 Task: Look for space in Alcúdia, Spain from 10th July, 2023 to 15th July, 2023 for 7 adults in price range Rs.10000 to Rs.15000. Place can be entire place or shared room with 4 bedrooms having 7 beds and 4 bathrooms. Property type can be house, flat, guest house. Amenities needed are: wifi, TV, free parkinig on premises, gym, breakfast. Booking option can be shelf check-in. Required host language is English.
Action: Mouse moved to (506, 100)
Screenshot: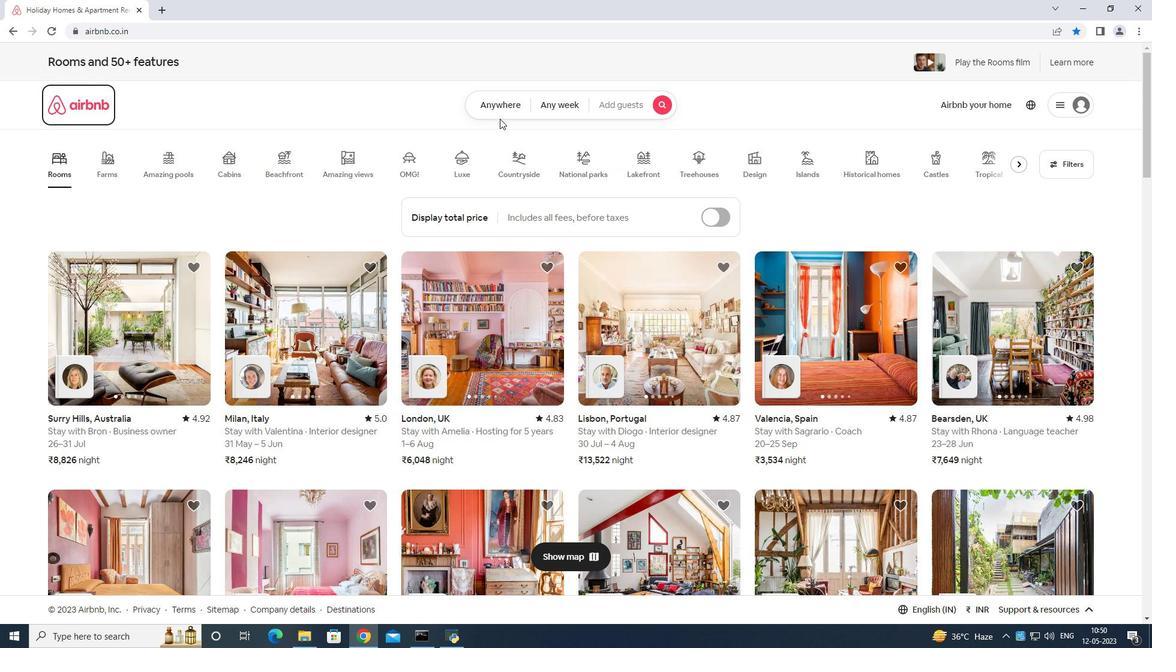 
Action: Mouse pressed left at (506, 100)
Screenshot: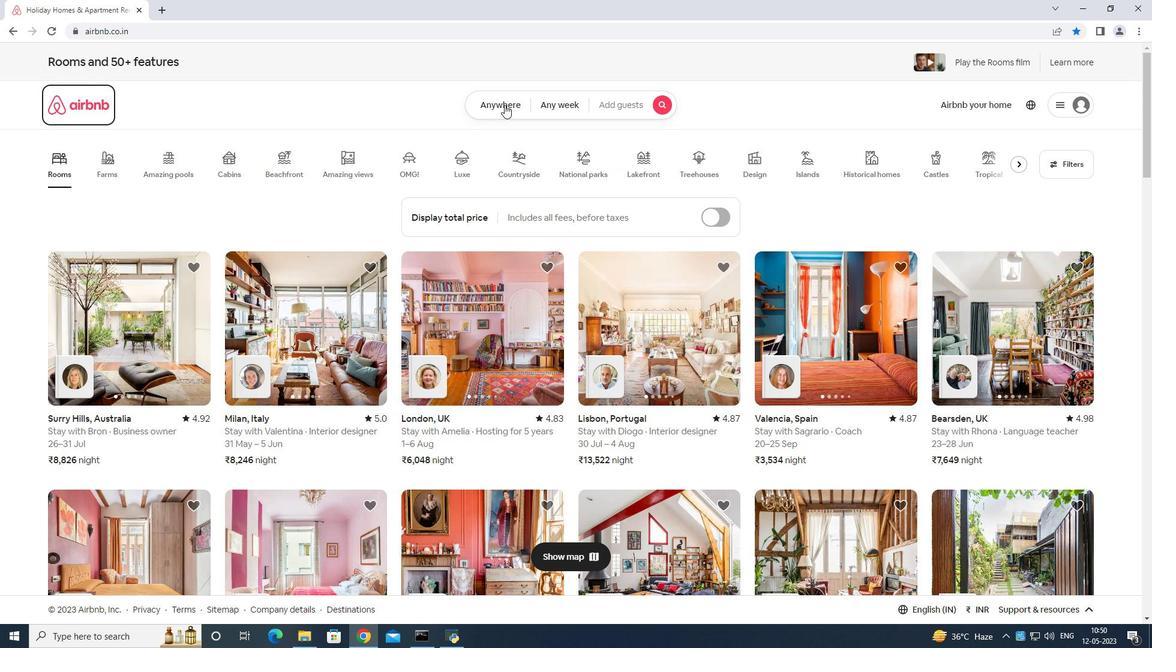 
Action: Mouse moved to (483, 151)
Screenshot: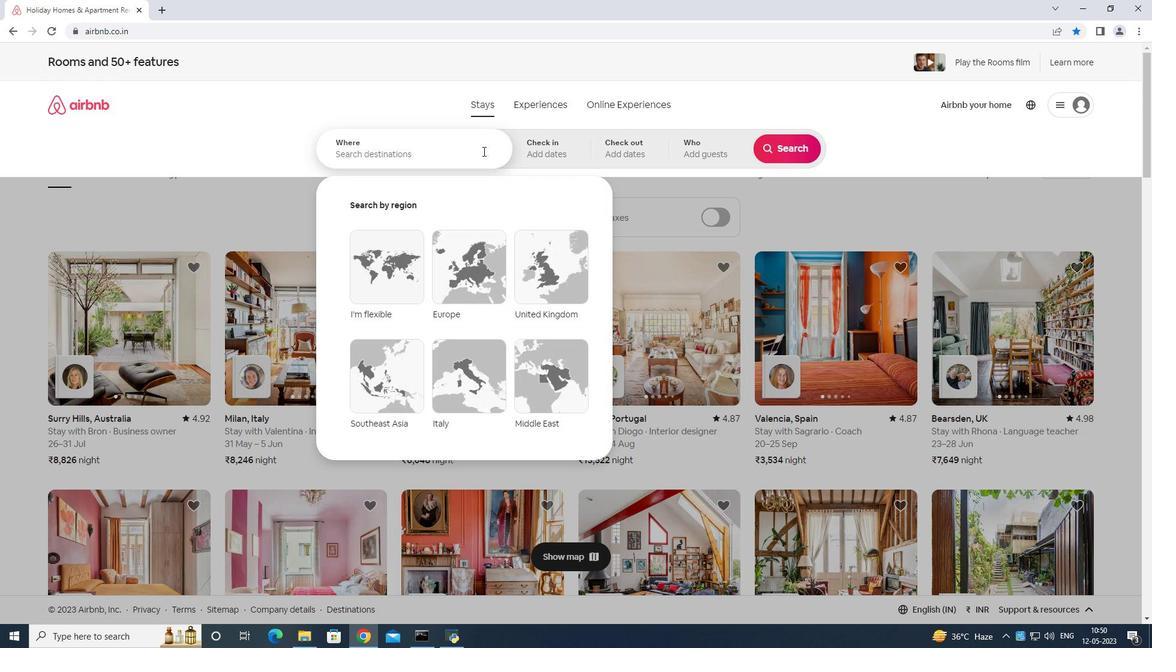 
Action: Mouse pressed left at (483, 151)
Screenshot: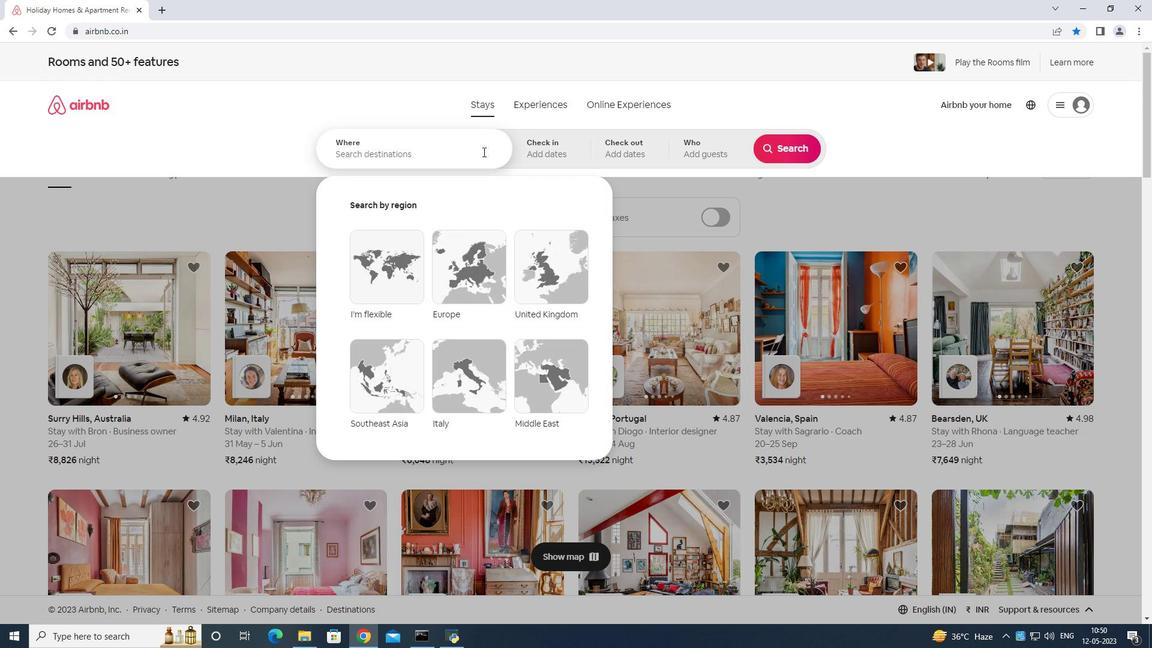 
Action: Mouse moved to (442, 166)
Screenshot: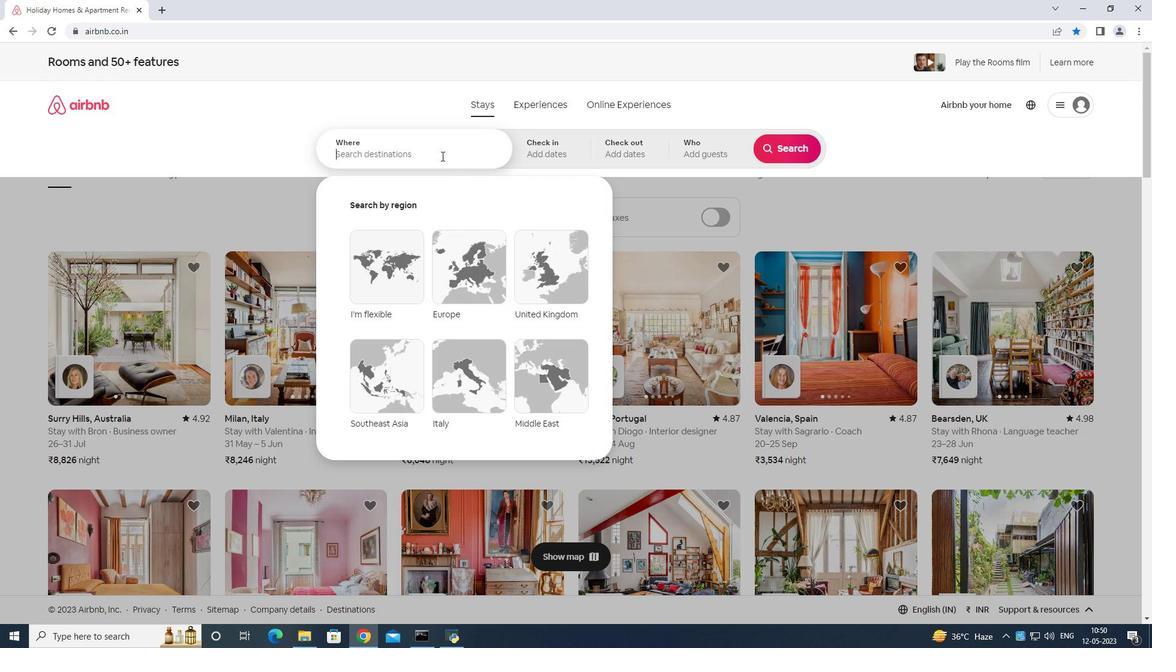 
Action: Key pressed <Key.shift>Alcudia<Key.space>spain<Key.enter>
Screenshot: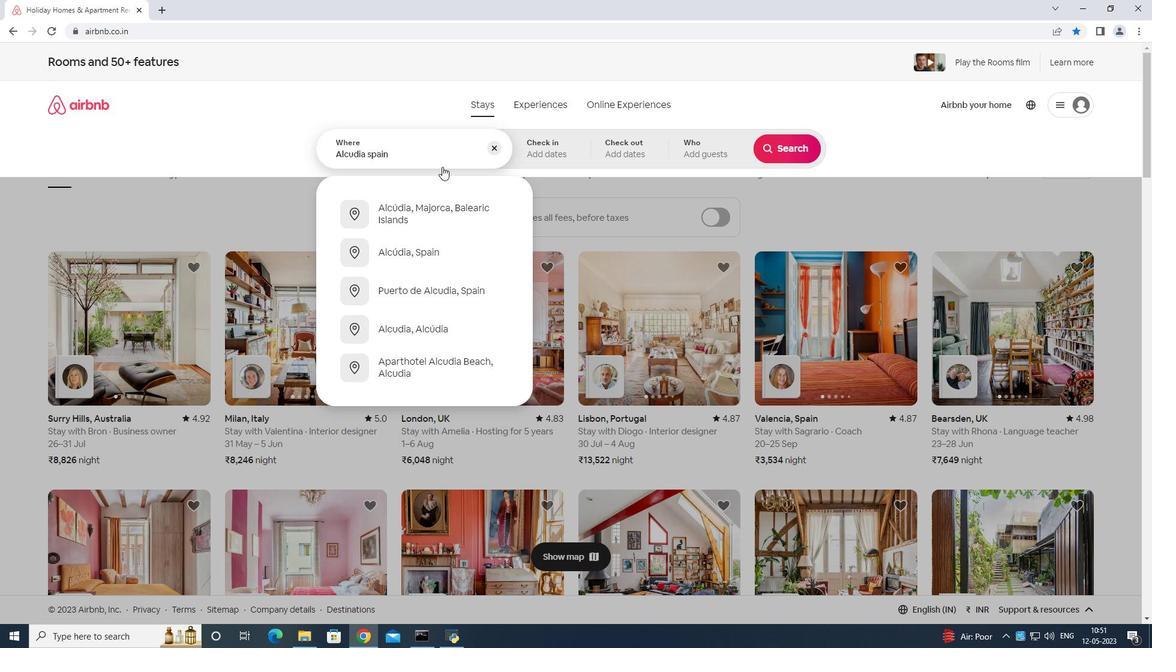 
Action: Mouse moved to (788, 234)
Screenshot: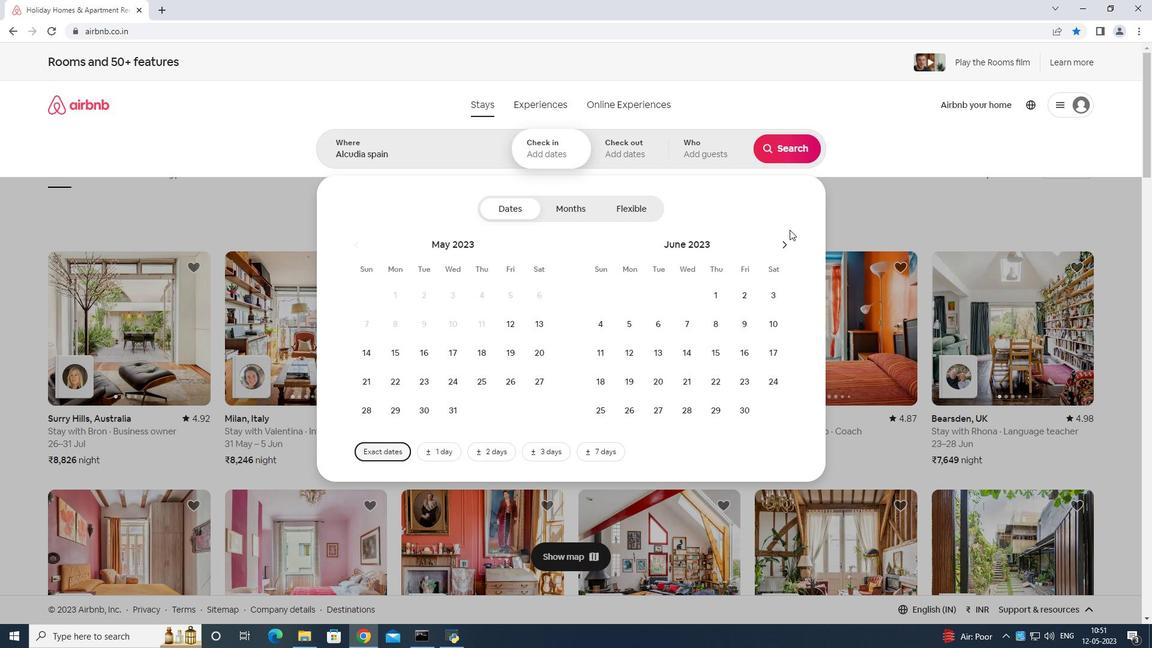 
Action: Mouse pressed left at (788, 234)
Screenshot: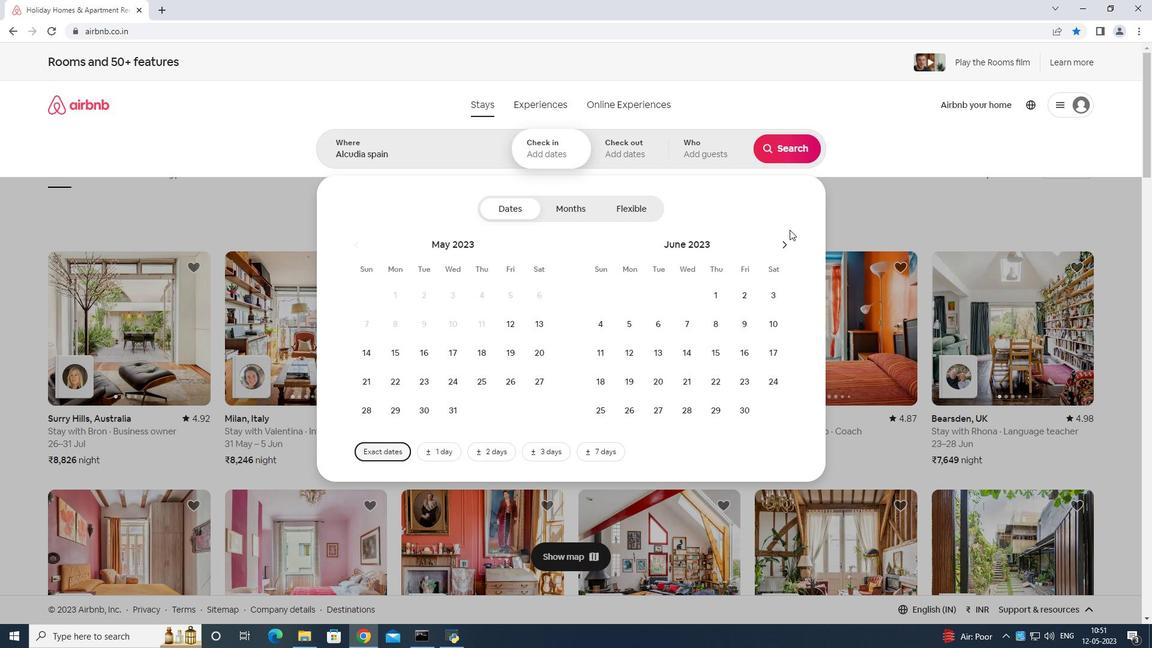 
Action: Mouse moved to (769, 244)
Screenshot: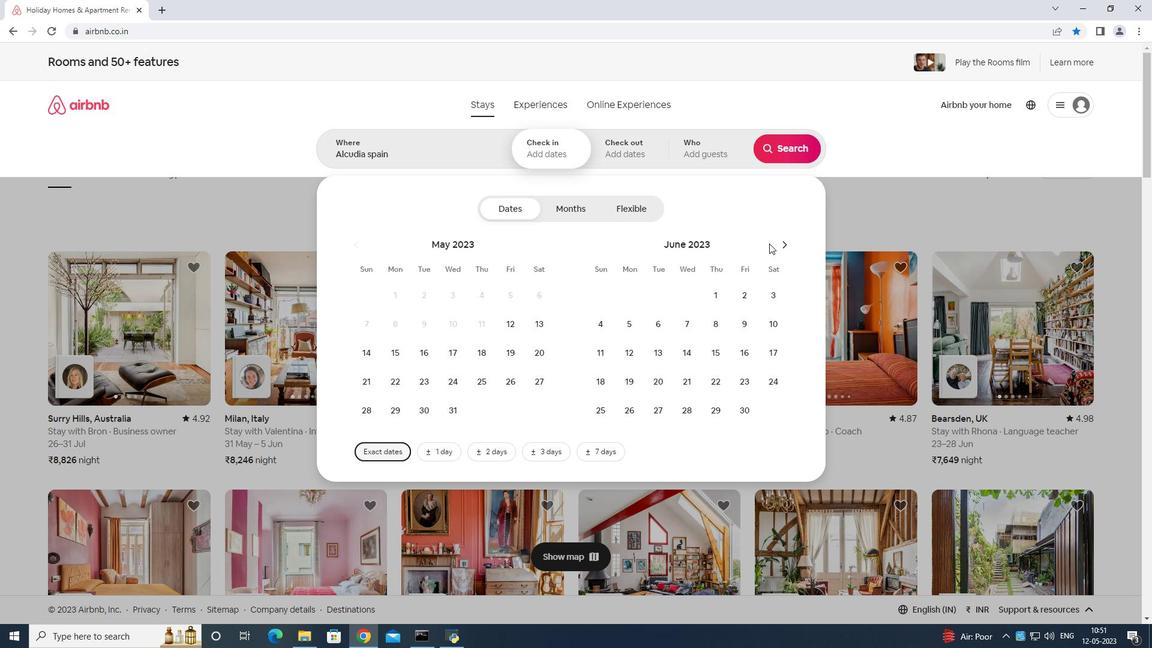 
Action: Mouse pressed left at (769, 244)
Screenshot: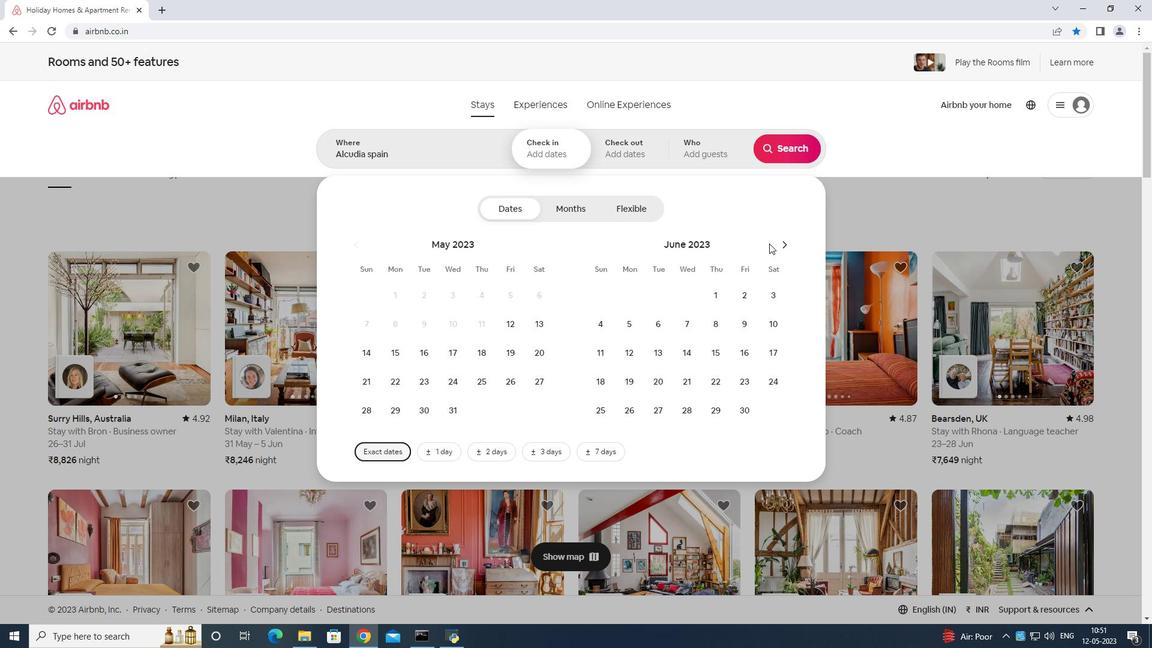 
Action: Mouse moved to (778, 246)
Screenshot: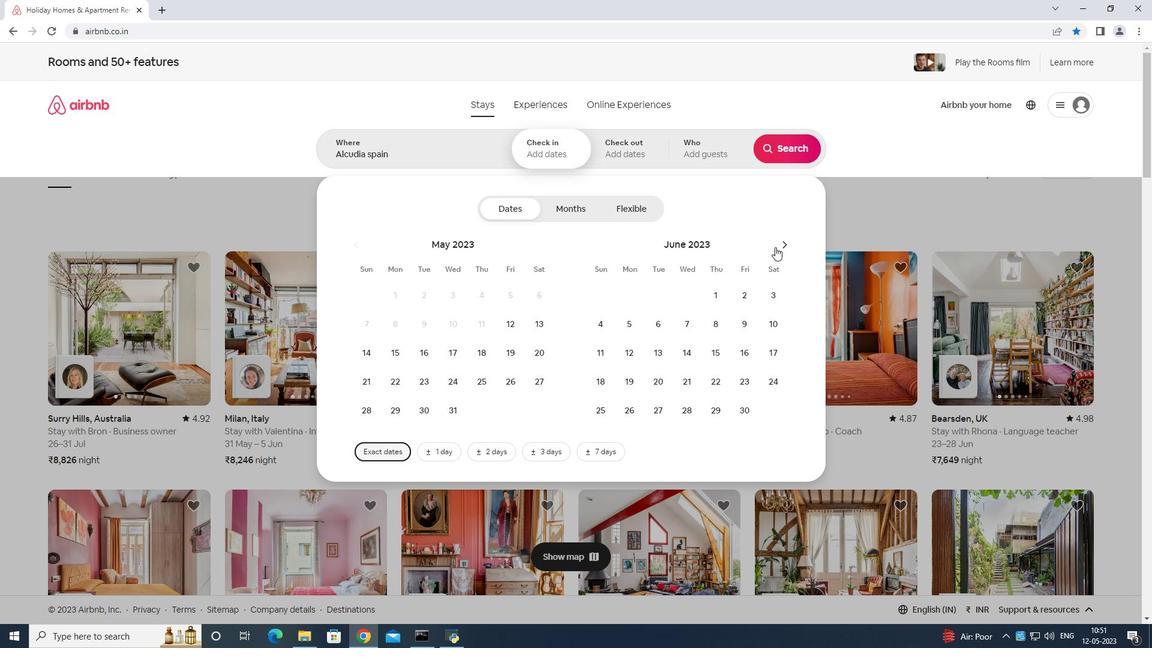 
Action: Mouse pressed left at (778, 246)
Screenshot: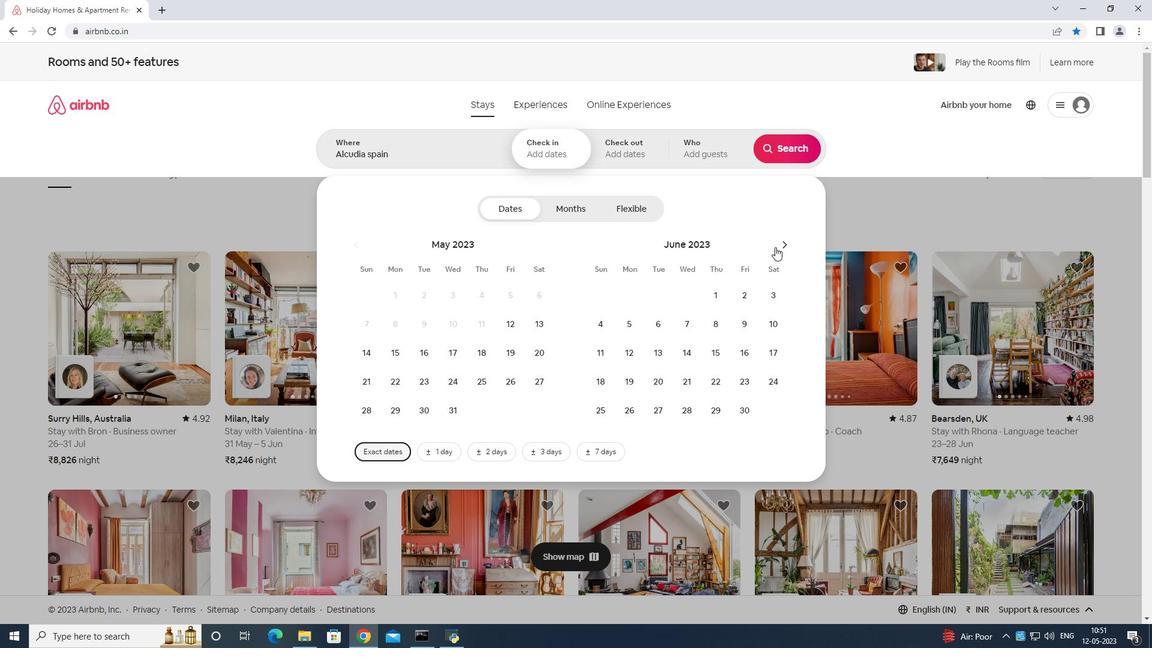 
Action: Mouse moved to (637, 352)
Screenshot: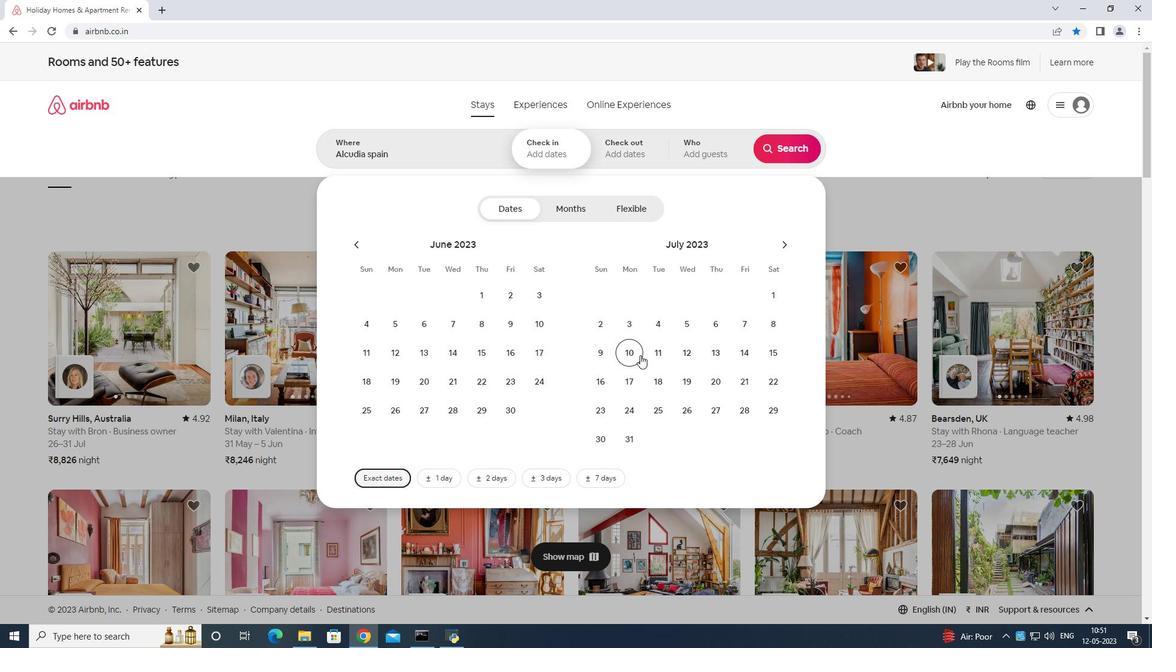 
Action: Mouse pressed left at (637, 352)
Screenshot: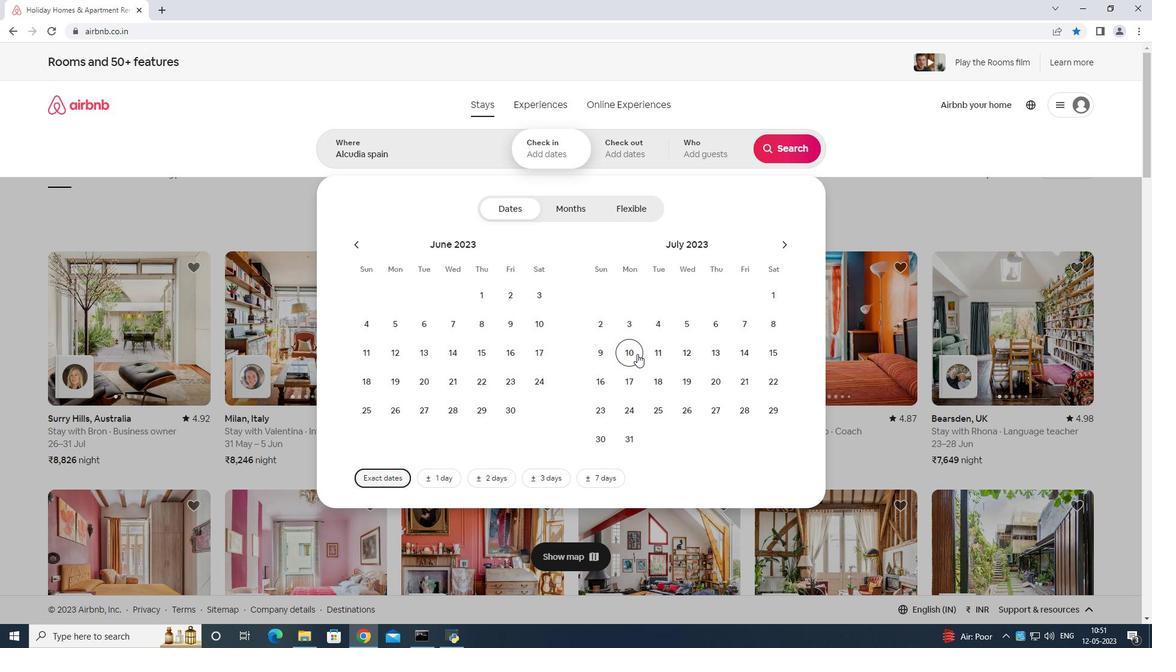 
Action: Mouse moved to (766, 358)
Screenshot: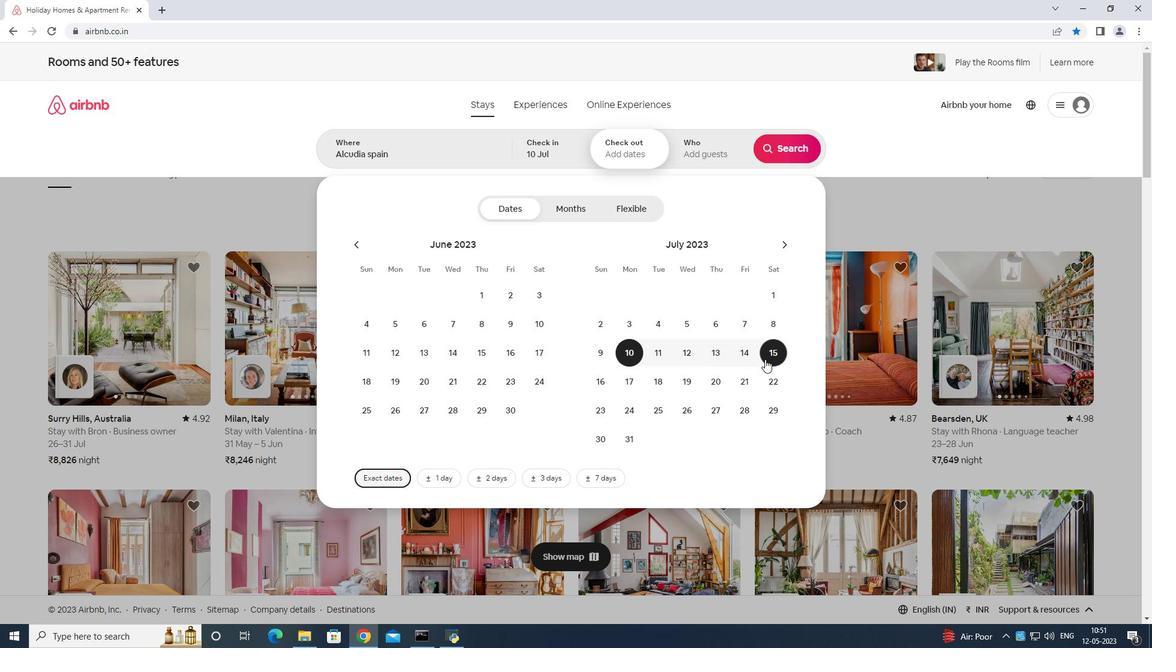 
Action: Mouse pressed left at (766, 358)
Screenshot: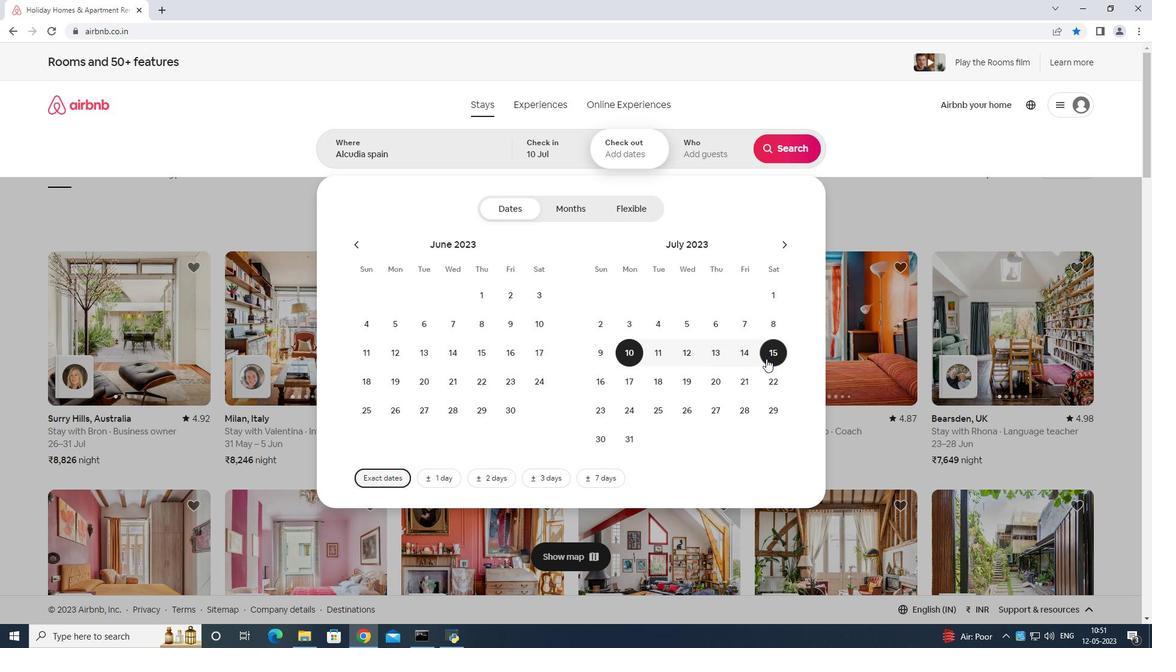 
Action: Mouse moved to (719, 153)
Screenshot: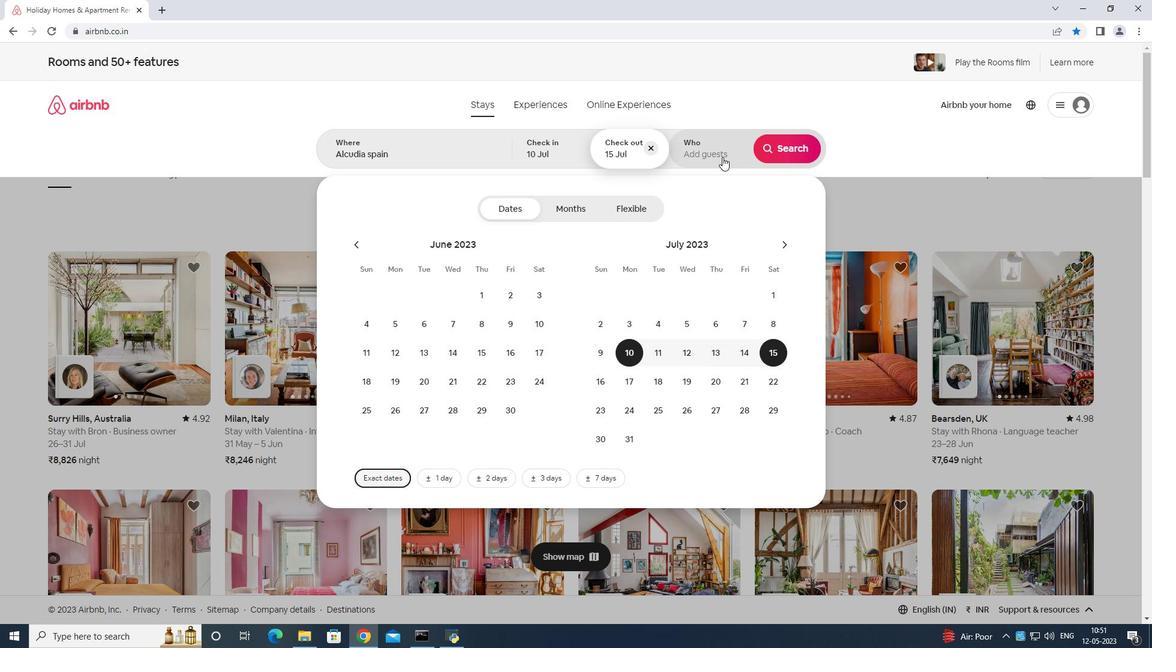 
Action: Mouse pressed left at (719, 153)
Screenshot: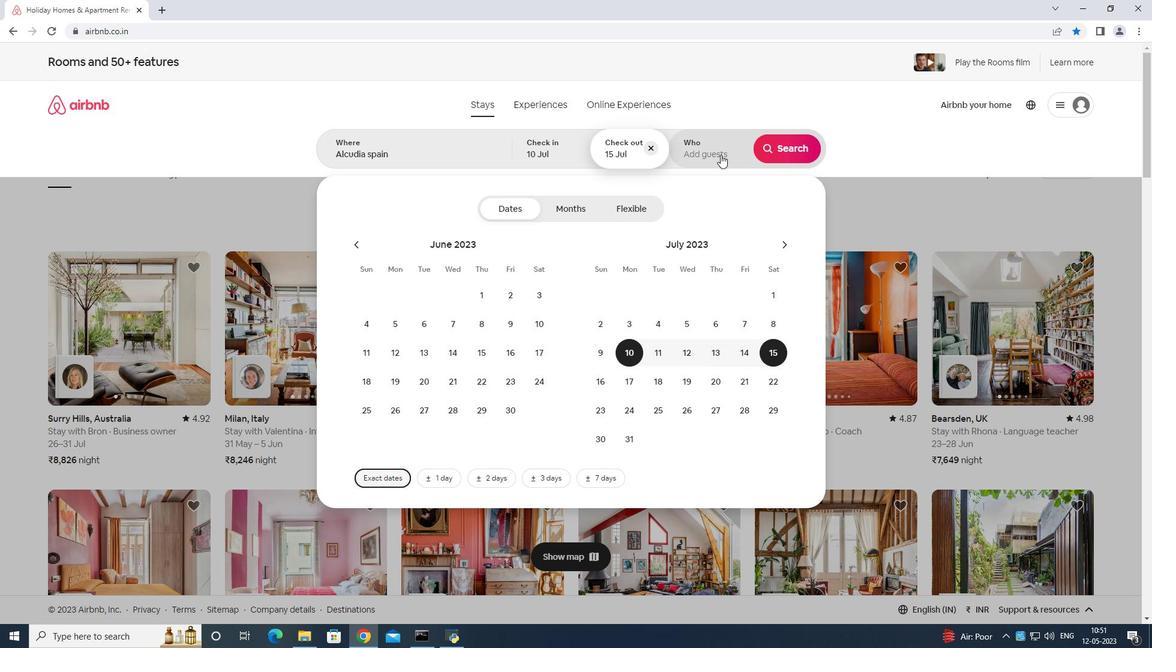 
Action: Mouse moved to (791, 205)
Screenshot: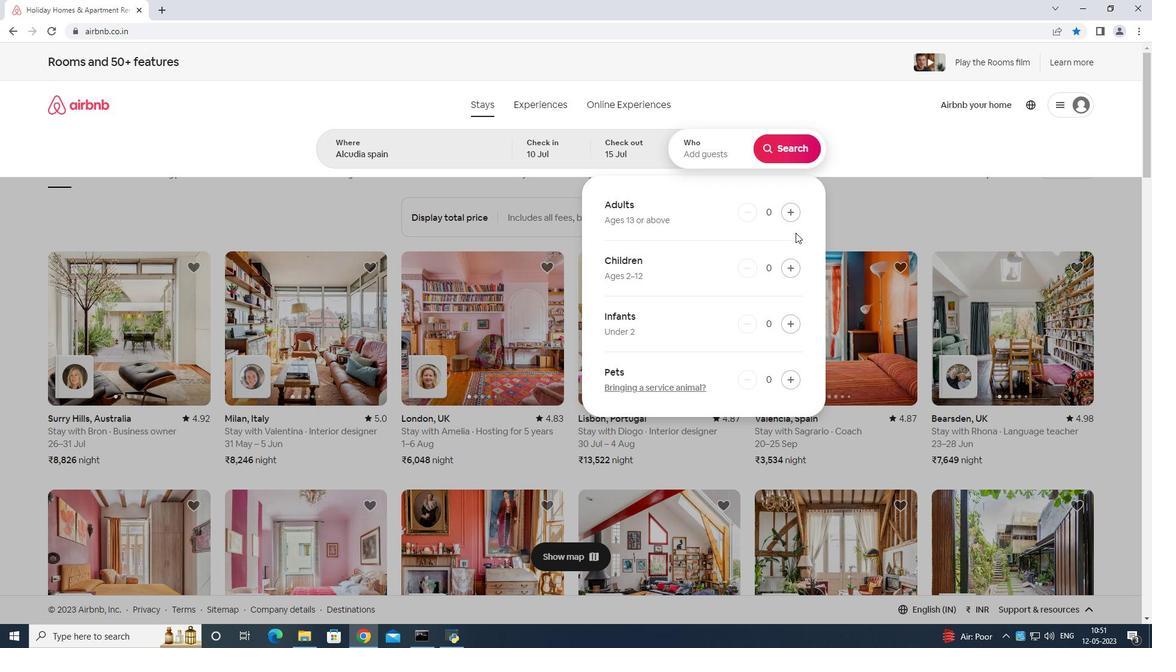 
Action: Mouse pressed left at (791, 205)
Screenshot: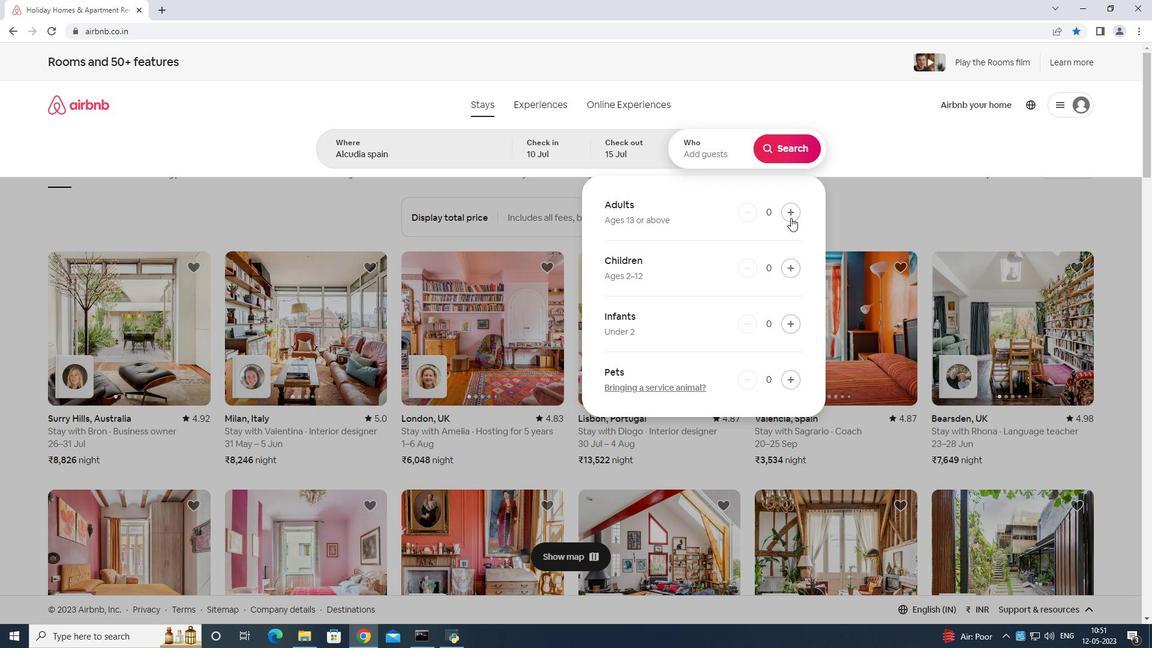 
Action: Mouse moved to (791, 205)
Screenshot: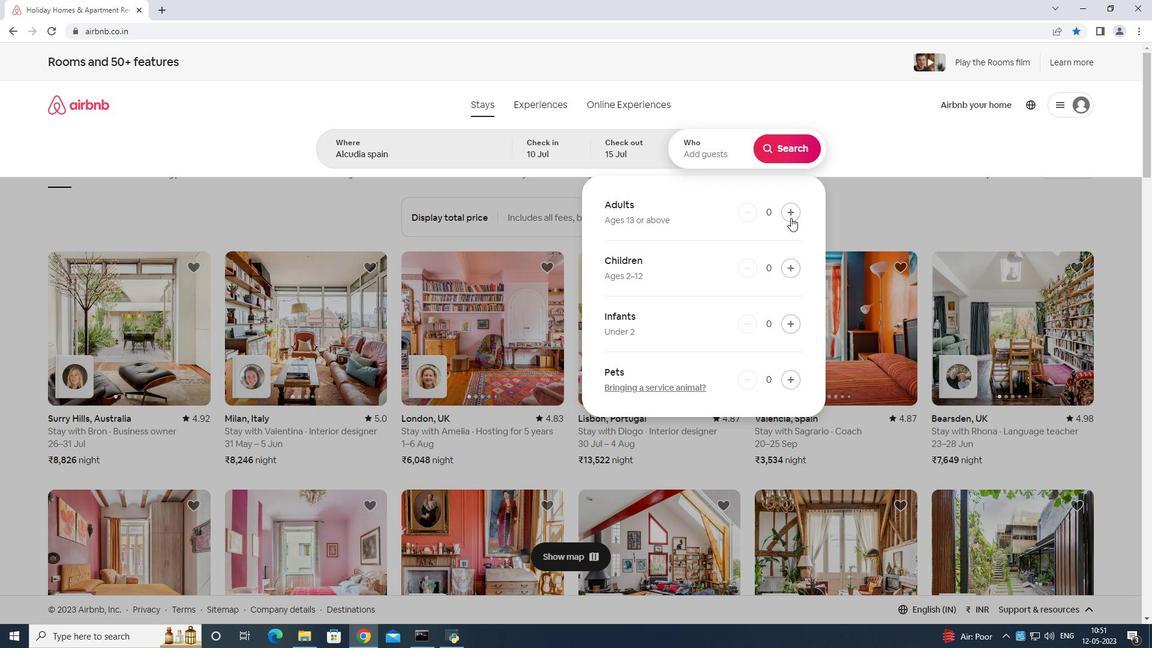 
Action: Mouse pressed left at (791, 205)
Screenshot: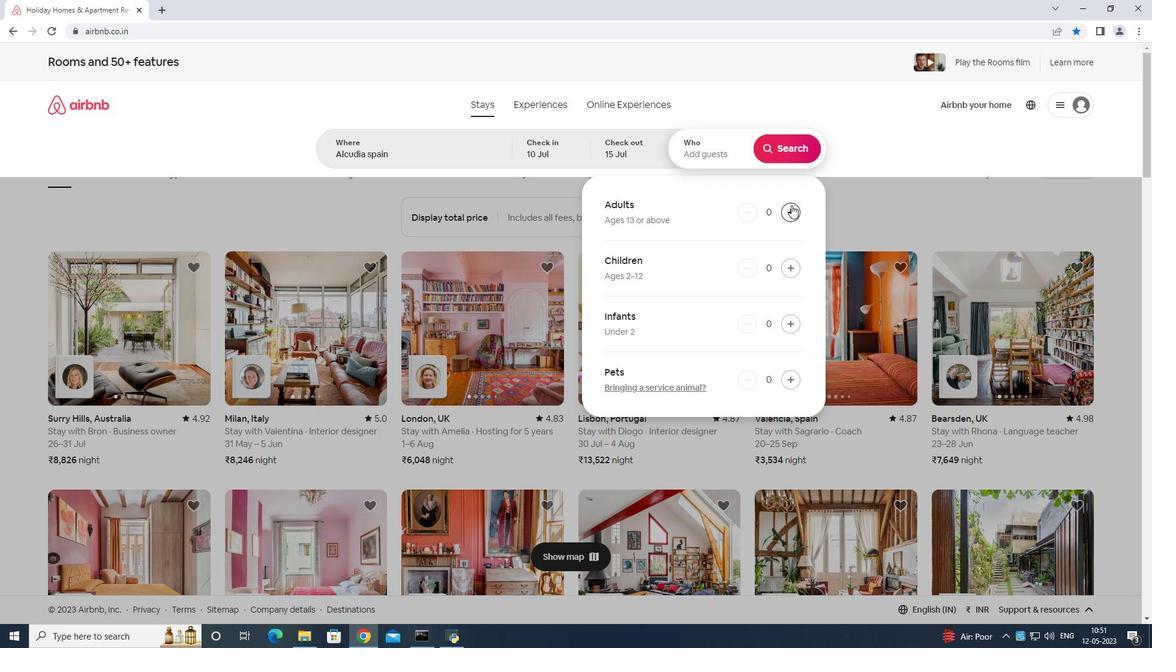 
Action: Mouse pressed left at (791, 205)
Screenshot: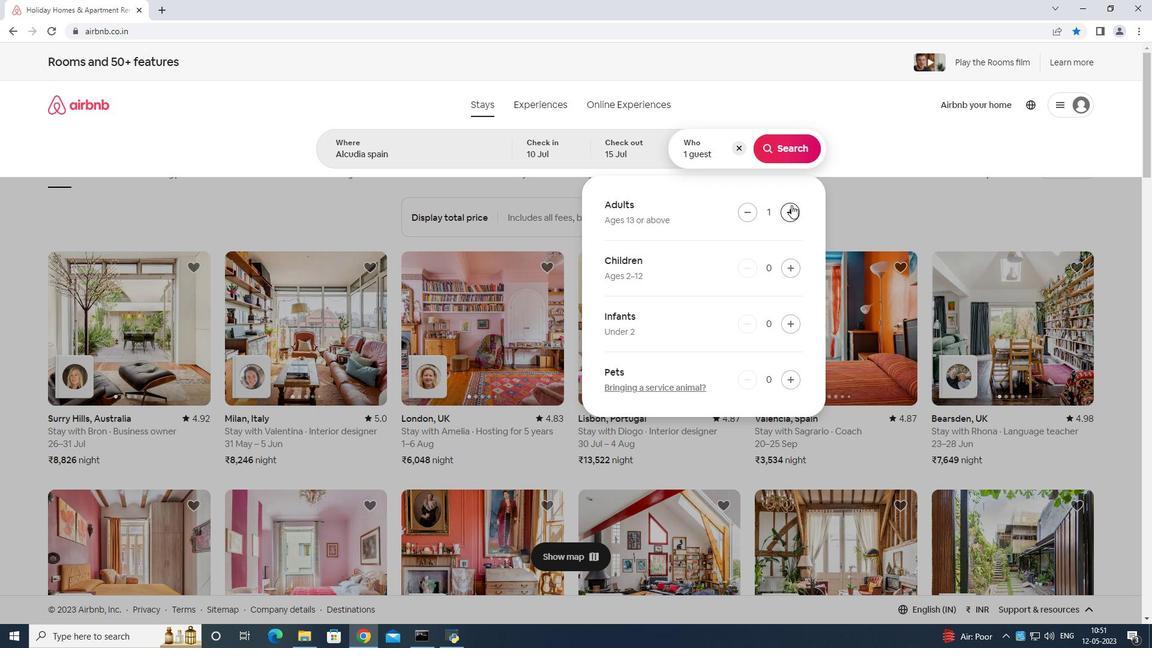 
Action: Mouse pressed left at (791, 205)
Screenshot: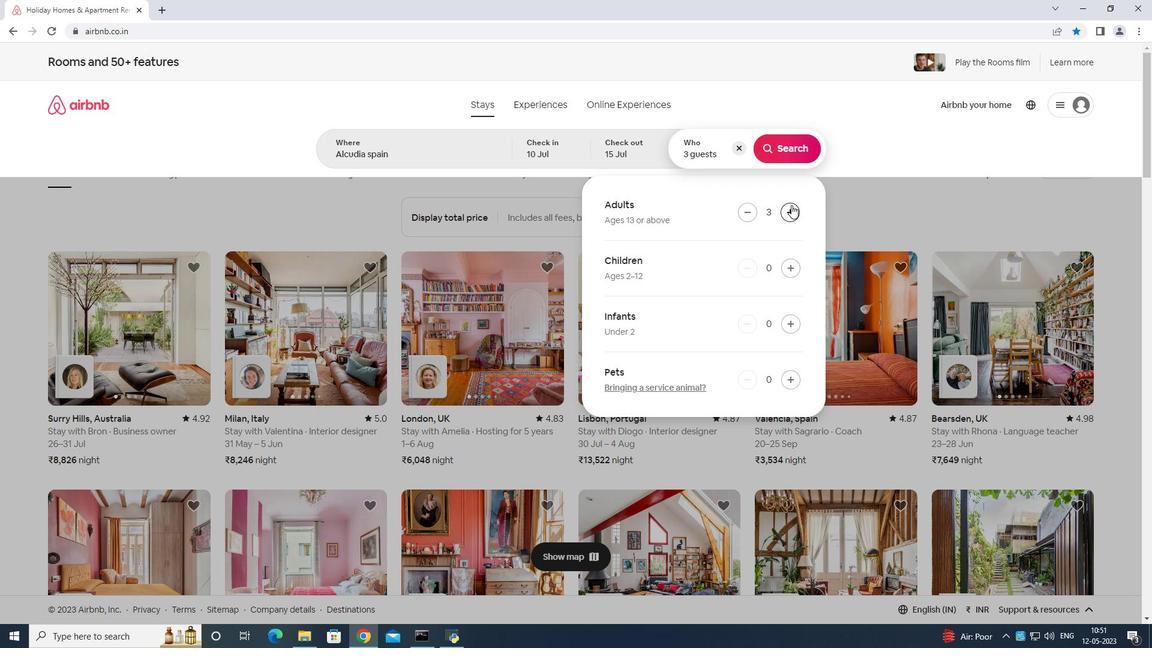 
Action: Mouse pressed left at (791, 205)
Screenshot: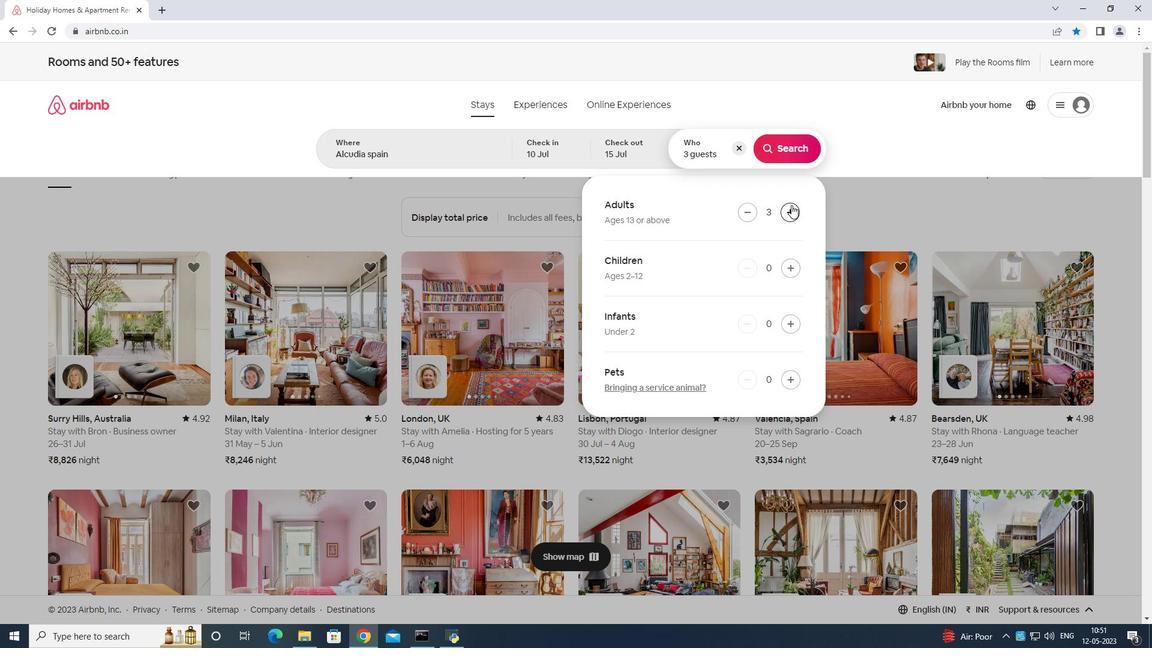 
Action: Mouse moved to (792, 205)
Screenshot: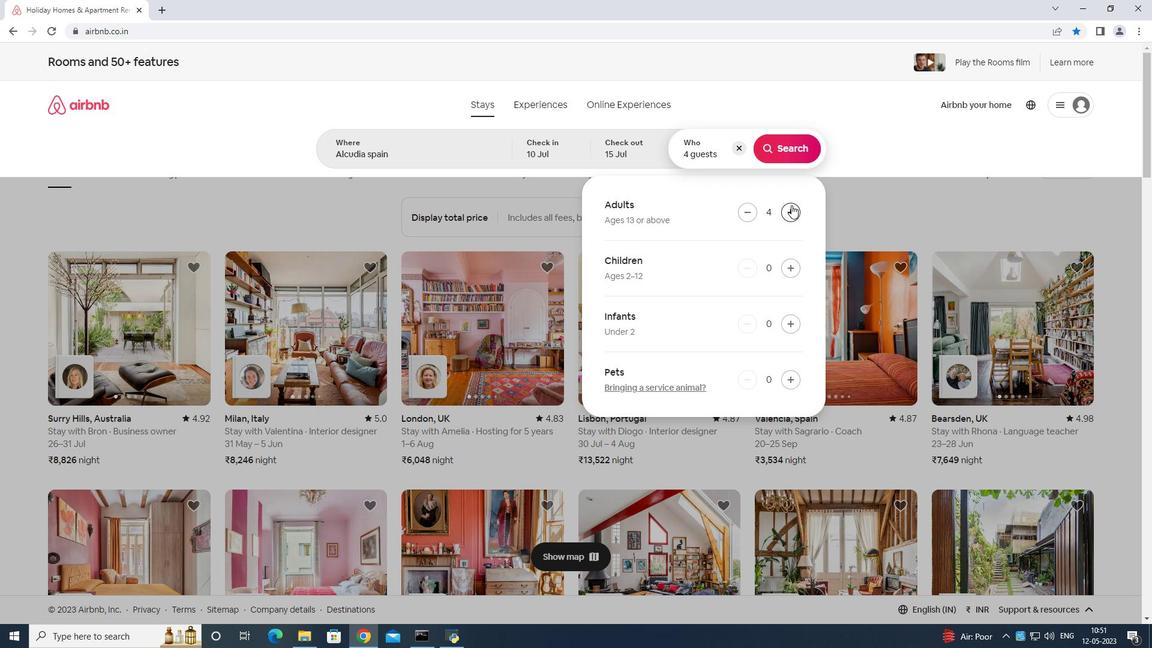 
Action: Mouse pressed left at (792, 205)
Screenshot: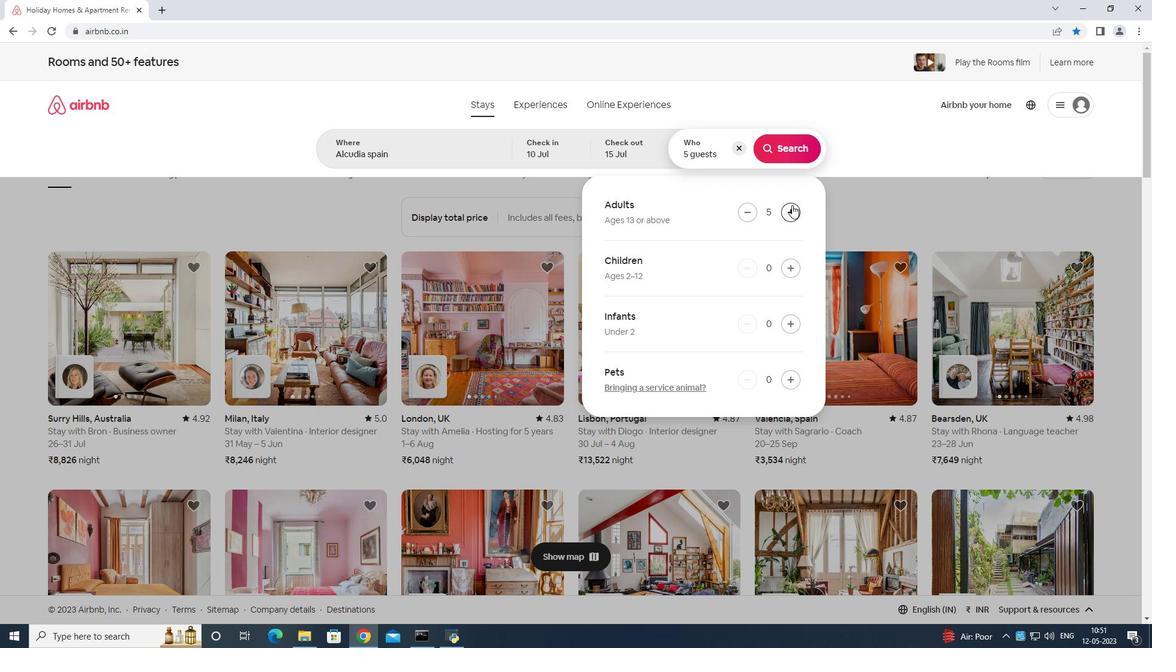 
Action: Mouse pressed left at (792, 205)
Screenshot: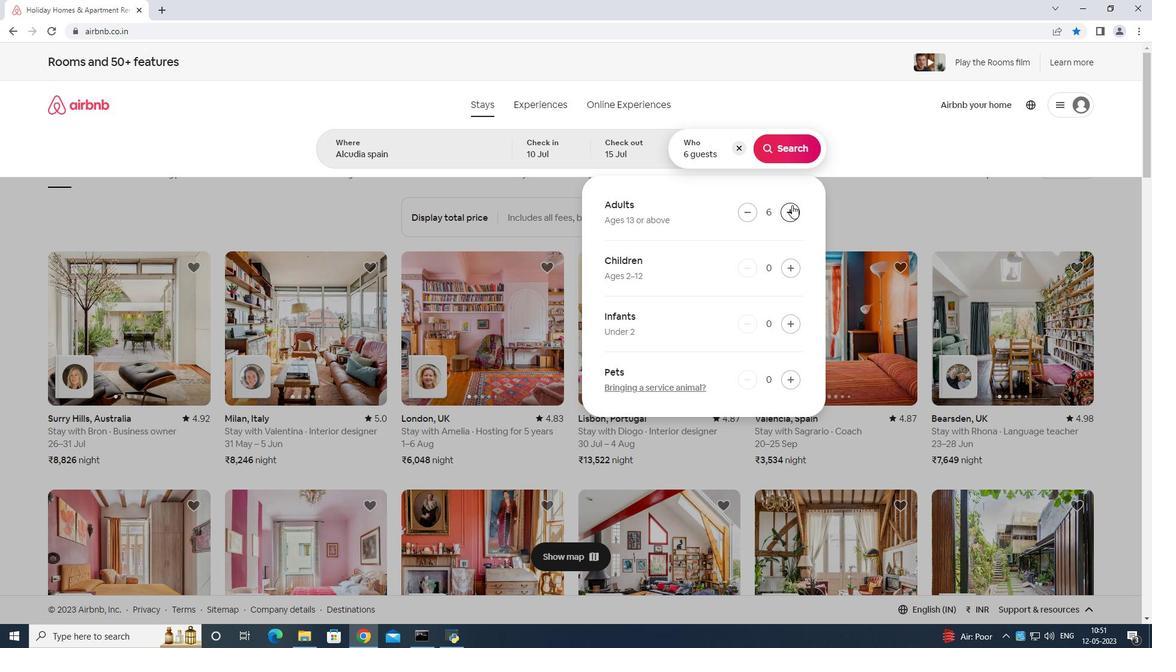 
Action: Mouse moved to (793, 148)
Screenshot: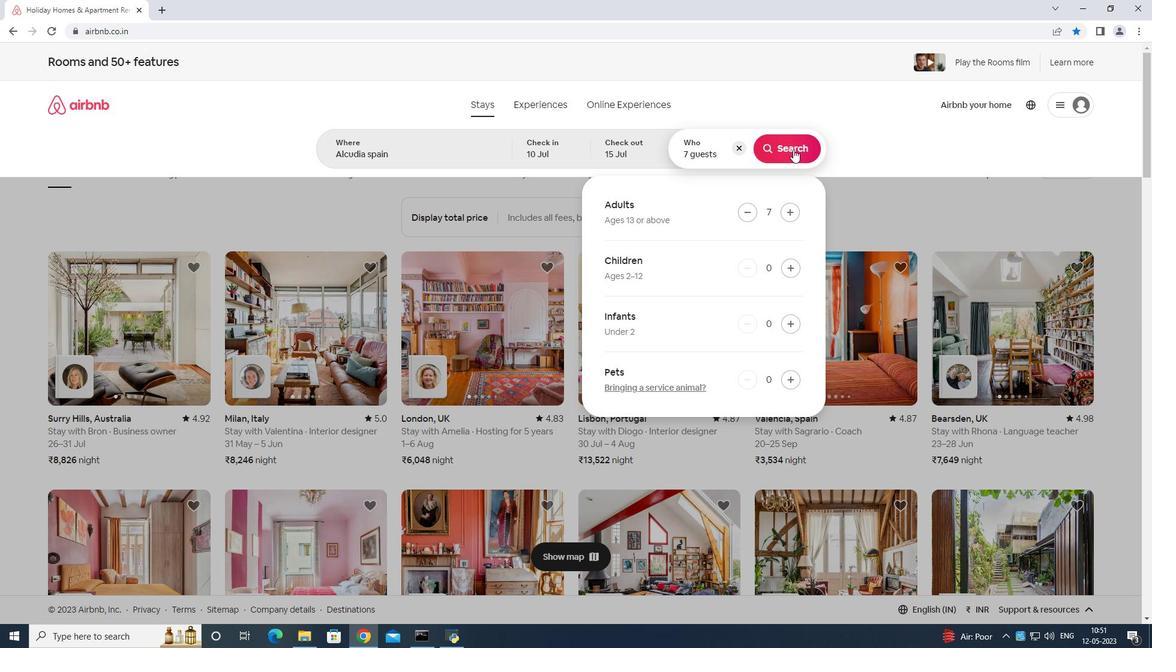 
Action: Mouse pressed left at (793, 148)
Screenshot: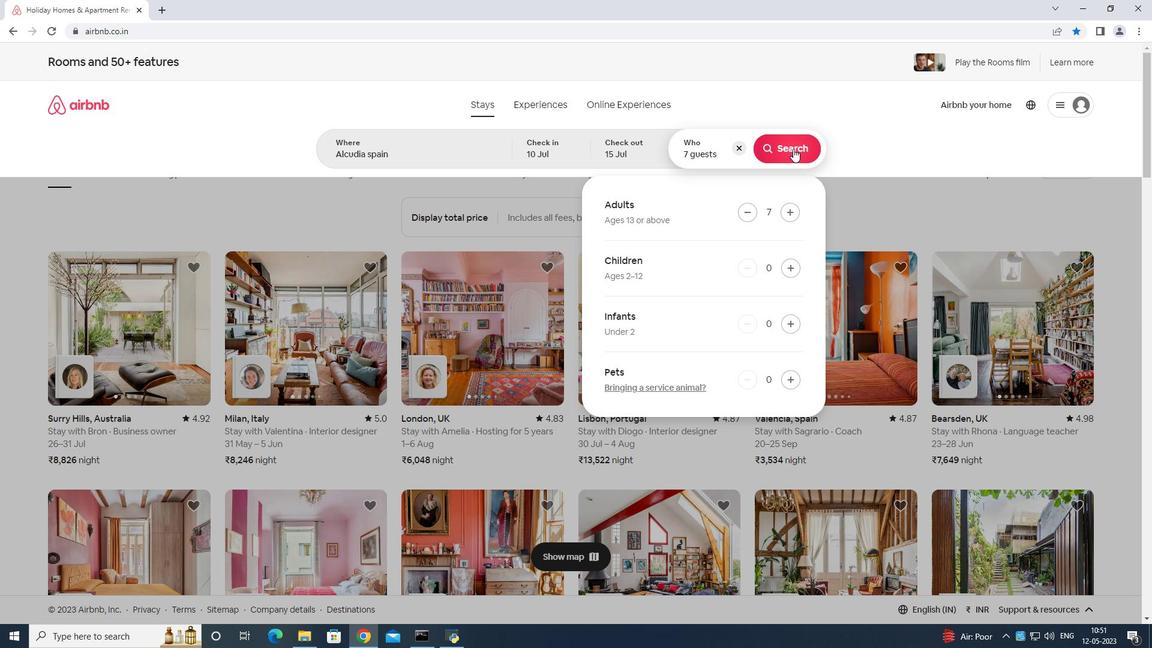 
Action: Mouse moved to (1104, 110)
Screenshot: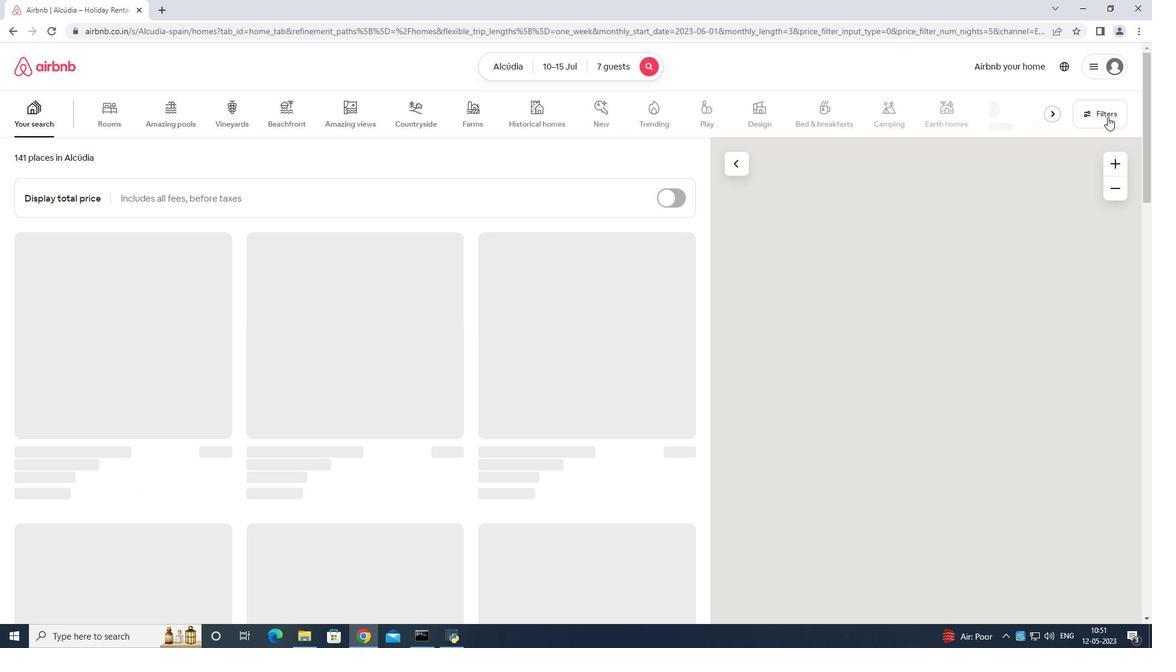 
Action: Mouse pressed left at (1104, 110)
Screenshot: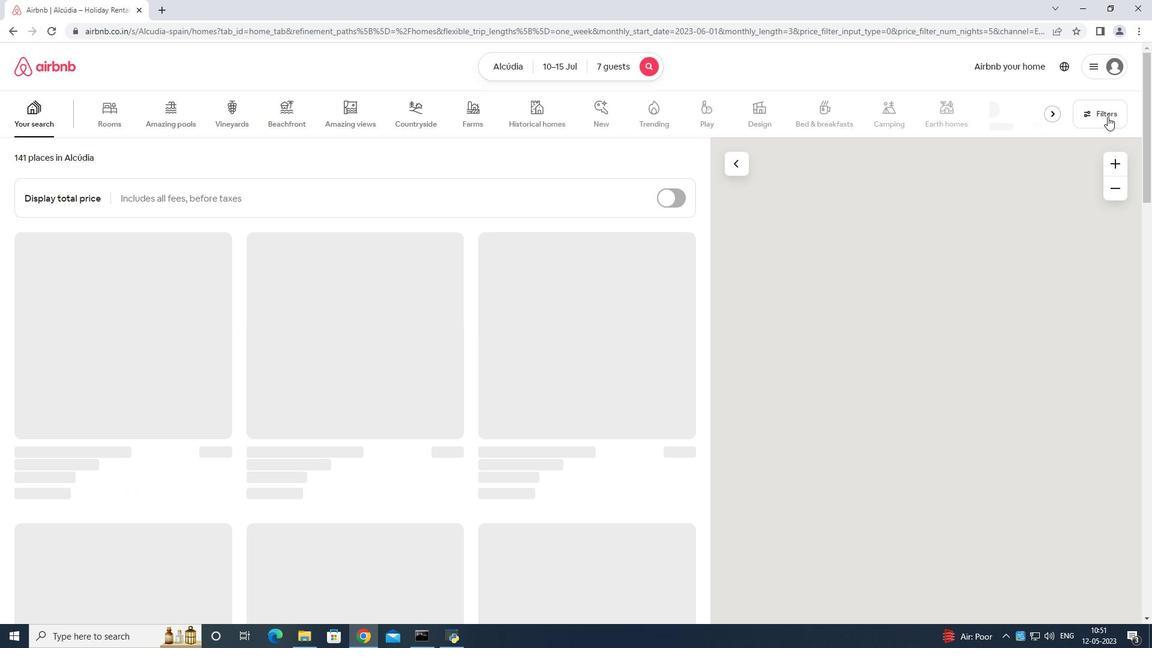 
Action: Mouse moved to (530, 398)
Screenshot: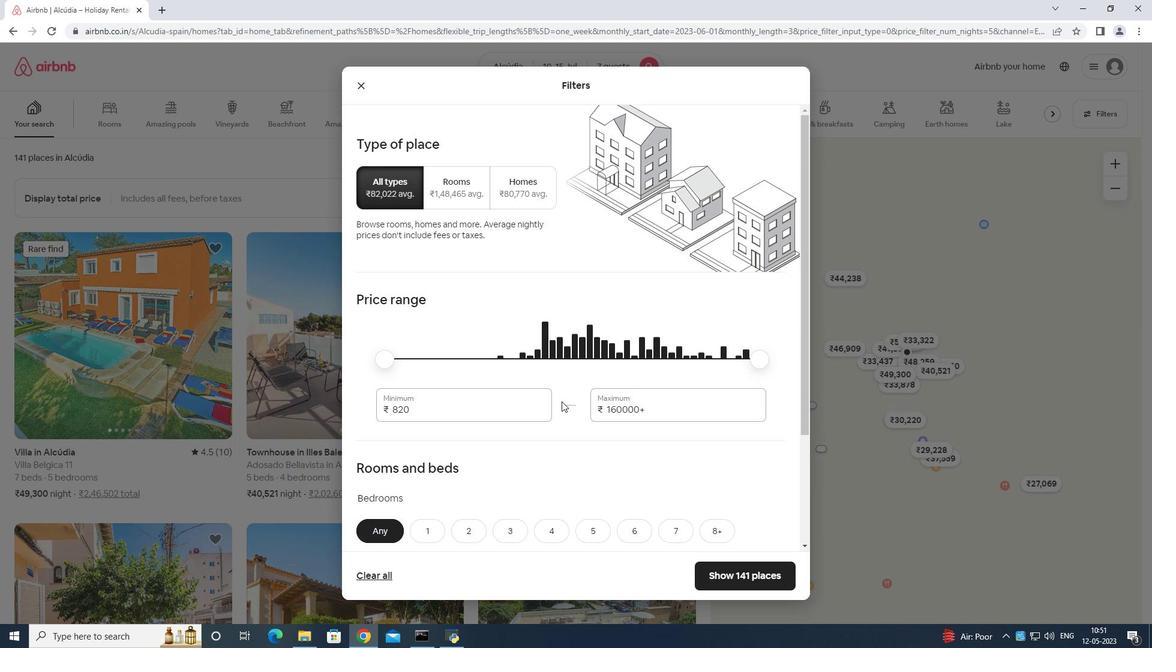 
Action: Mouse pressed left at (530, 398)
Screenshot: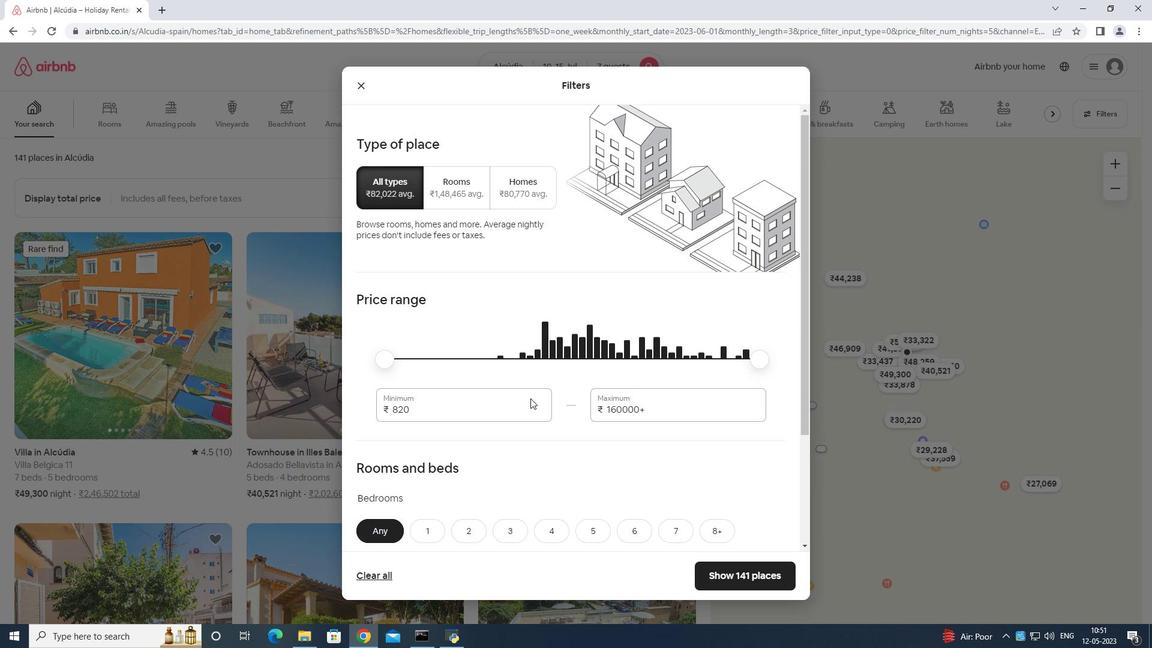 
Action: Mouse moved to (530, 397)
Screenshot: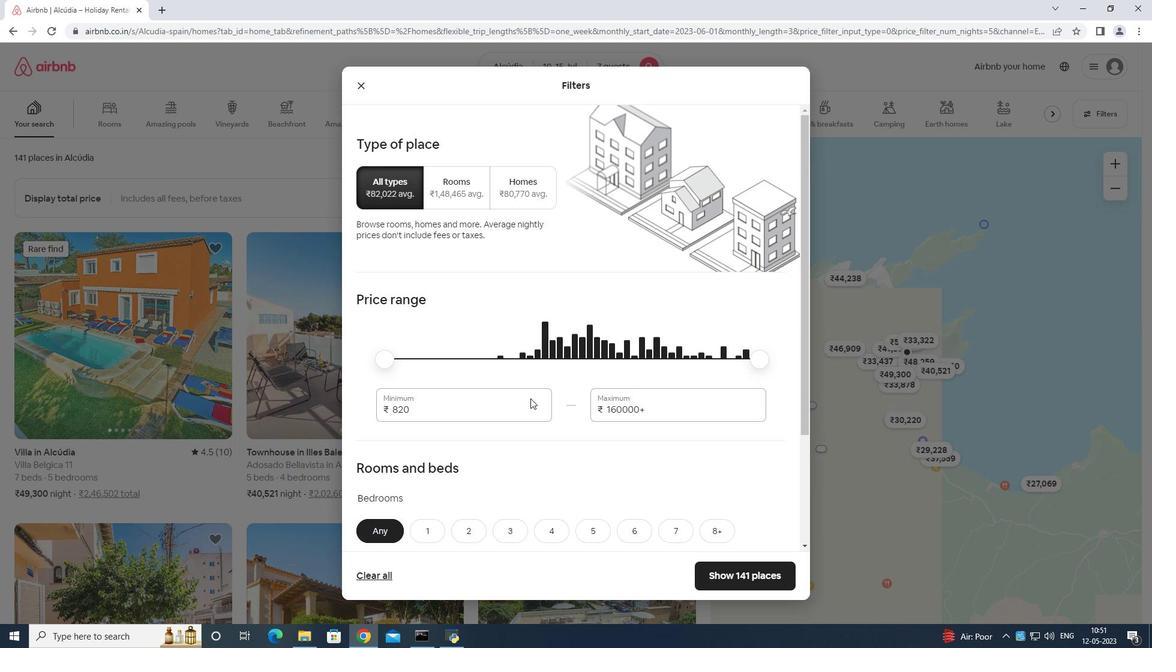 
Action: Key pressed <Key.backspace>
Screenshot: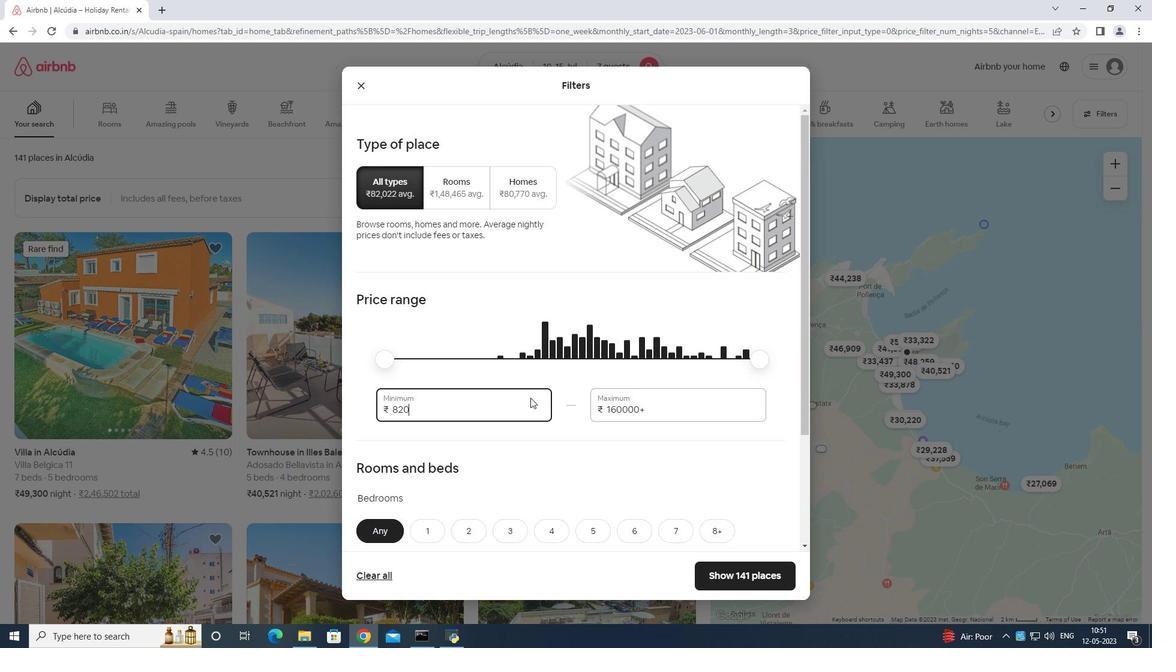 
Action: Mouse moved to (530, 397)
Screenshot: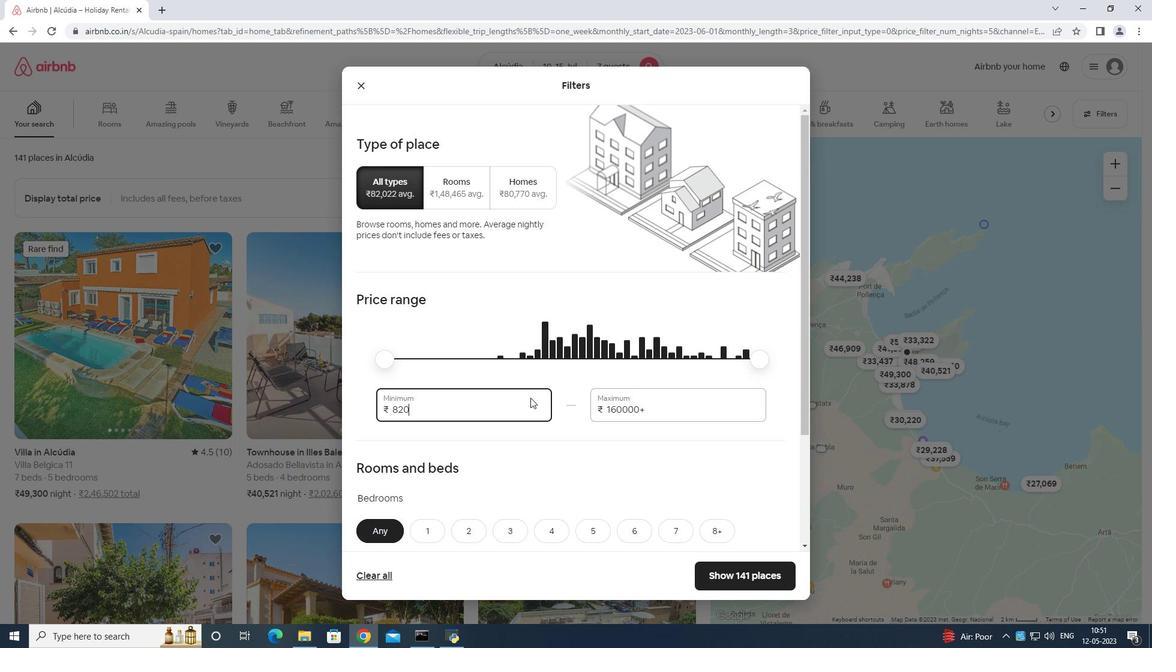 
Action: Key pressed <Key.backspace><Key.backspace><Key.backspace><Key.backspace><Key.backspace><Key.backspace><Key.backspace>10000
Screenshot: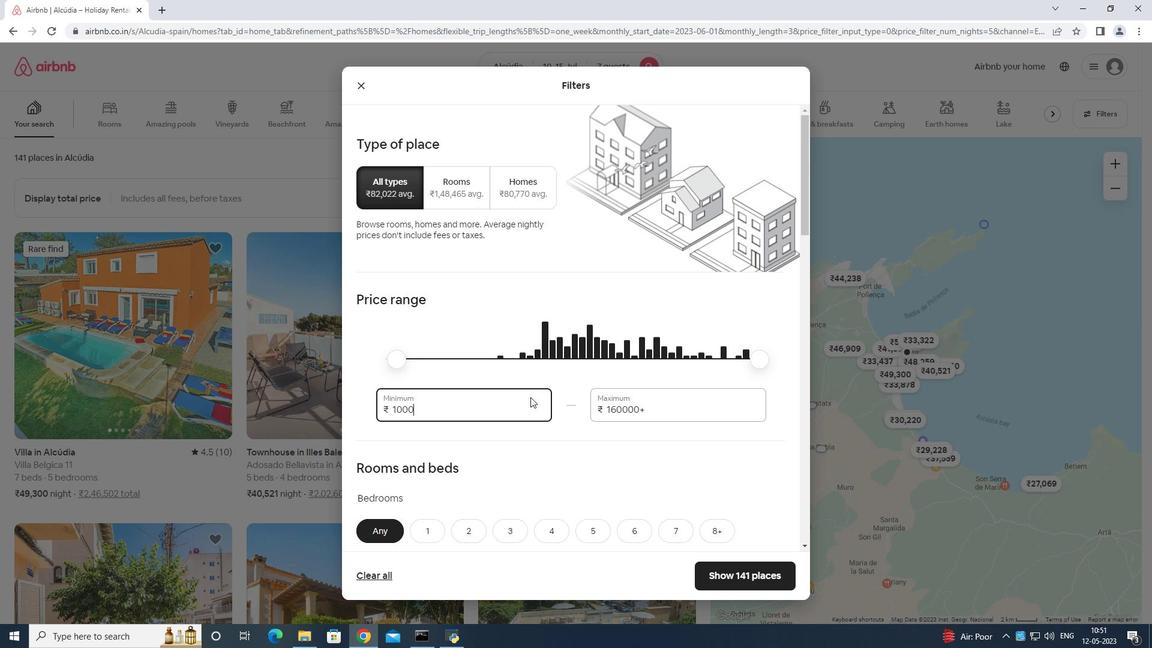 
Action: Mouse moved to (667, 394)
Screenshot: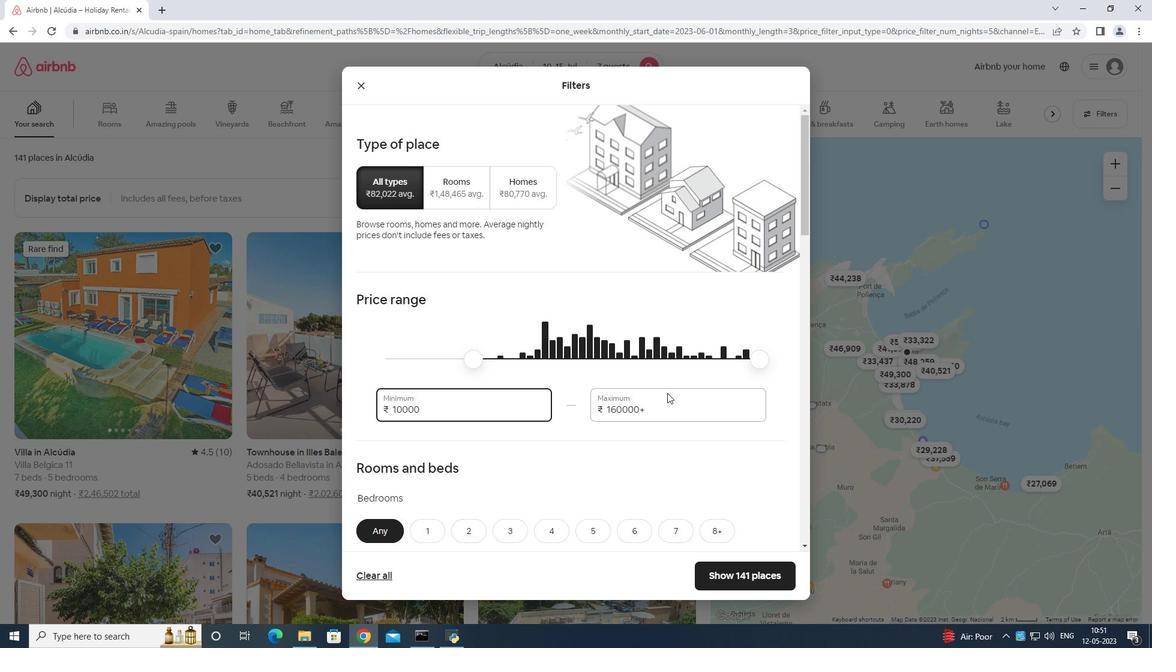 
Action: Mouse pressed left at (667, 394)
Screenshot: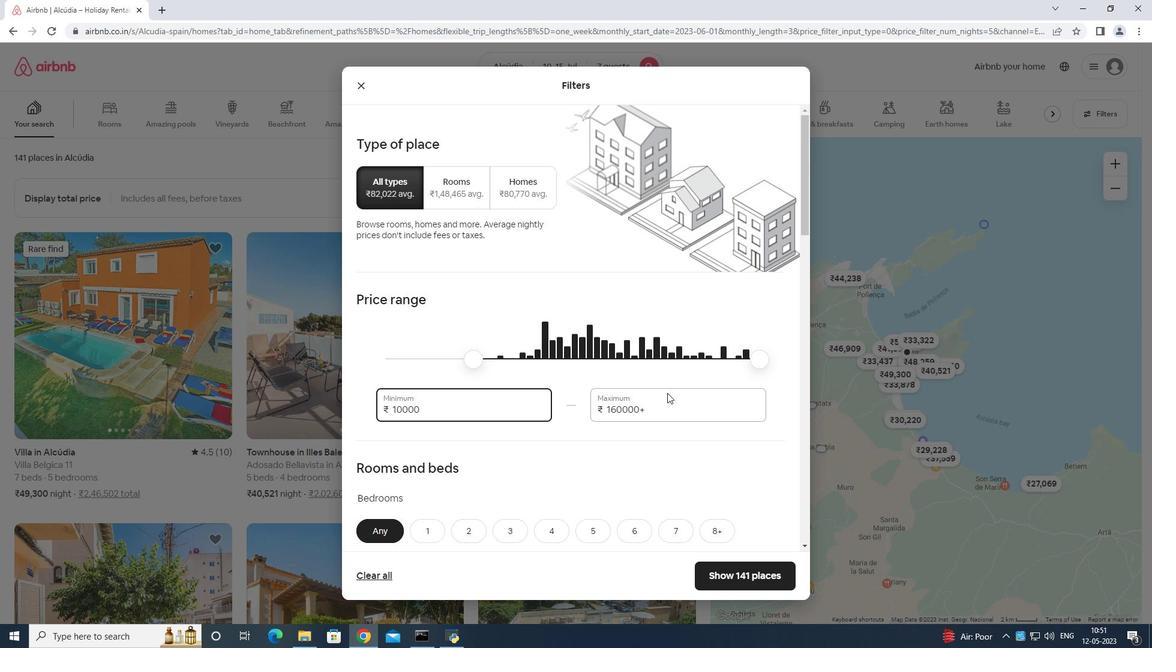 
Action: Mouse moved to (664, 402)
Screenshot: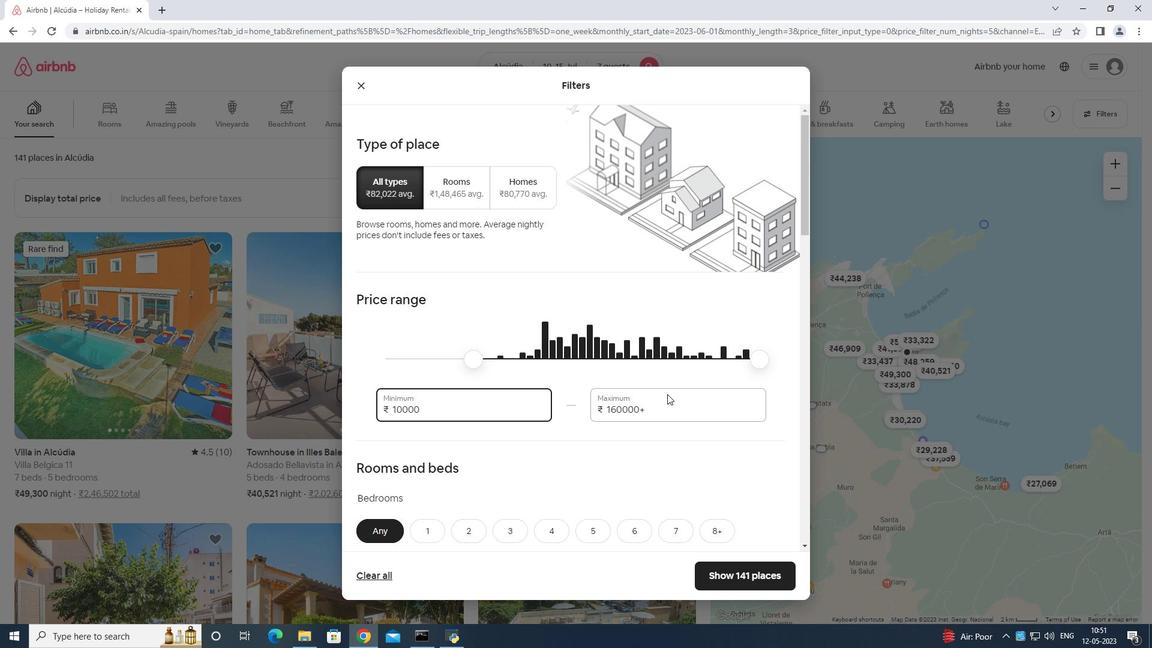 
Action: Key pressed <Key.backspace><Key.backspace><Key.backspace><Key.backspace><Key.backspace><Key.backspace><Key.backspace><Key.backspace><Key.backspace><Key.backspace><Key.backspace><Key.backspace><Key.backspace><Key.backspace><Key.backspace><Key.backspace><Key.backspace>15000
Screenshot: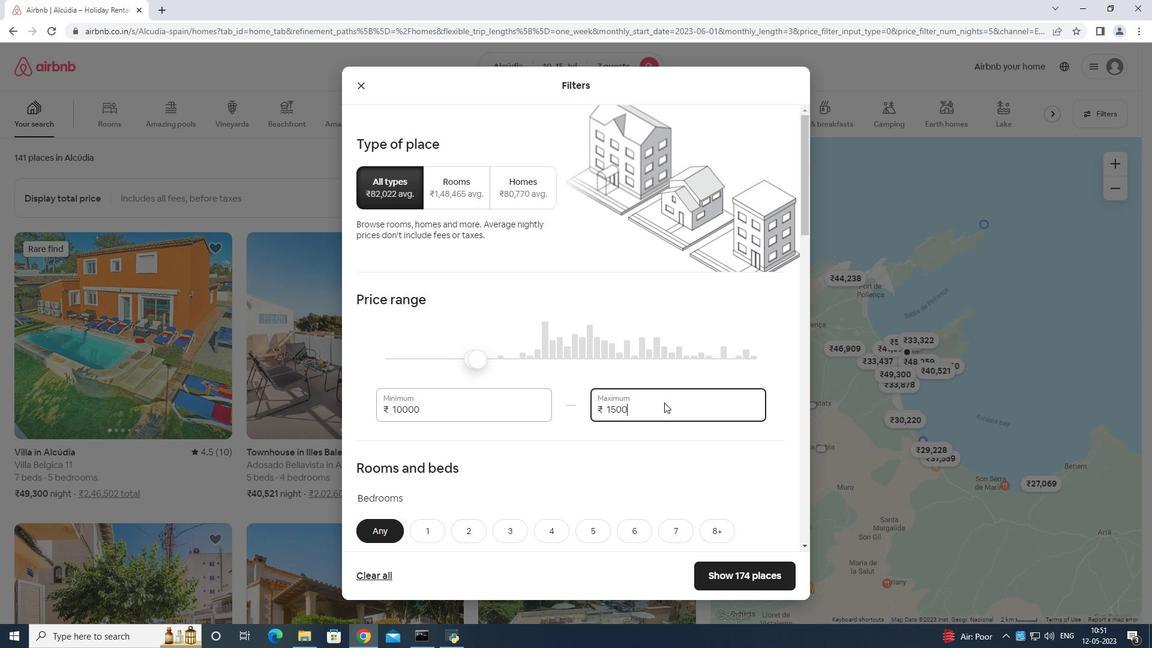 
Action: Mouse moved to (660, 404)
Screenshot: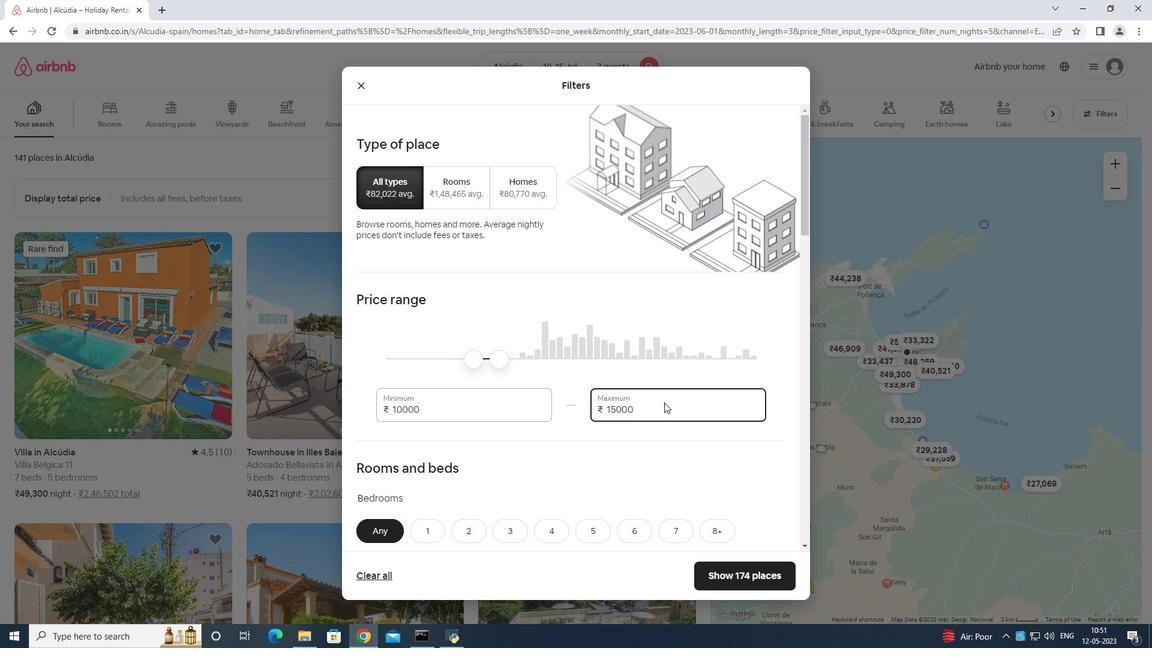 
Action: Mouse scrolled (660, 403) with delta (0, 0)
Screenshot: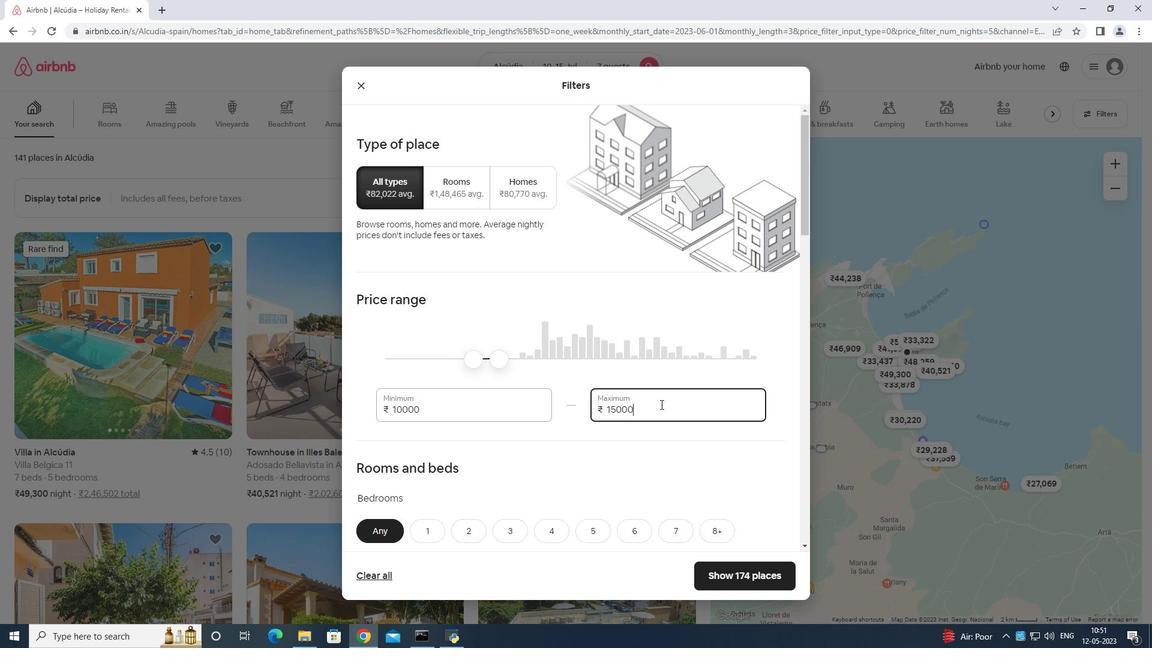 
Action: Mouse scrolled (660, 403) with delta (0, 0)
Screenshot: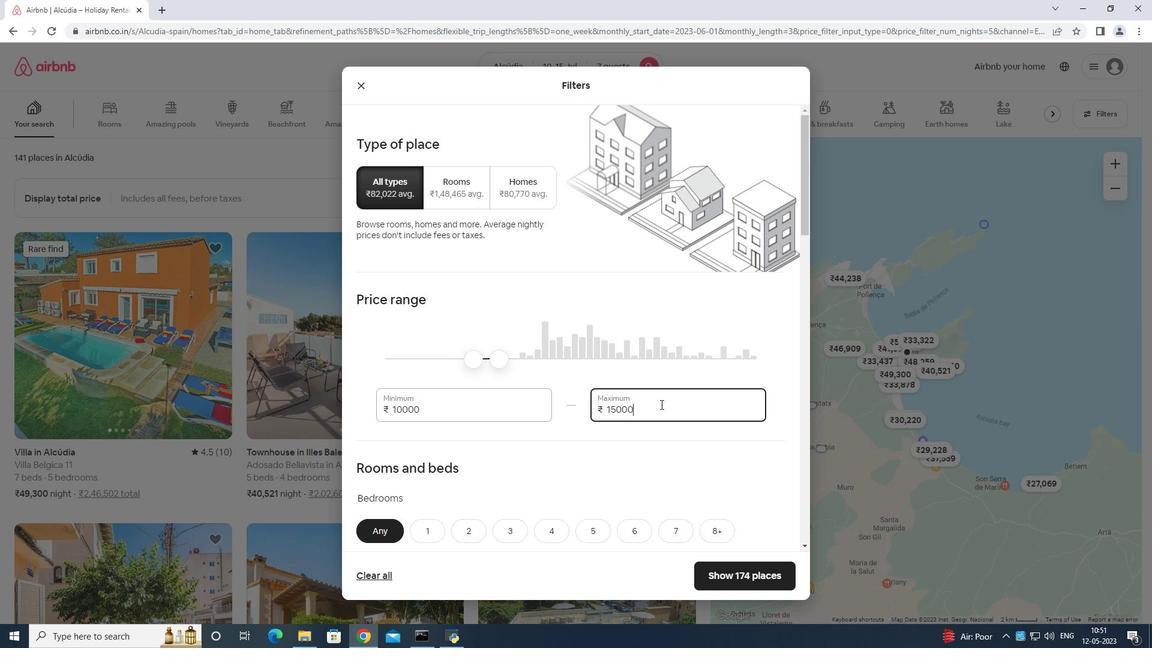 
Action: Mouse moved to (549, 411)
Screenshot: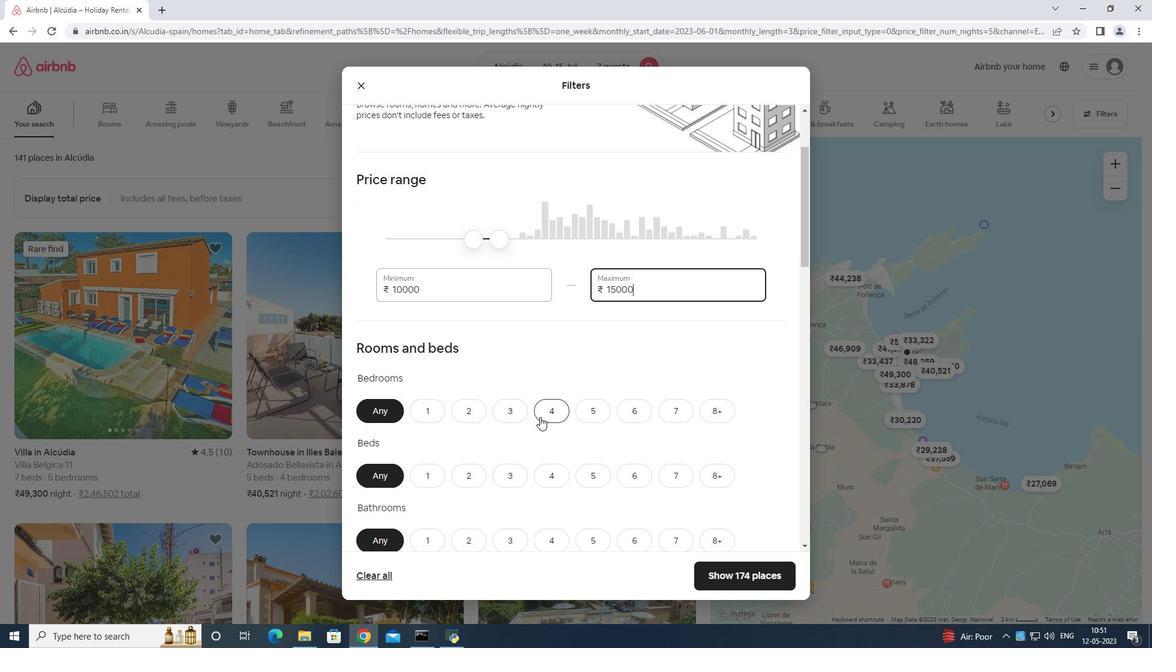 
Action: Mouse pressed left at (549, 411)
Screenshot: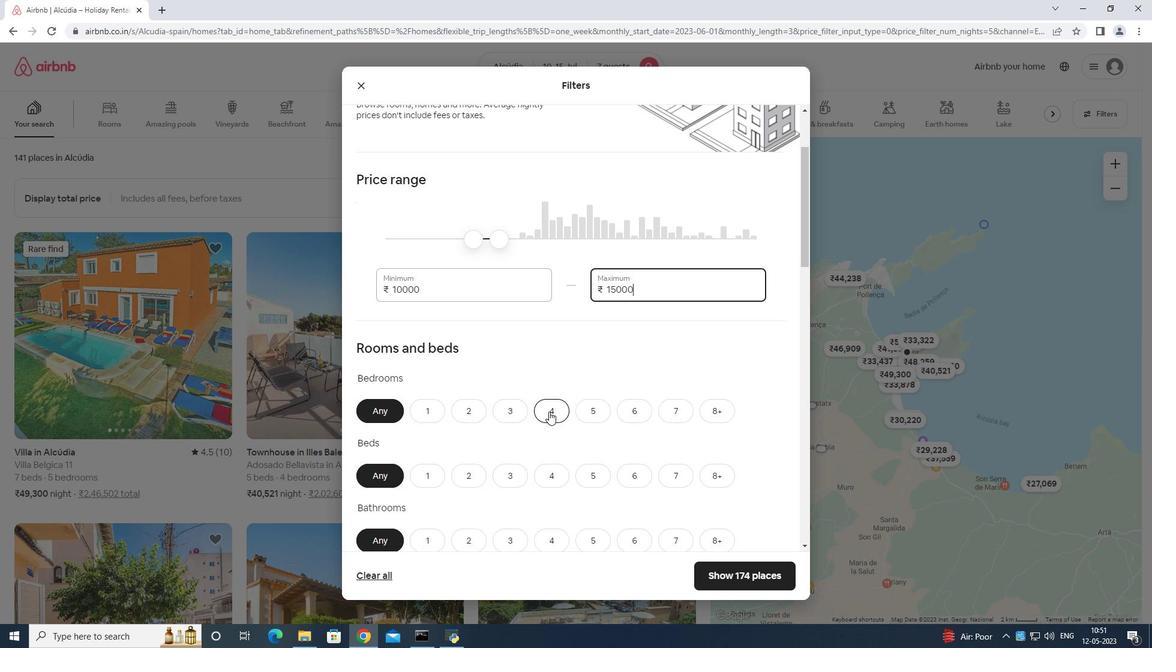 
Action: Mouse moved to (675, 477)
Screenshot: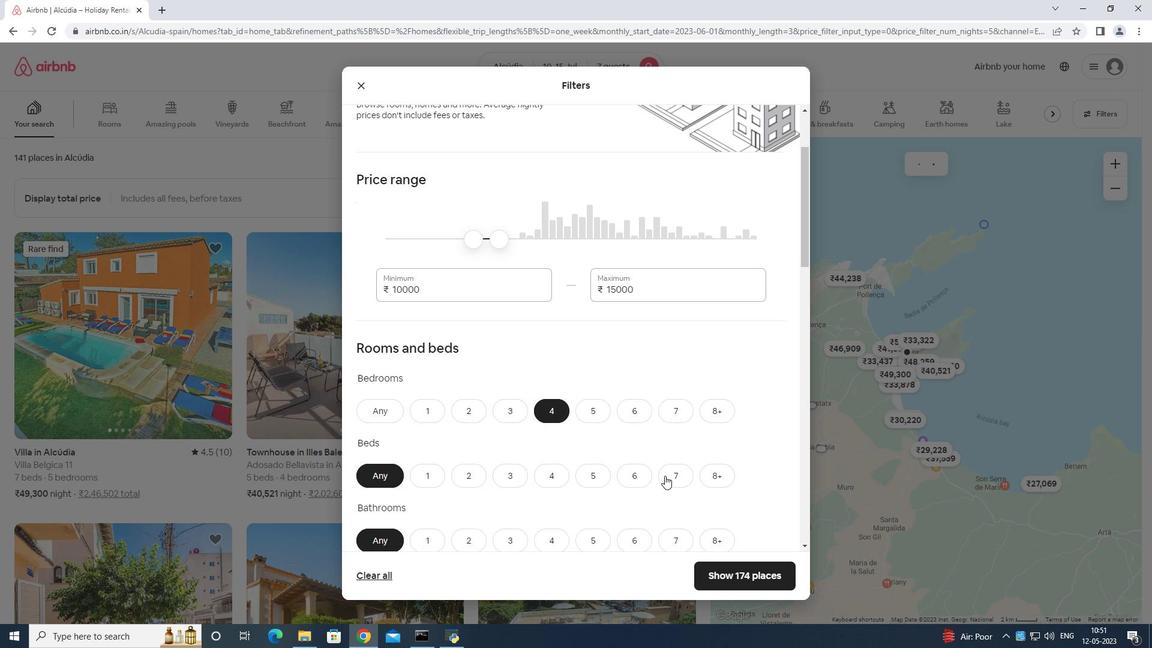 
Action: Mouse pressed left at (675, 477)
Screenshot: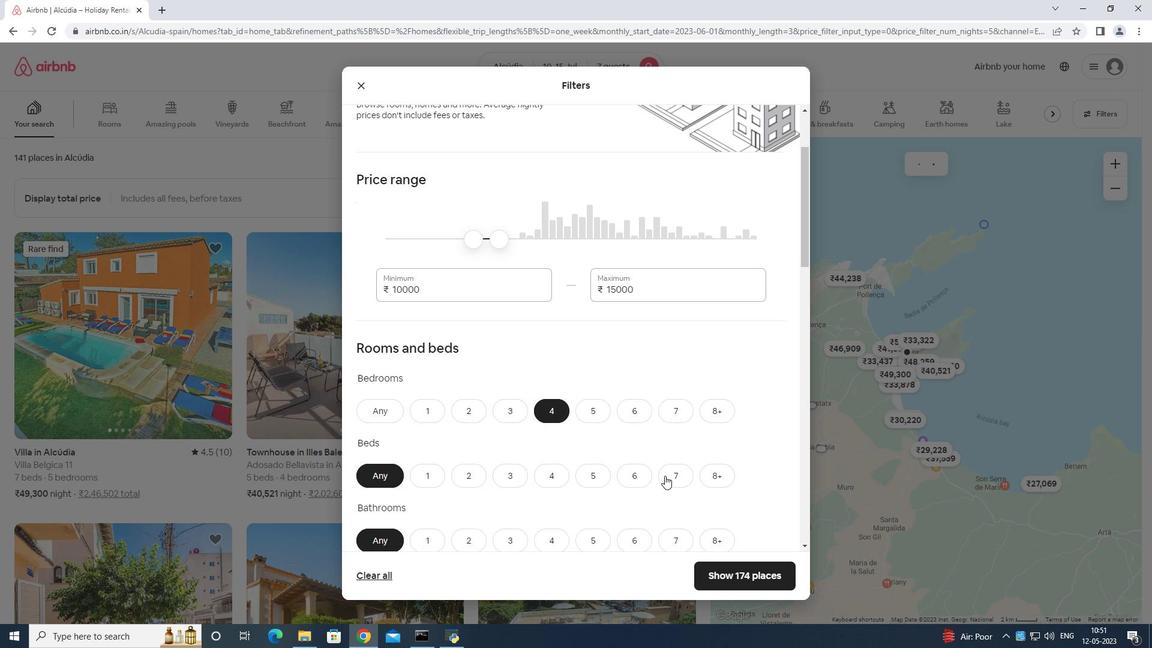 
Action: Mouse moved to (547, 544)
Screenshot: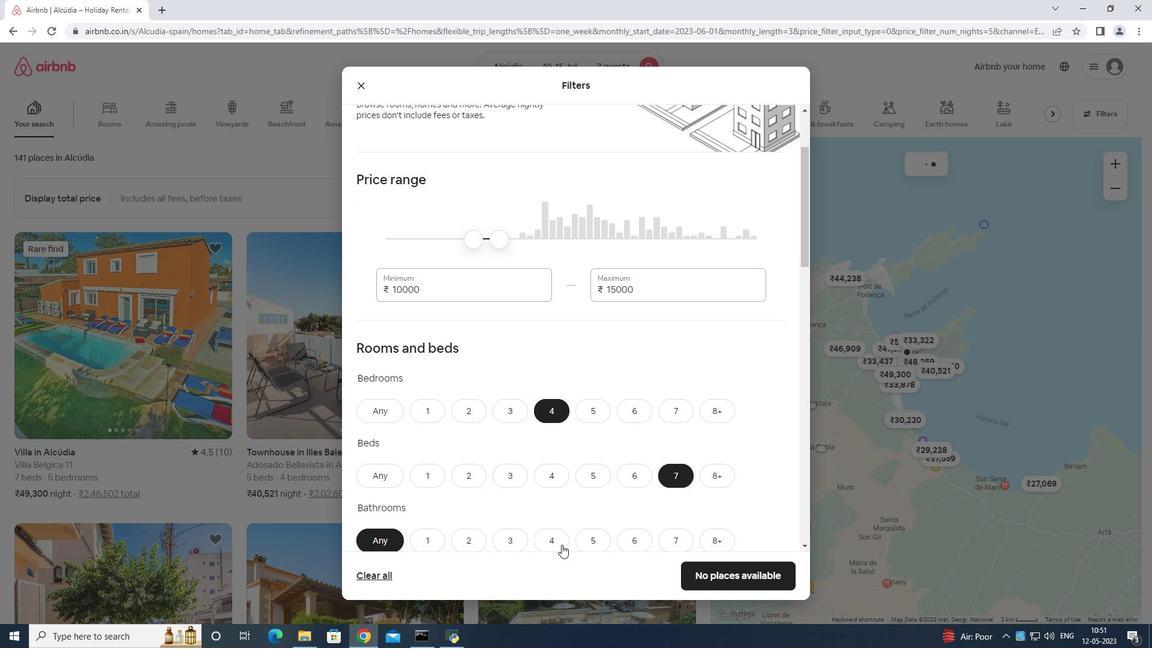 
Action: Mouse pressed left at (547, 544)
Screenshot: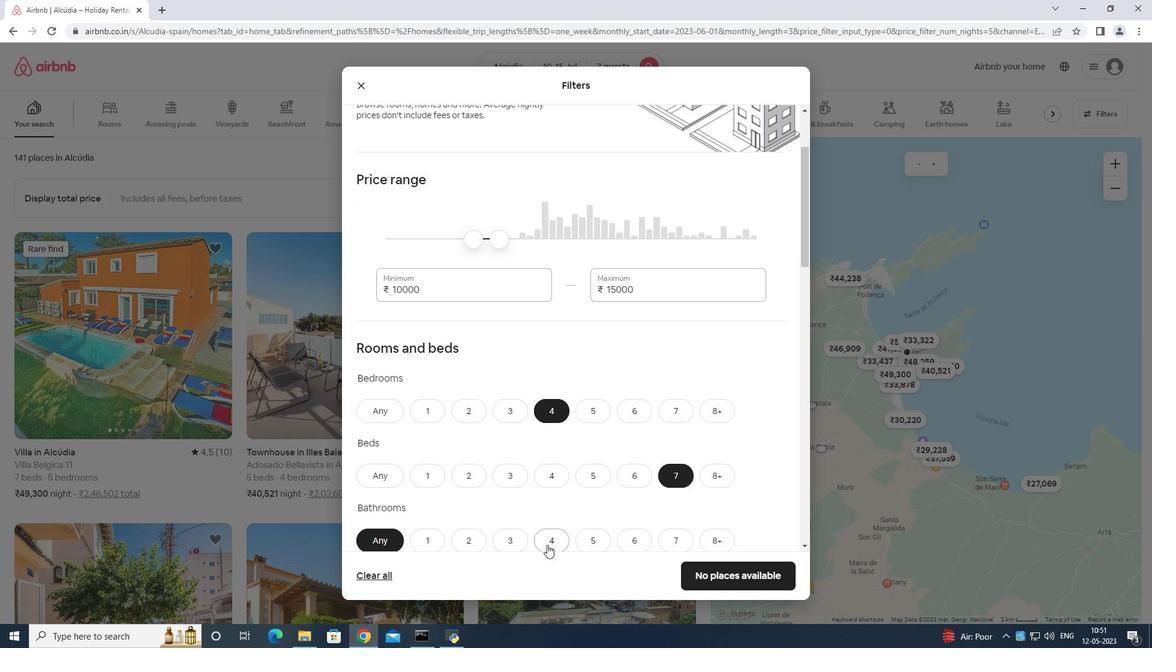 
Action: Mouse moved to (582, 522)
Screenshot: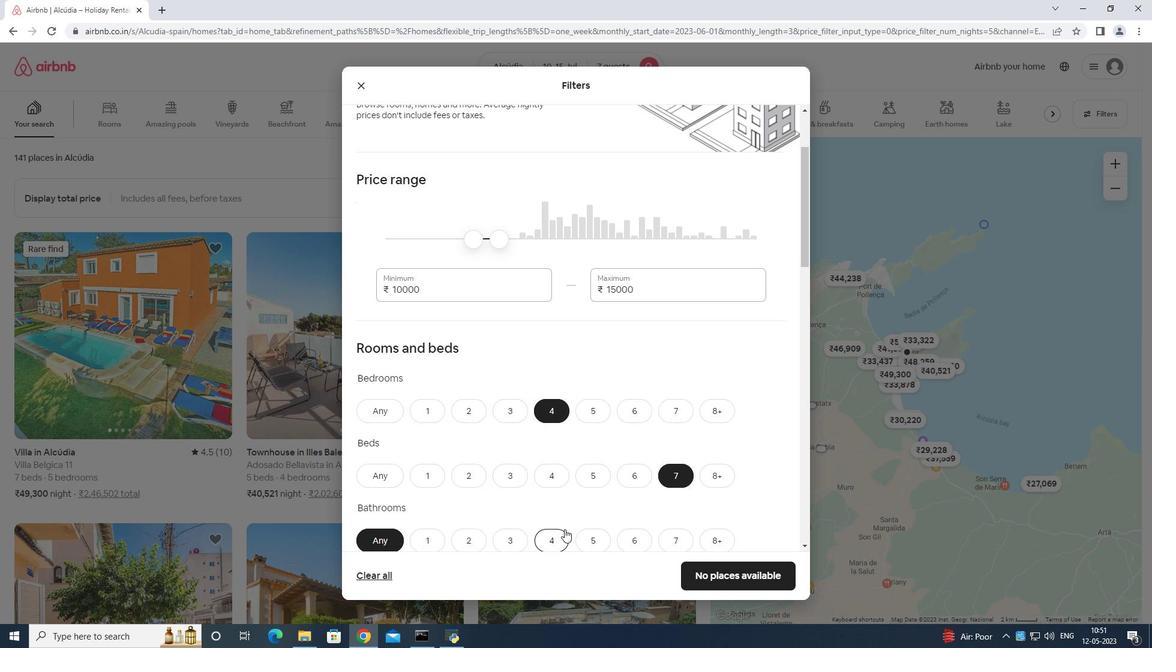 
Action: Mouse scrolled (582, 522) with delta (0, 0)
Screenshot: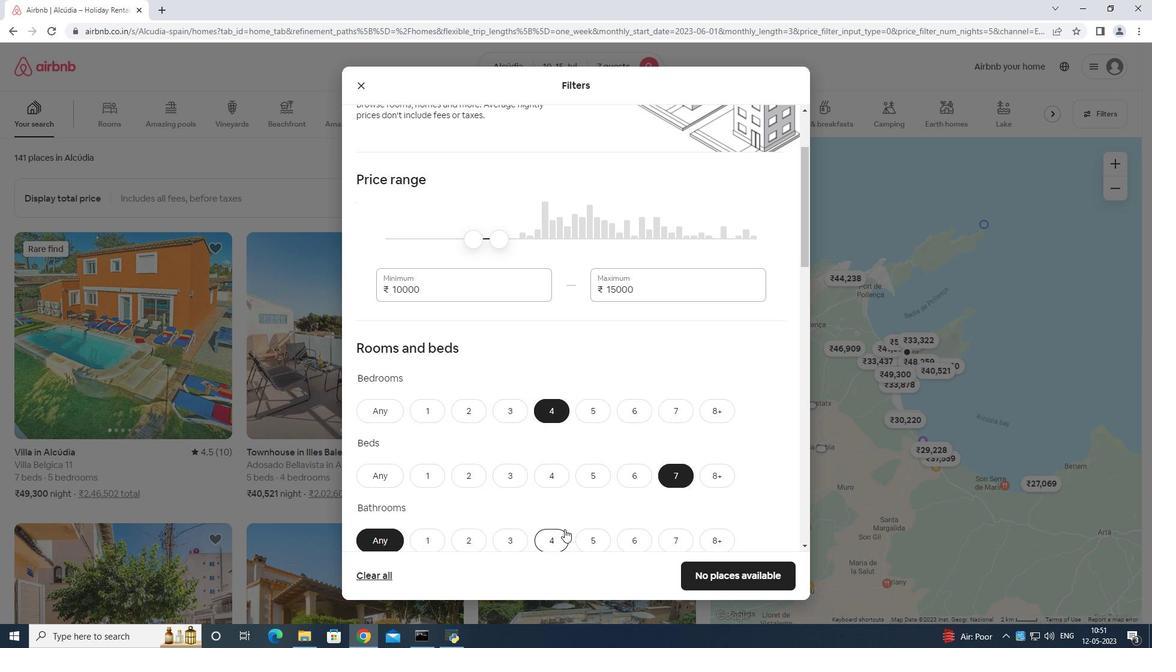 
Action: Mouse moved to (582, 522)
Screenshot: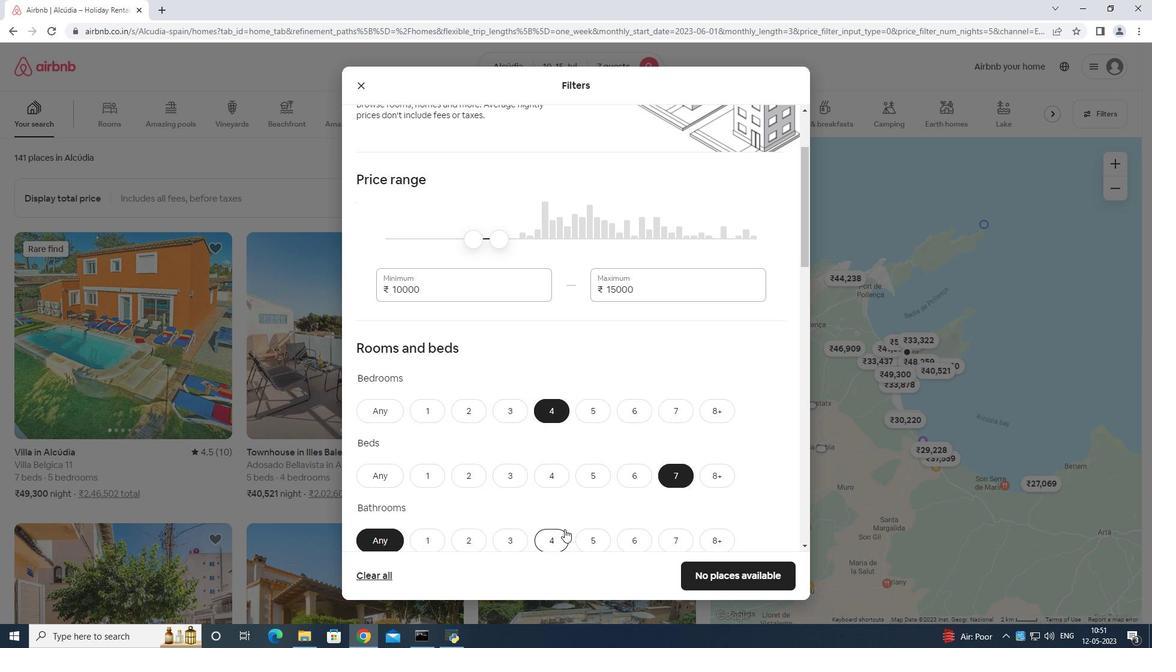 
Action: Mouse scrolled (582, 522) with delta (0, 0)
Screenshot: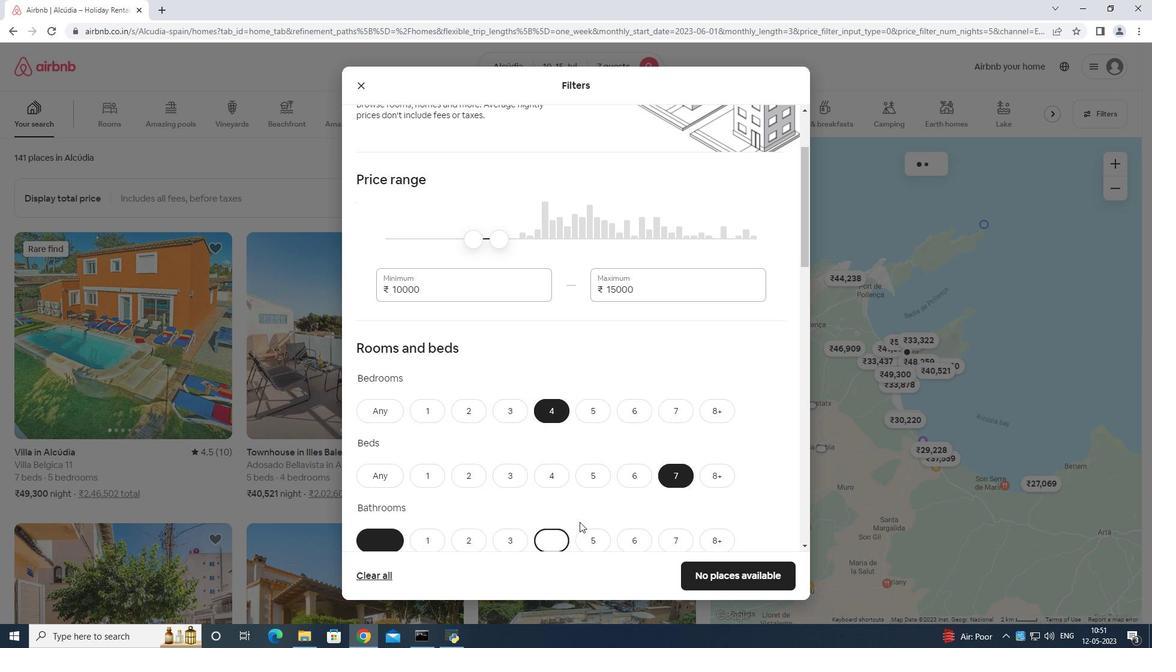 
Action: Mouse moved to (583, 522)
Screenshot: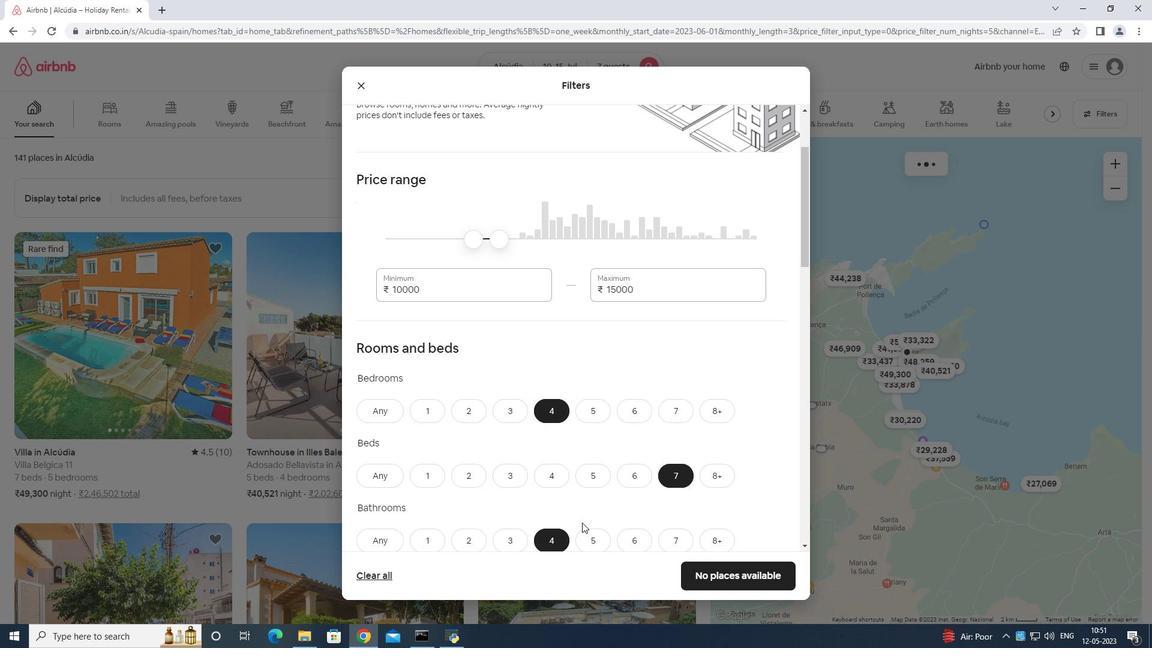 
Action: Mouse scrolled (583, 522) with delta (0, 0)
Screenshot: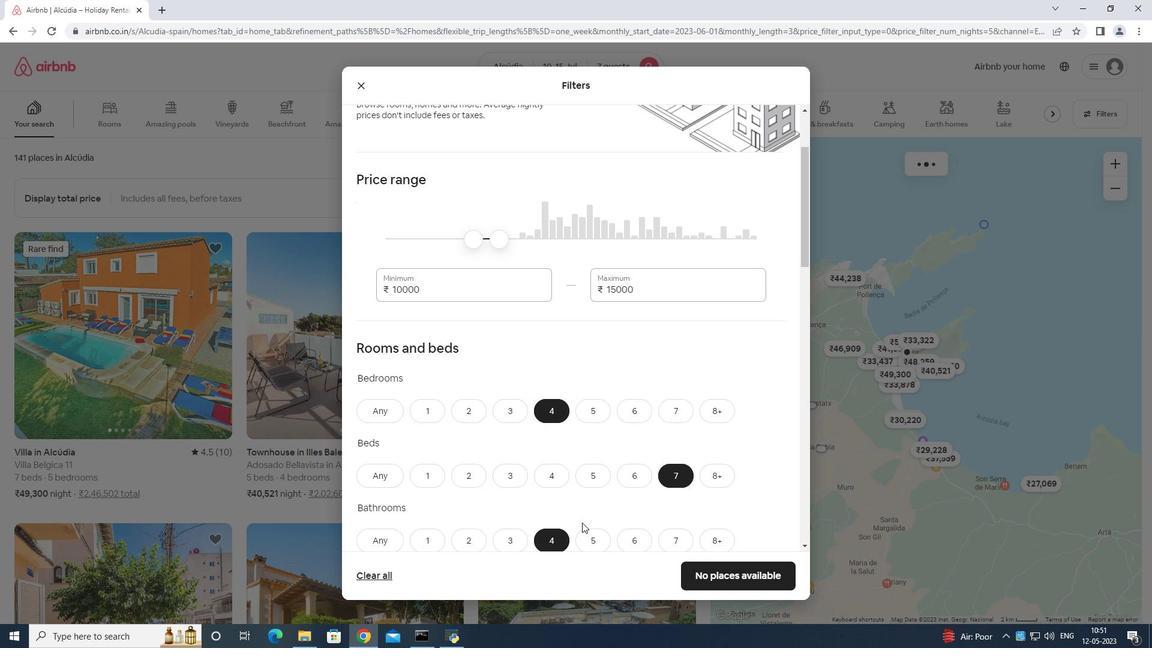 
Action: Mouse moved to (586, 518)
Screenshot: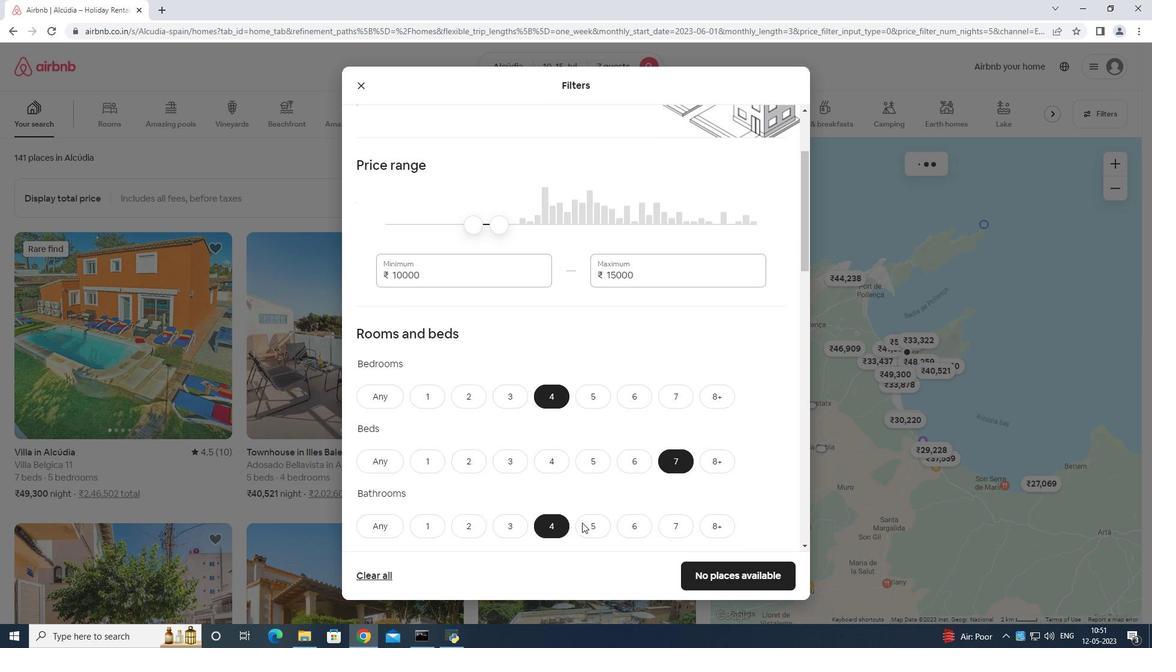 
Action: Mouse scrolled (586, 517) with delta (0, 0)
Screenshot: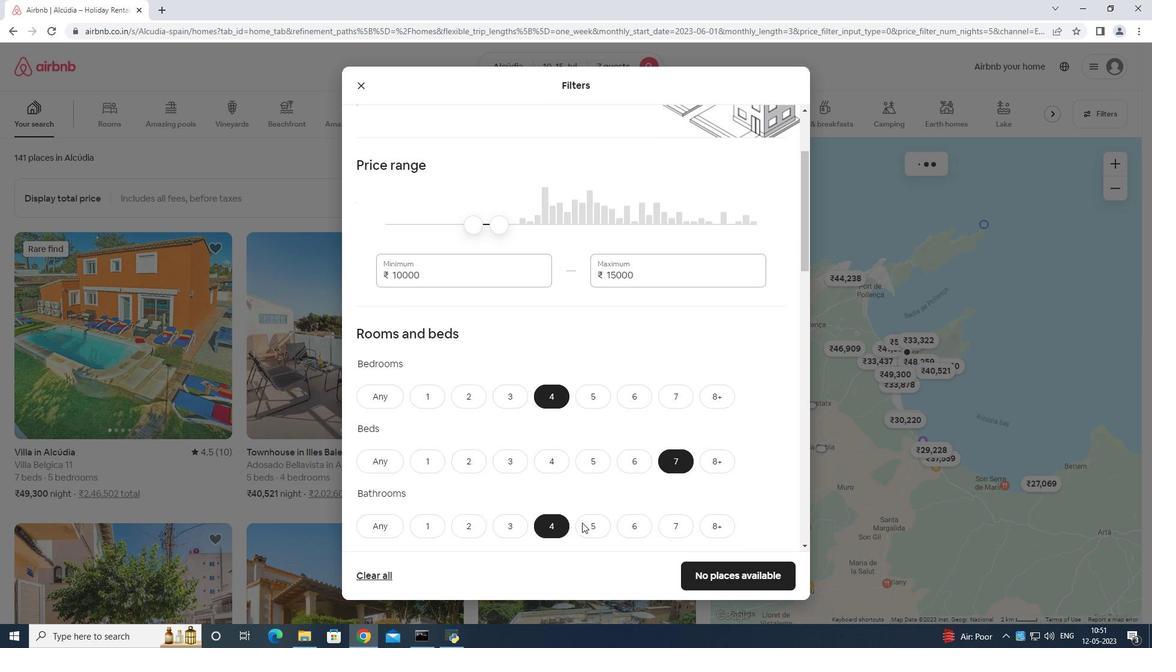 
Action: Mouse moved to (587, 508)
Screenshot: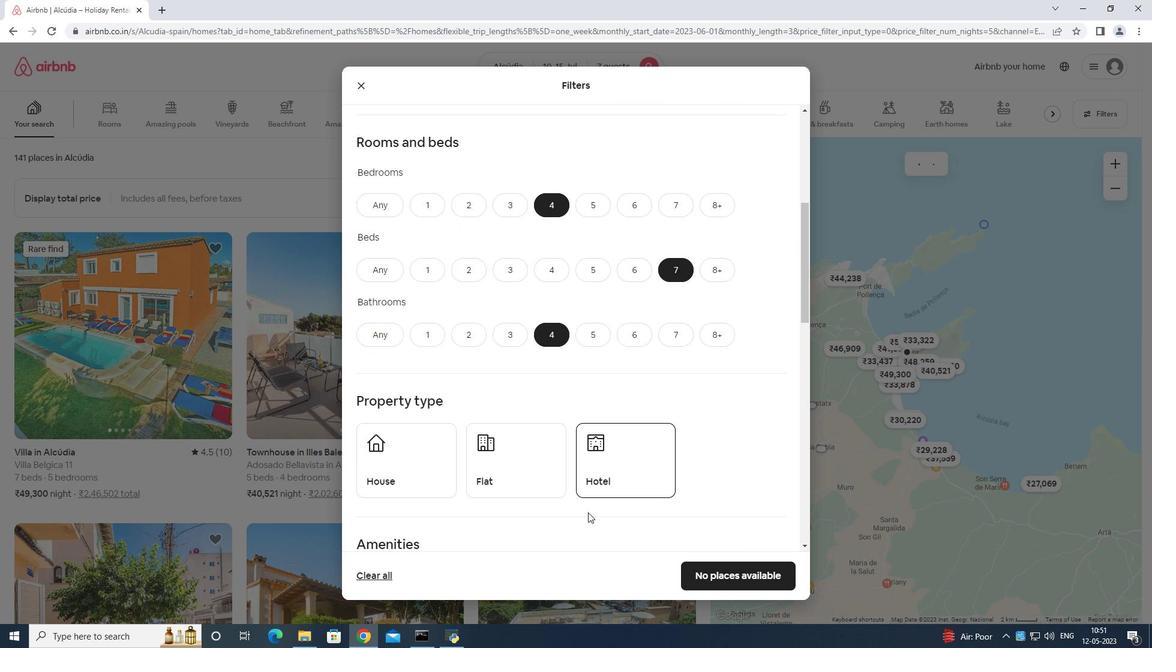 
Action: Mouse scrolled (587, 507) with delta (0, 0)
Screenshot: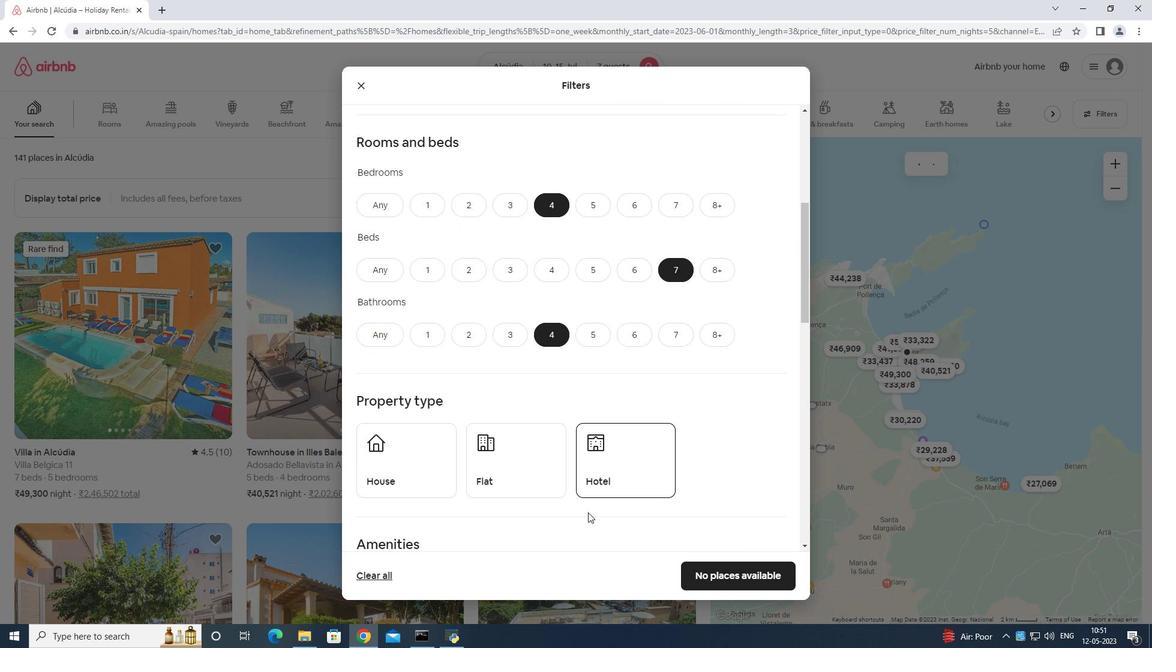 
Action: Mouse moved to (399, 380)
Screenshot: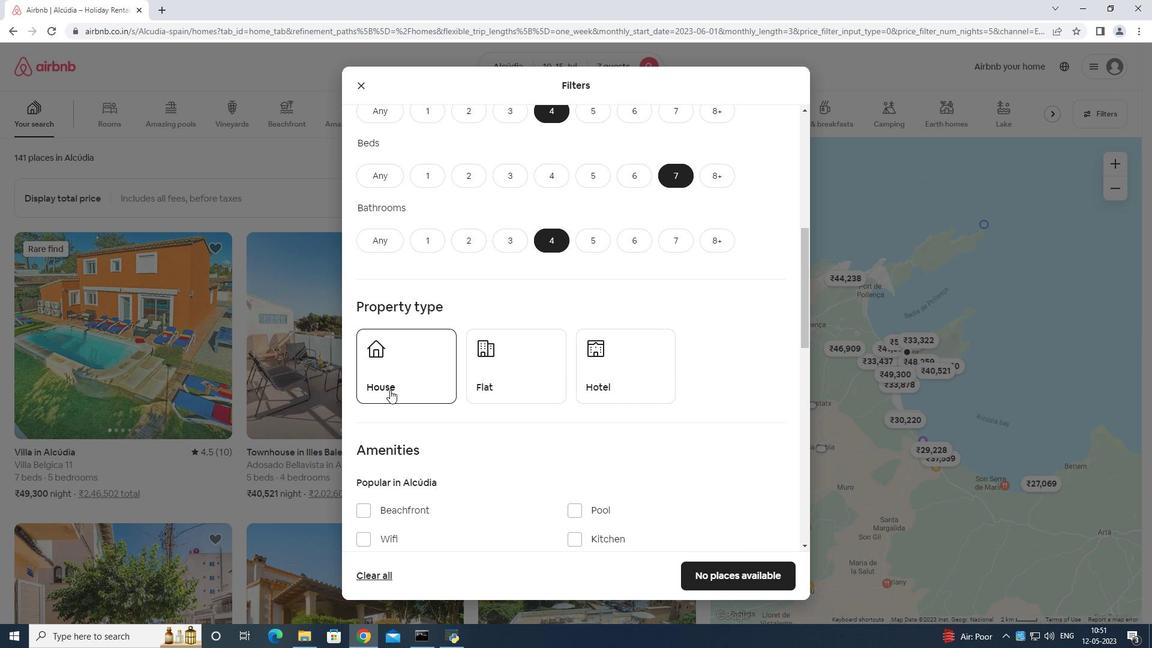 
Action: Mouse pressed left at (399, 380)
Screenshot: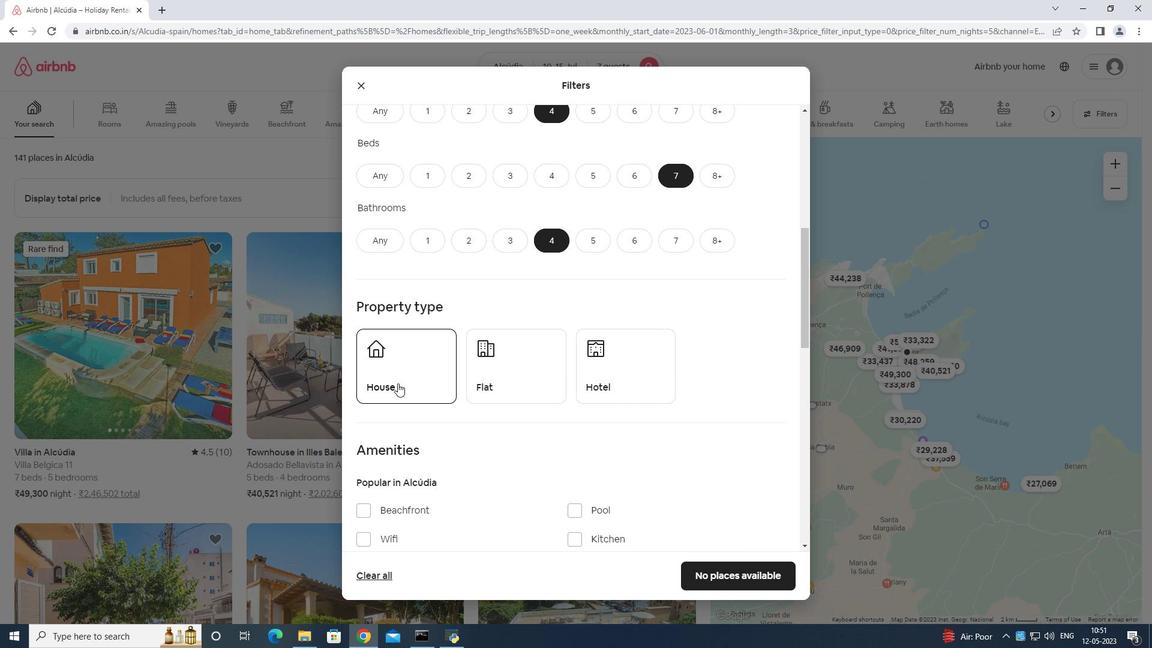
Action: Mouse moved to (540, 375)
Screenshot: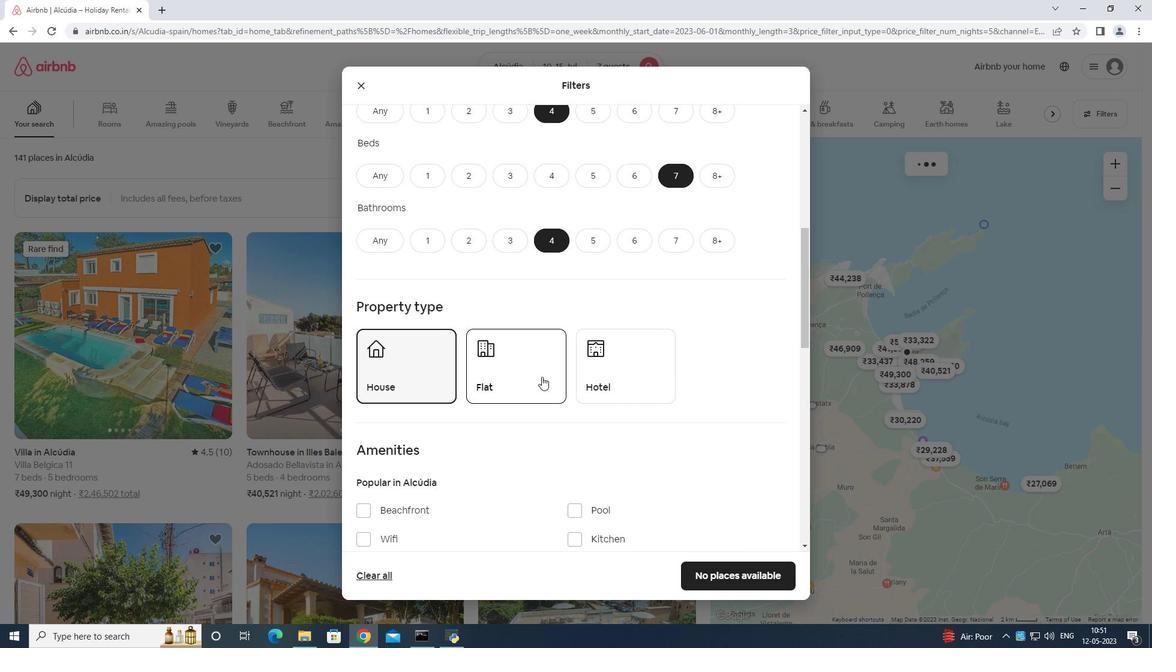 
Action: Mouse pressed left at (540, 375)
Screenshot: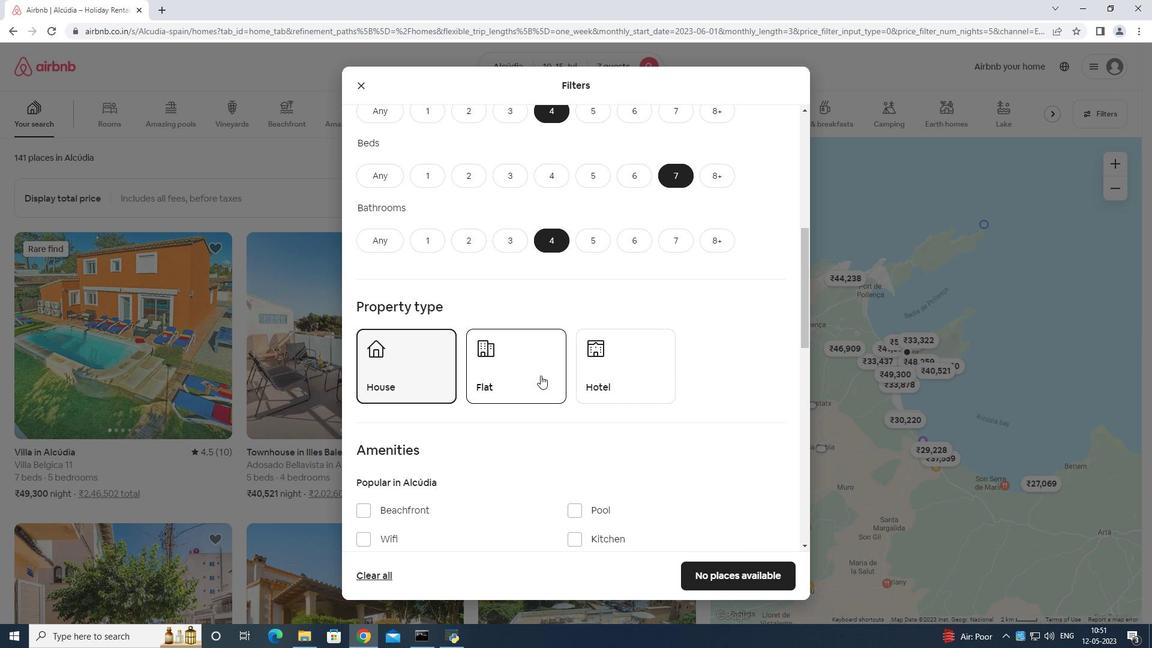 
Action: Mouse scrolled (540, 375) with delta (0, 0)
Screenshot: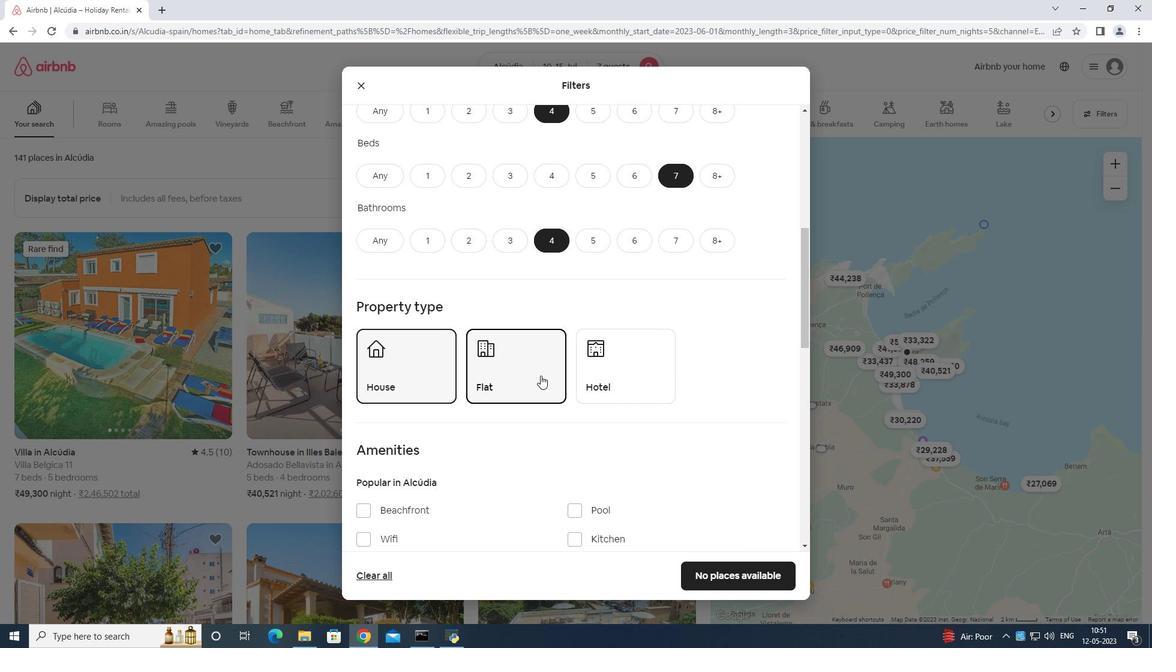 
Action: Mouse scrolled (540, 375) with delta (0, 0)
Screenshot: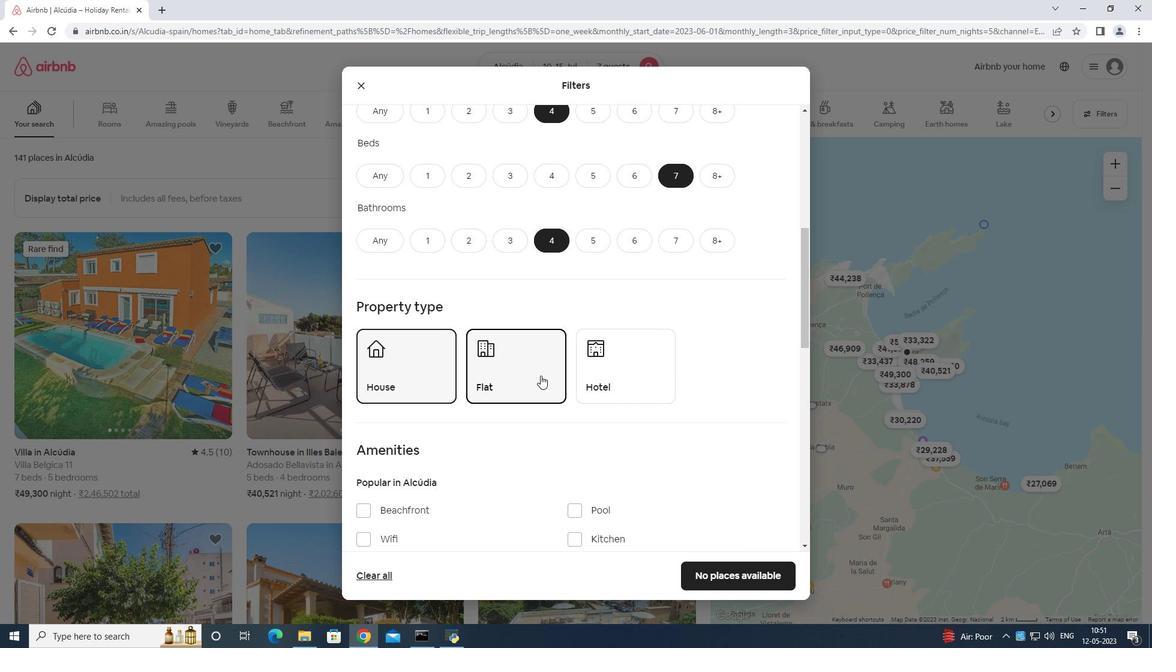 
Action: Mouse moved to (544, 374)
Screenshot: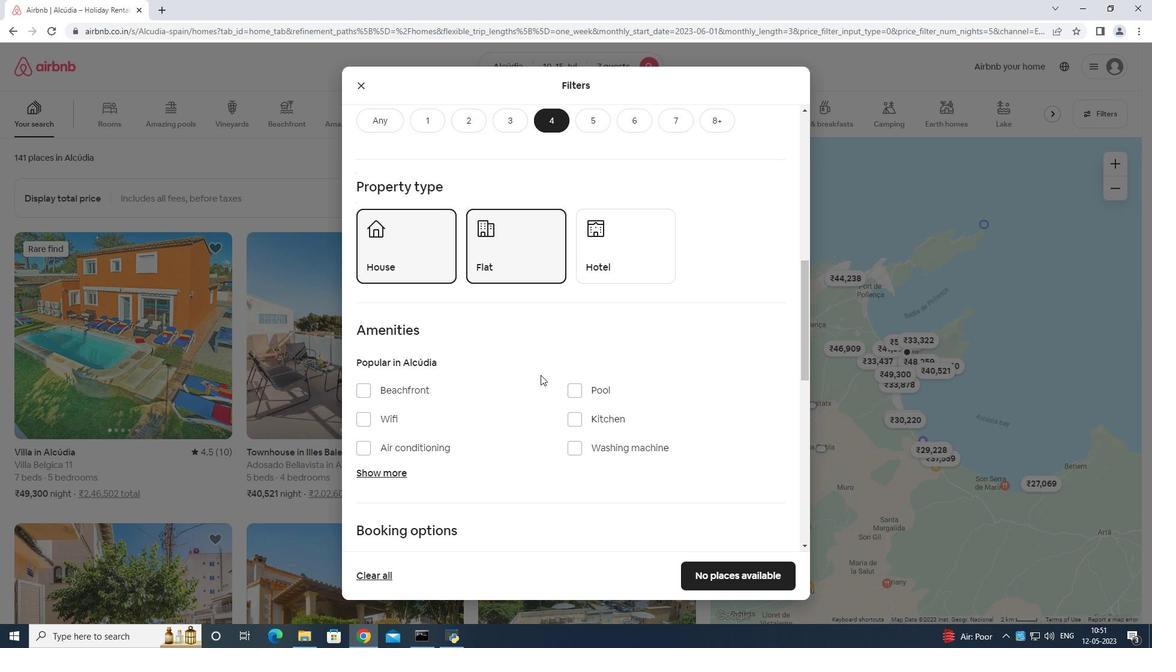 
Action: Mouse scrolled (544, 373) with delta (0, 0)
Screenshot: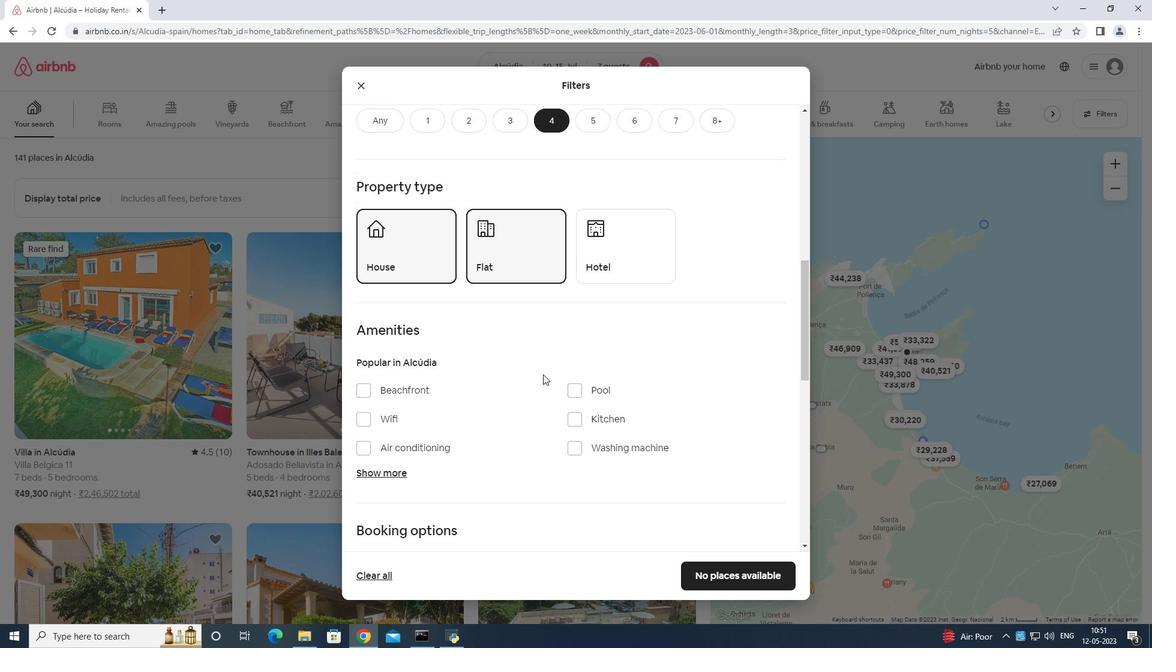 
Action: Mouse moved to (361, 359)
Screenshot: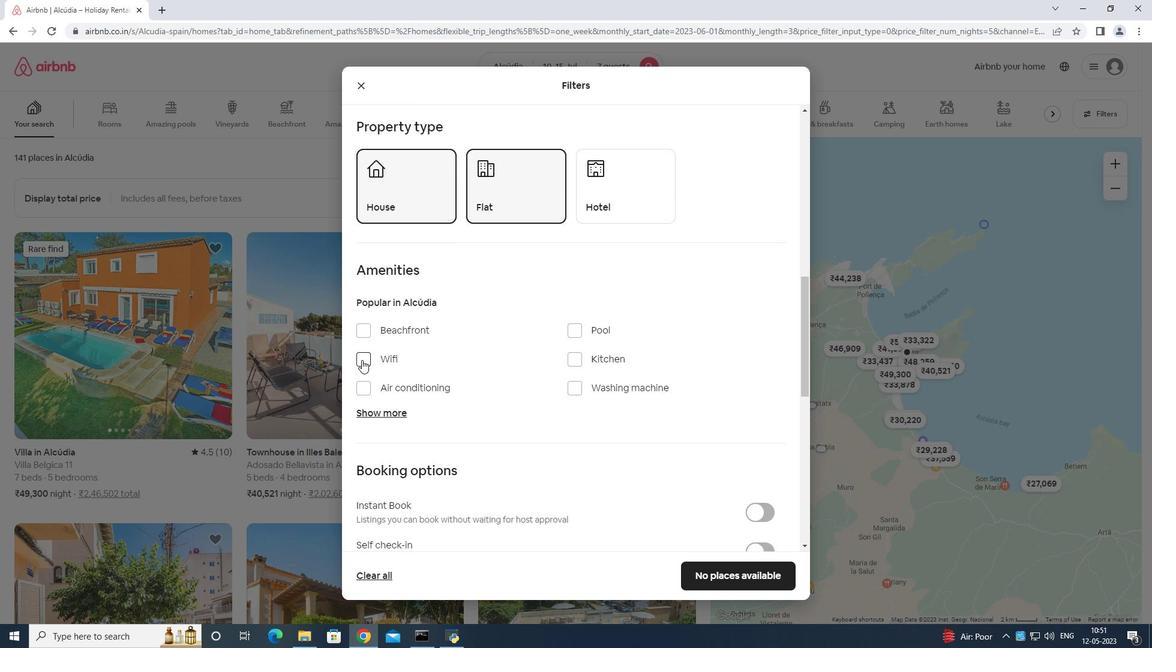 
Action: Mouse pressed left at (361, 359)
Screenshot: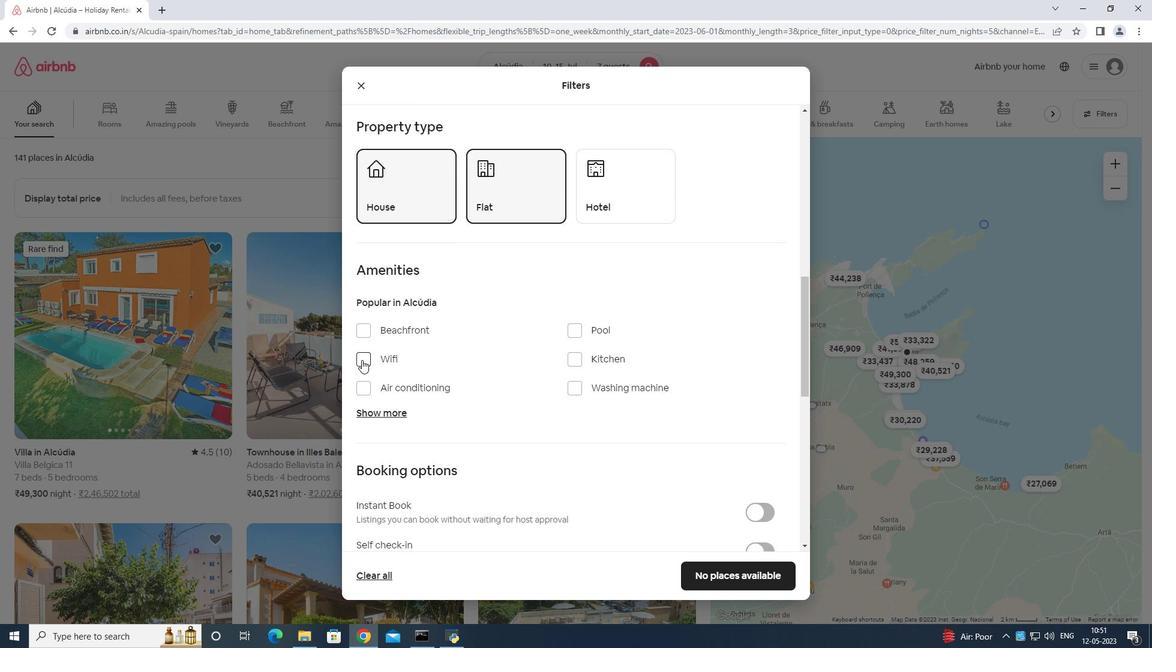 
Action: Mouse moved to (360, 415)
Screenshot: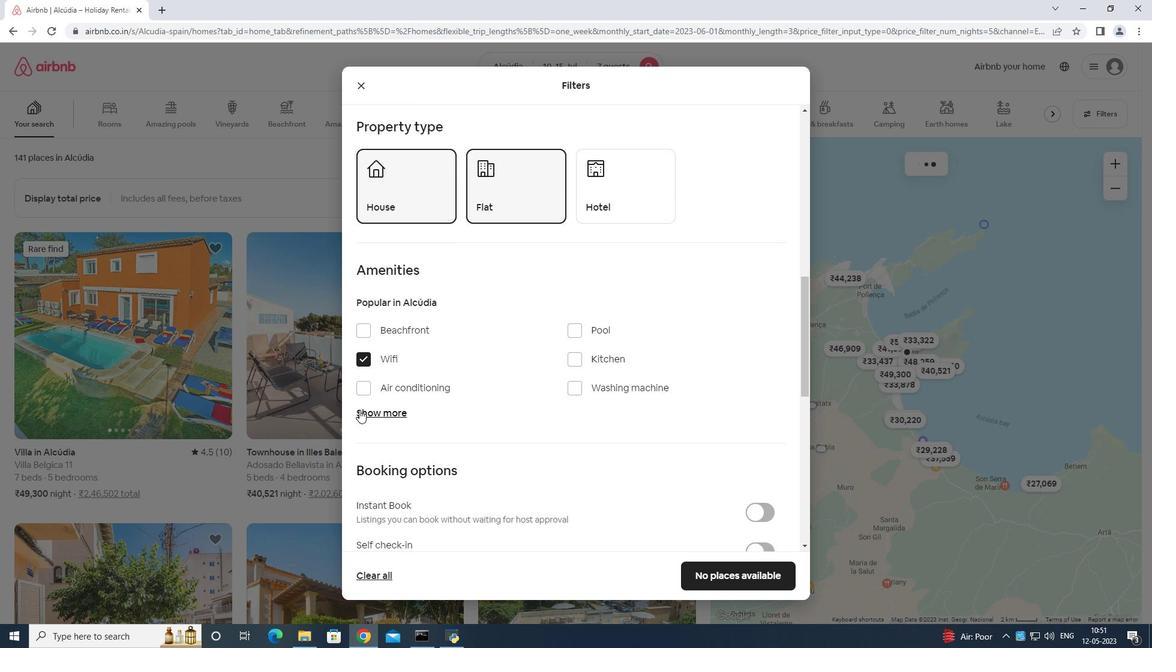 
Action: Mouse pressed left at (360, 415)
Screenshot: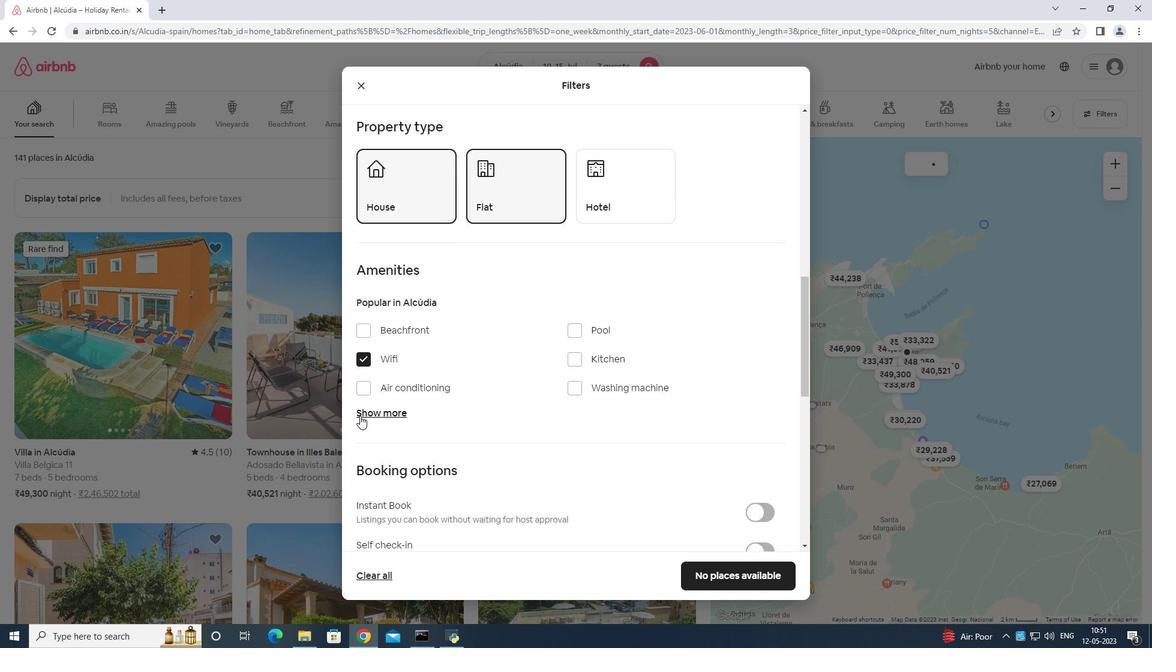 
Action: Mouse moved to (375, 444)
Screenshot: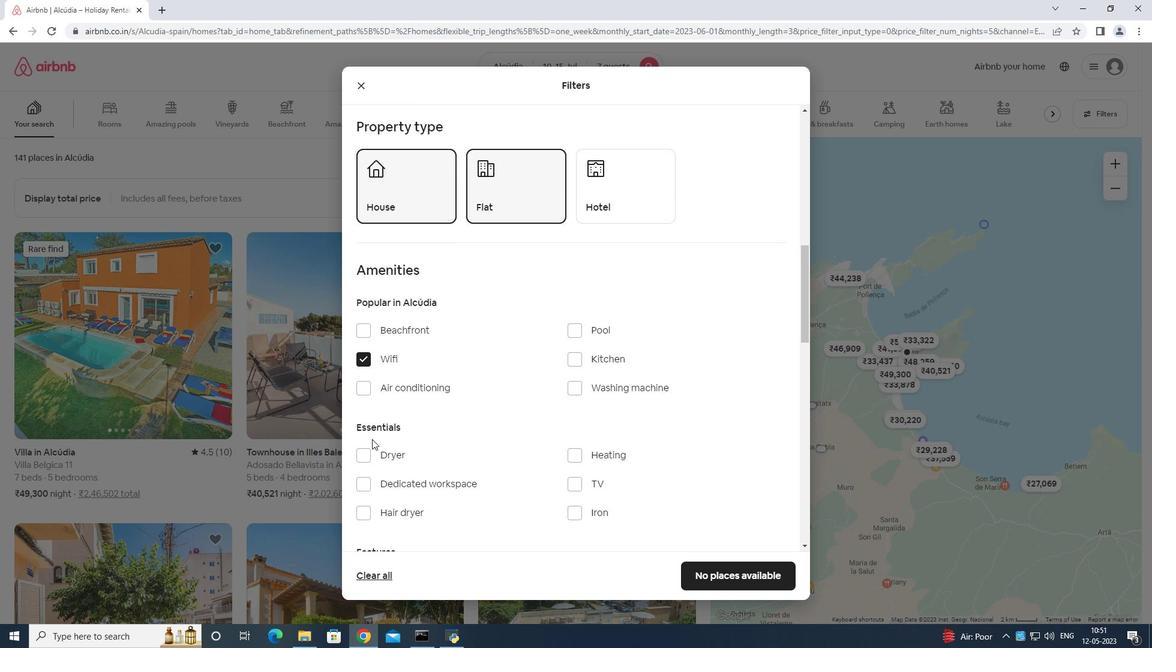 
Action: Mouse scrolled (375, 443) with delta (0, 0)
Screenshot: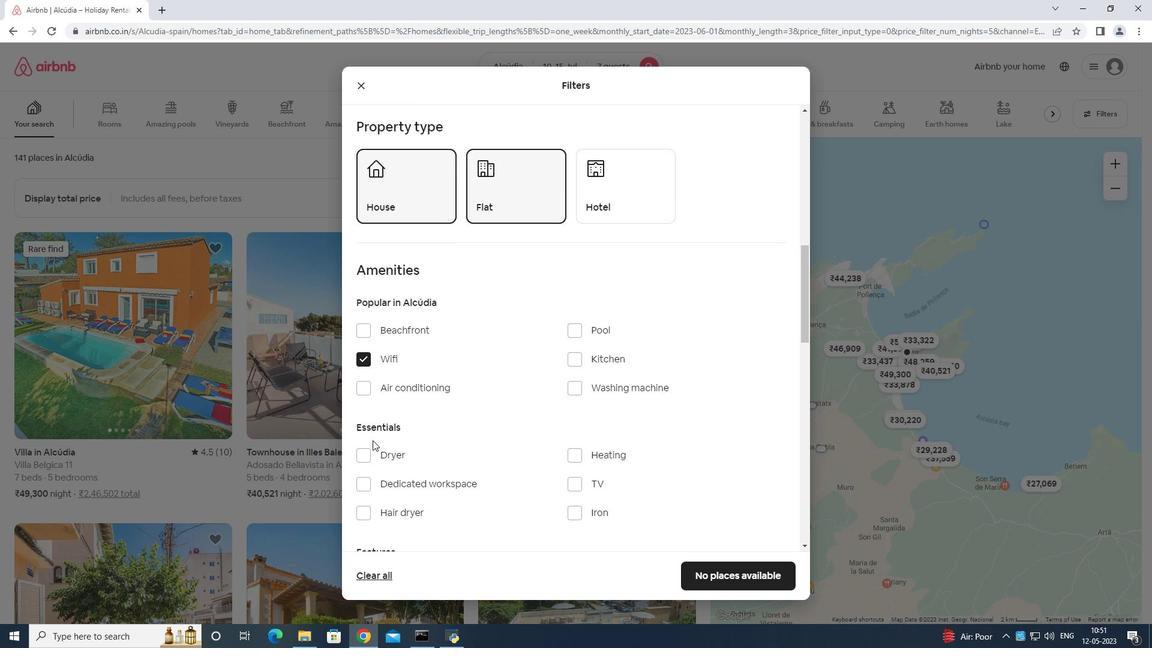 
Action: Mouse moved to (577, 423)
Screenshot: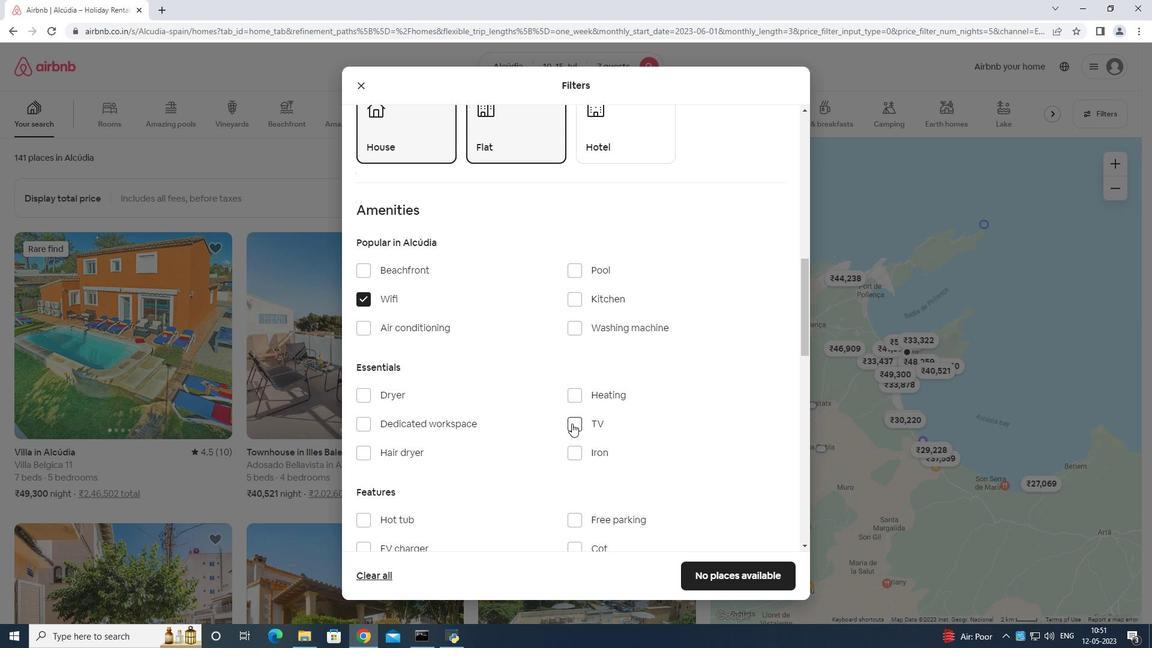 
Action: Mouse pressed left at (577, 423)
Screenshot: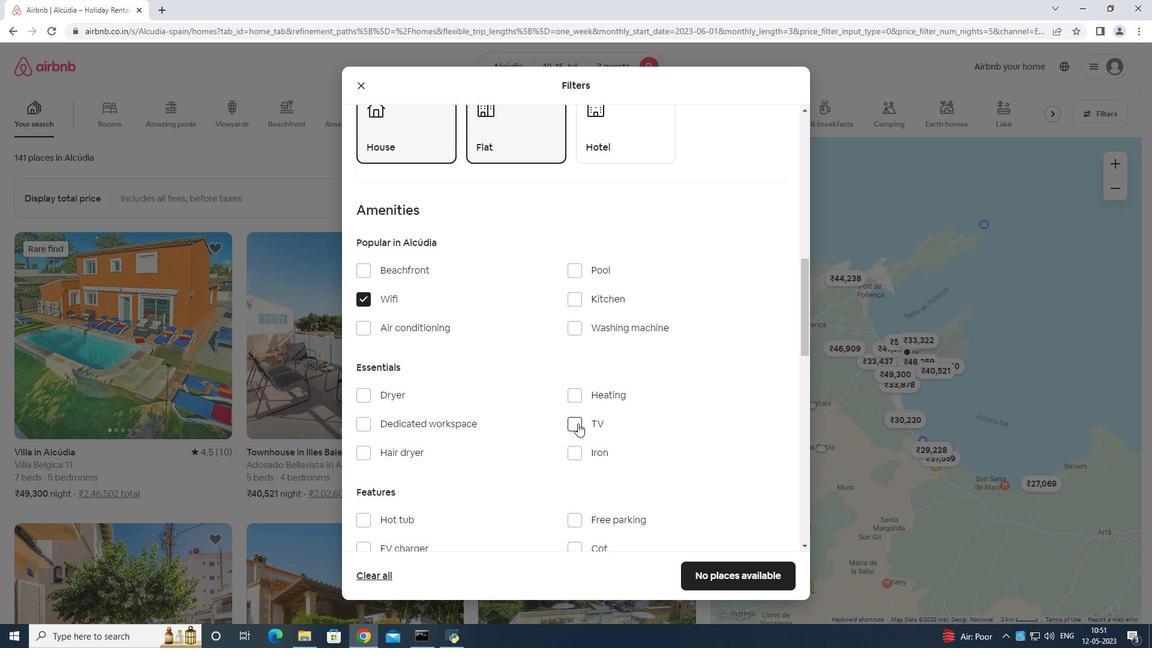 
Action: Mouse scrolled (577, 423) with delta (0, 0)
Screenshot: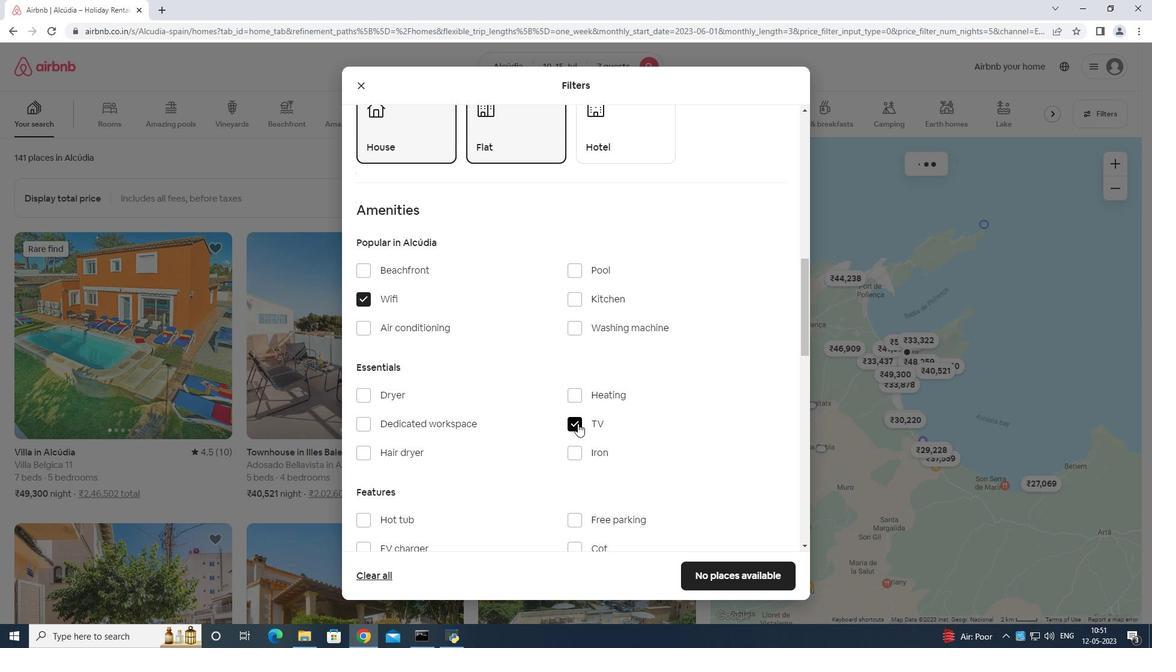 
Action: Mouse scrolled (577, 423) with delta (0, 0)
Screenshot: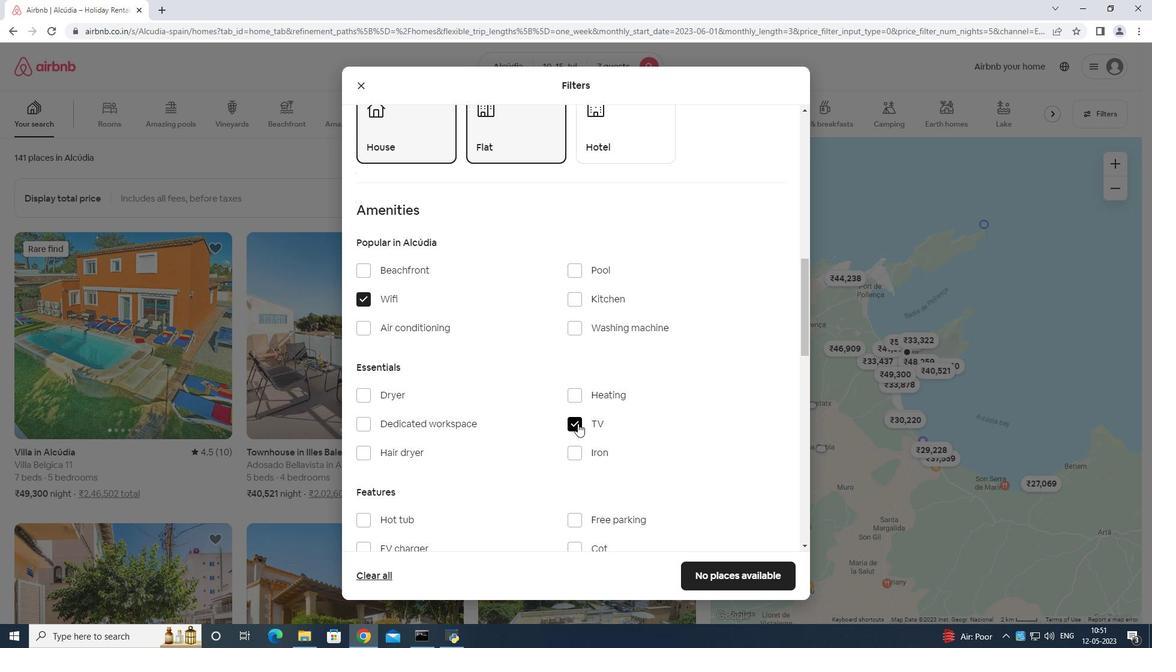 
Action: Mouse moved to (361, 461)
Screenshot: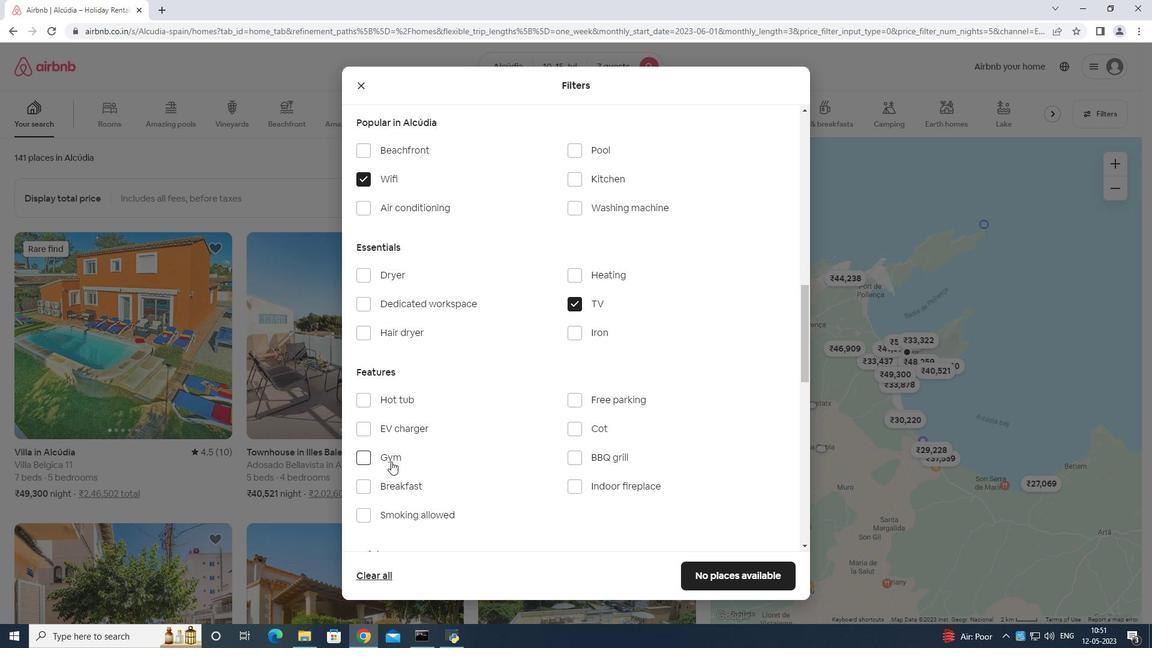 
Action: Mouse pressed left at (361, 461)
Screenshot: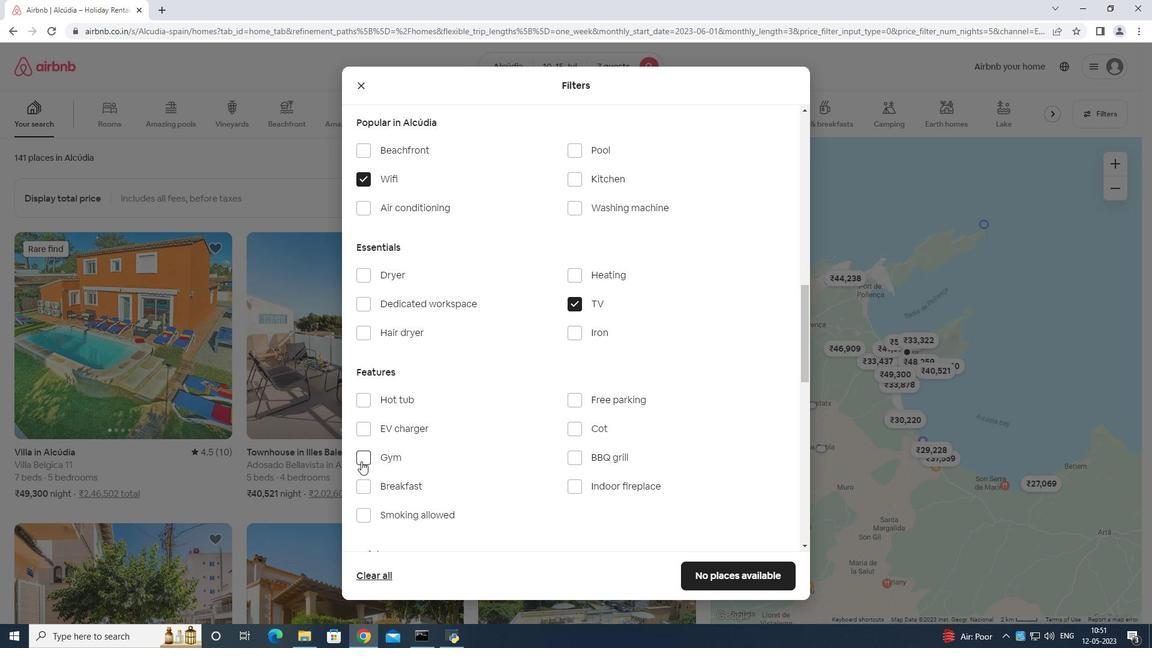 
Action: Mouse moved to (356, 486)
Screenshot: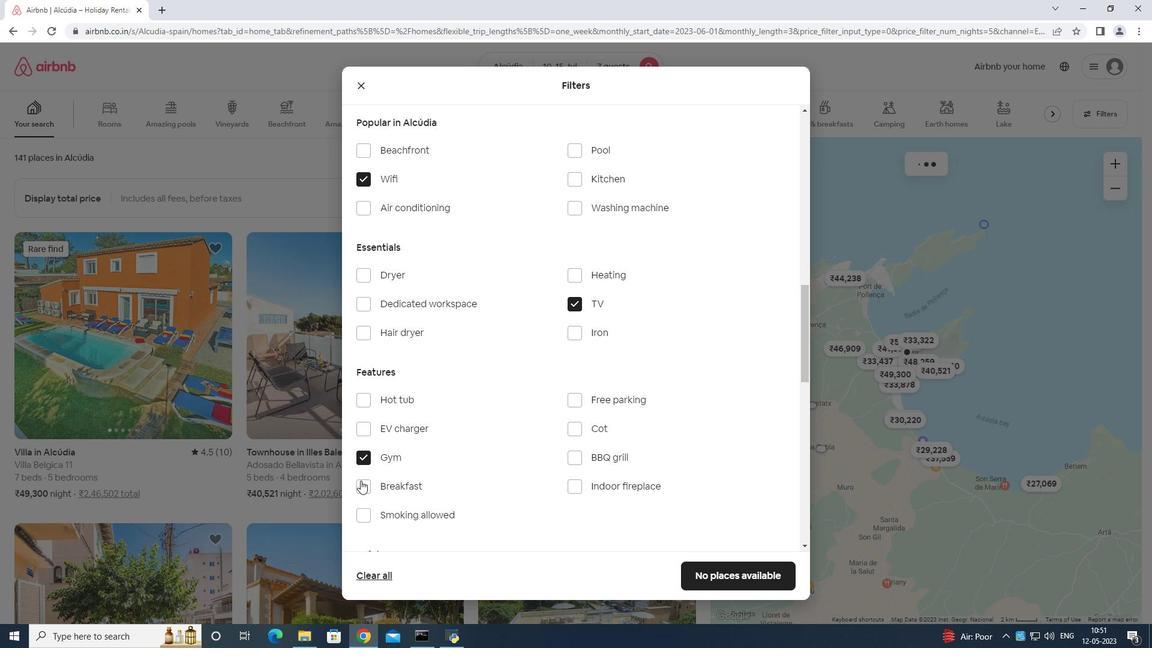 
Action: Mouse pressed left at (356, 486)
Screenshot: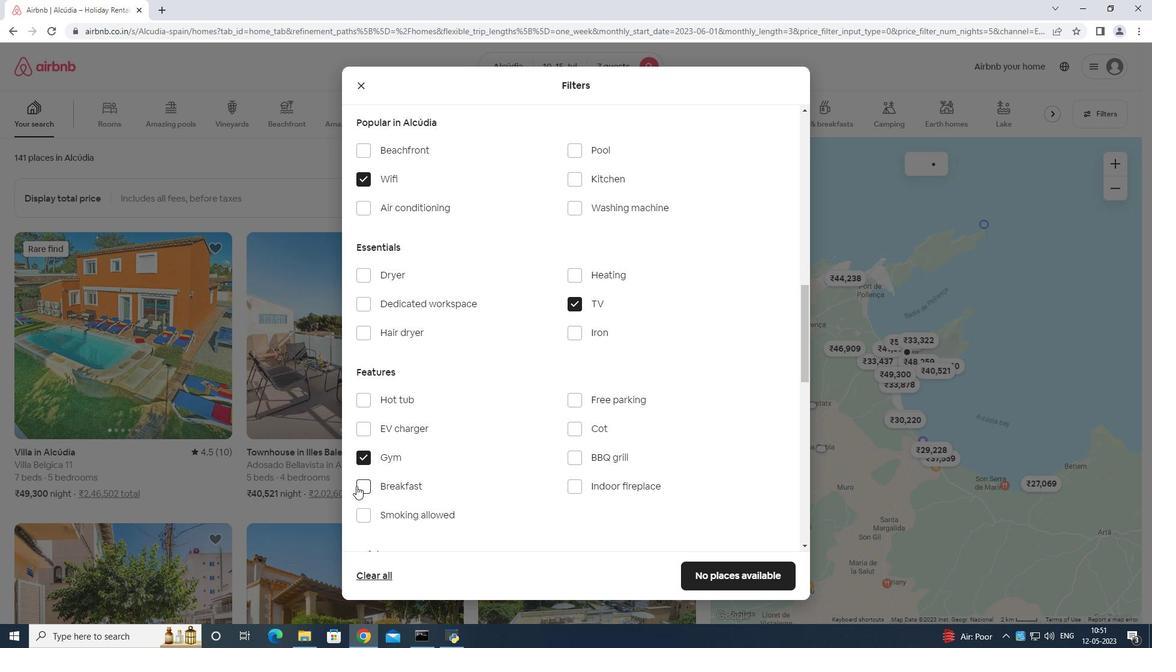
Action: Mouse moved to (576, 401)
Screenshot: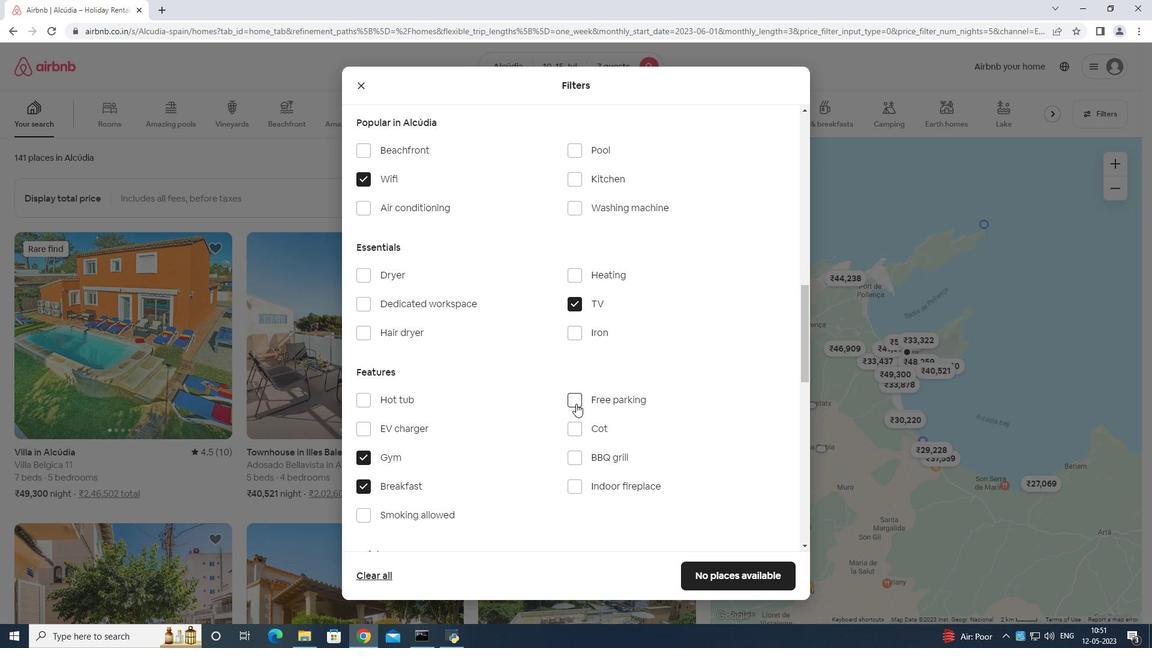 
Action: Mouse pressed left at (576, 401)
Screenshot: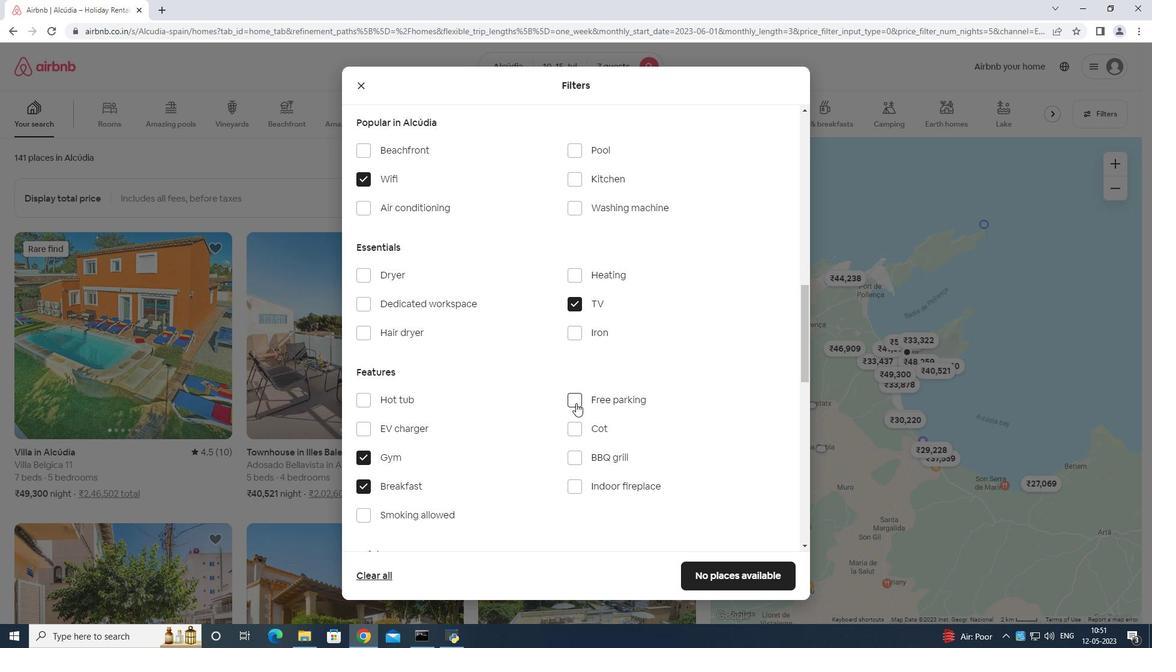 
Action: Mouse moved to (588, 403)
Screenshot: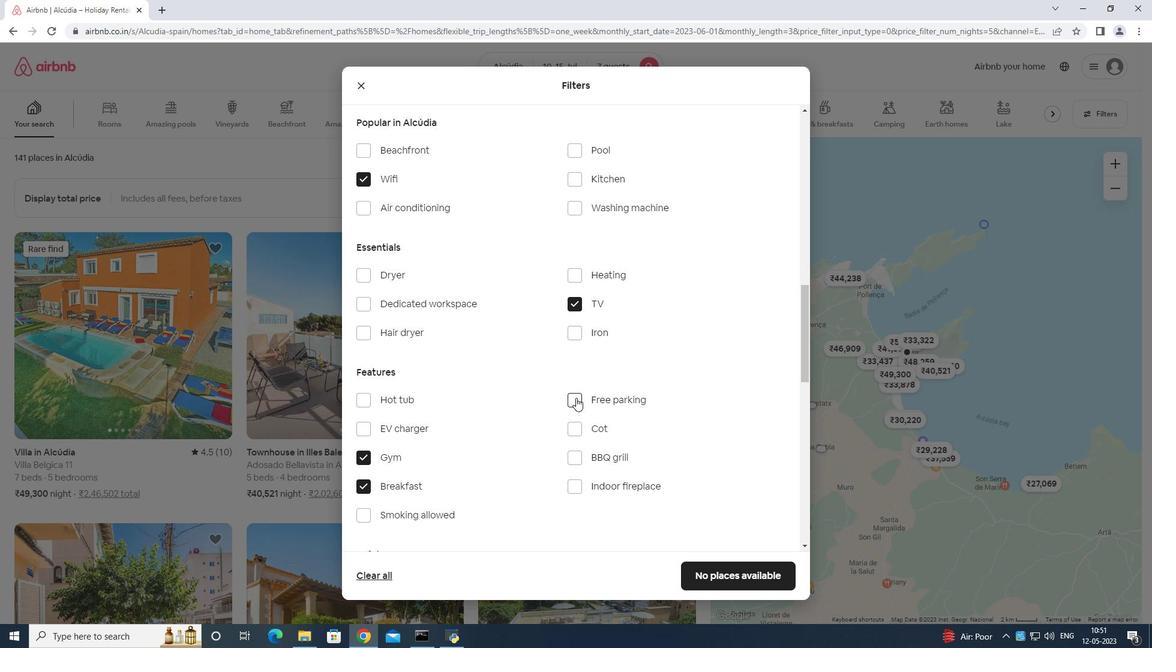 
Action: Mouse scrolled (588, 402) with delta (0, 0)
Screenshot: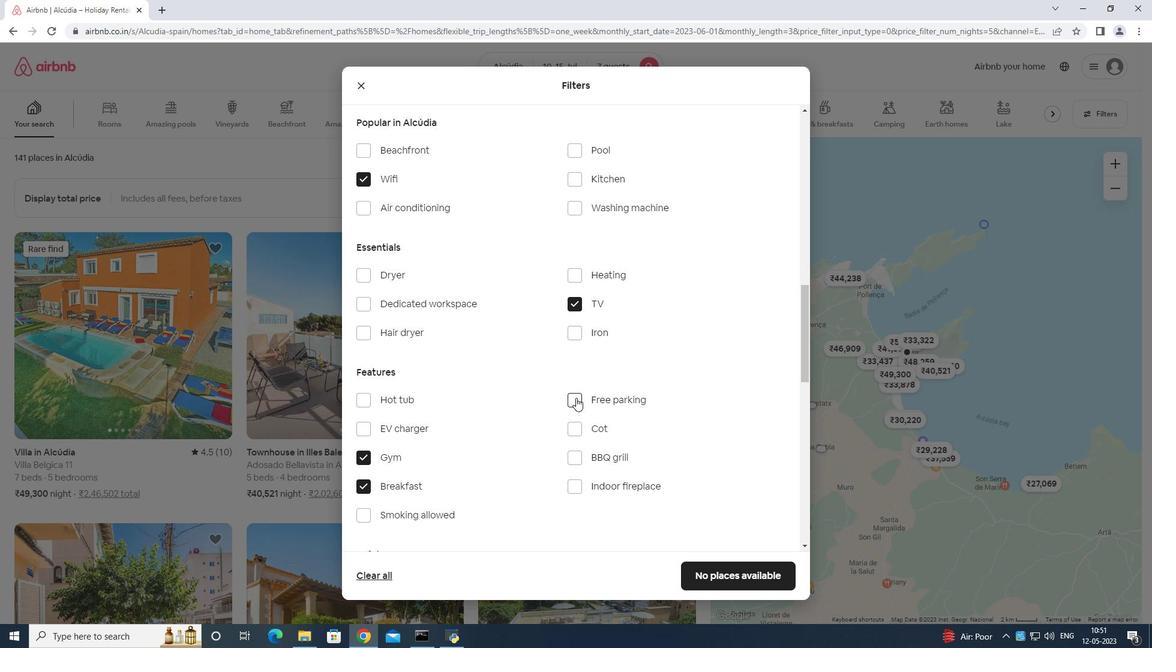 
Action: Mouse moved to (589, 404)
Screenshot: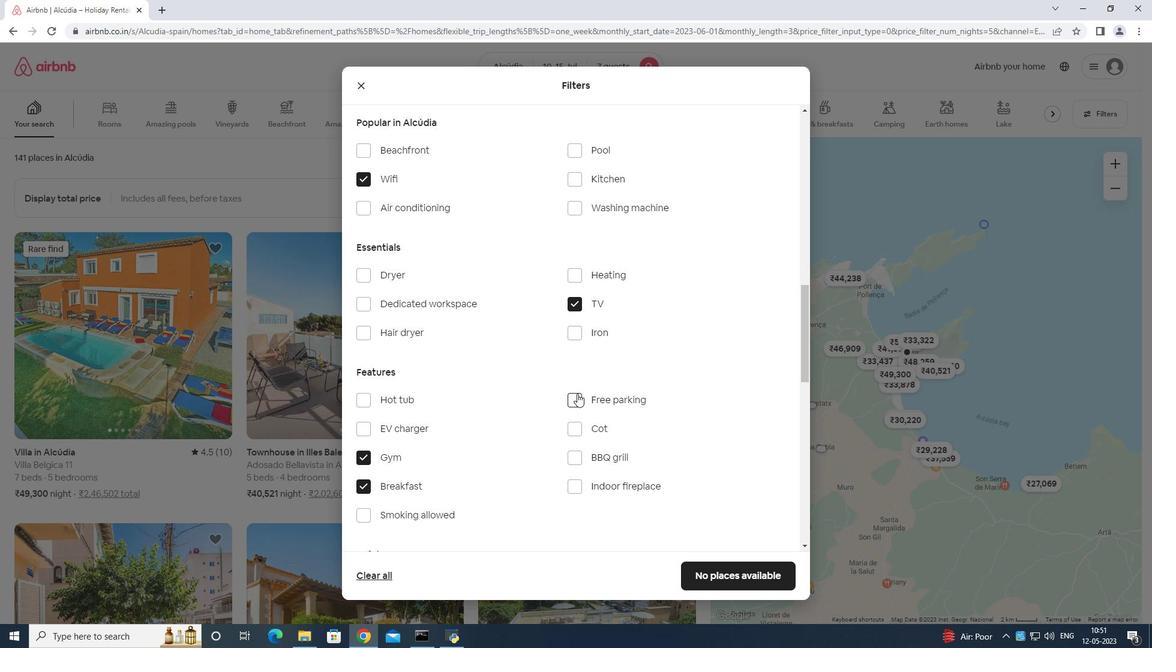 
Action: Mouse scrolled (589, 403) with delta (0, 0)
Screenshot: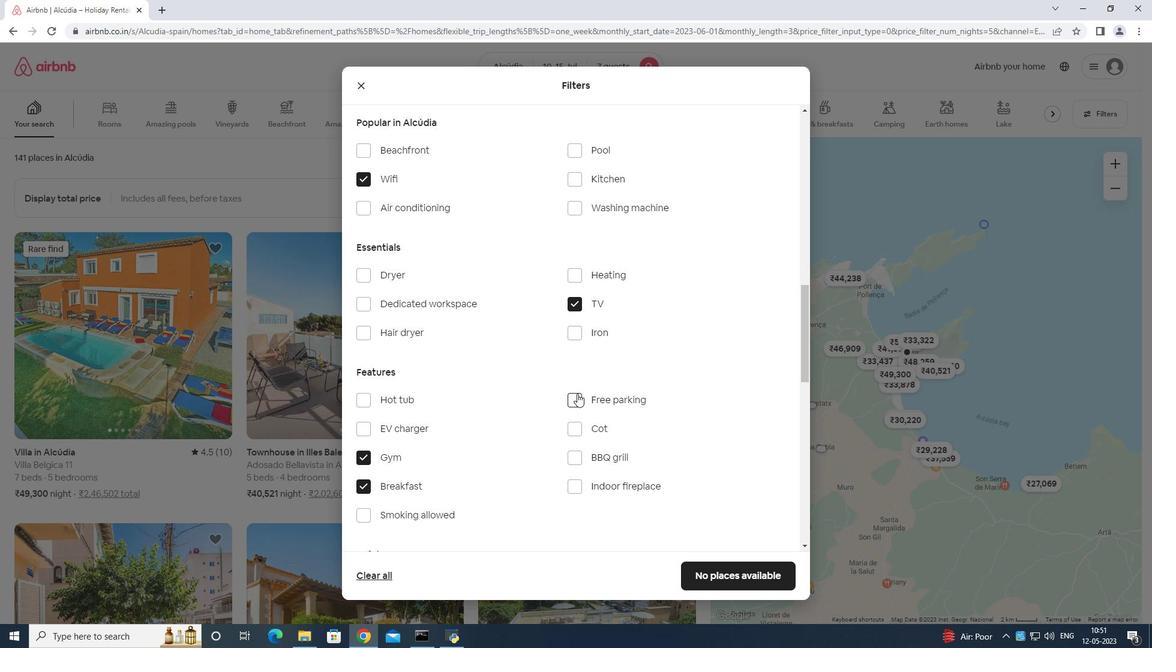 
Action: Mouse moved to (590, 405)
Screenshot: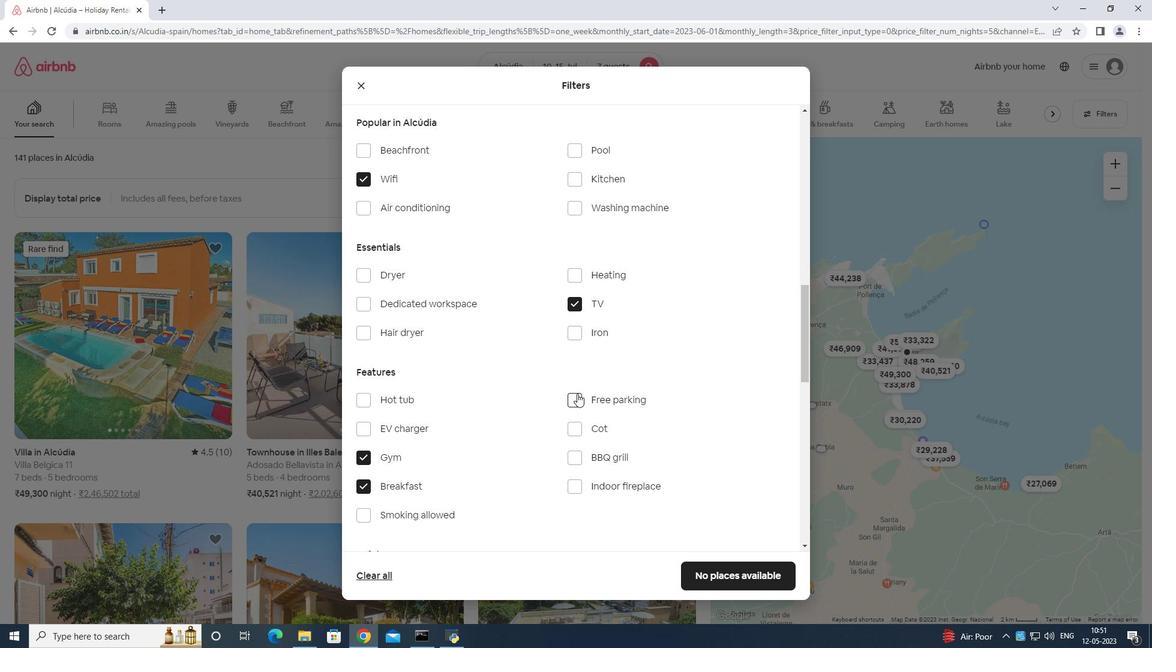 
Action: Mouse scrolled (590, 404) with delta (0, 0)
Screenshot: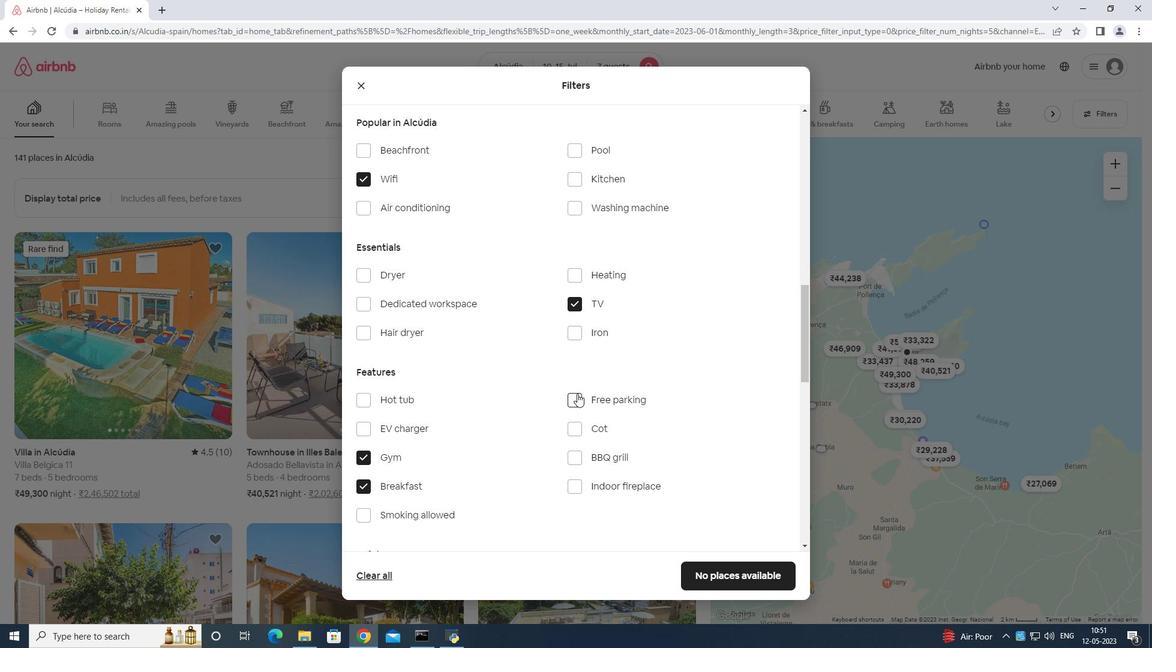 
Action: Mouse moved to (747, 508)
Screenshot: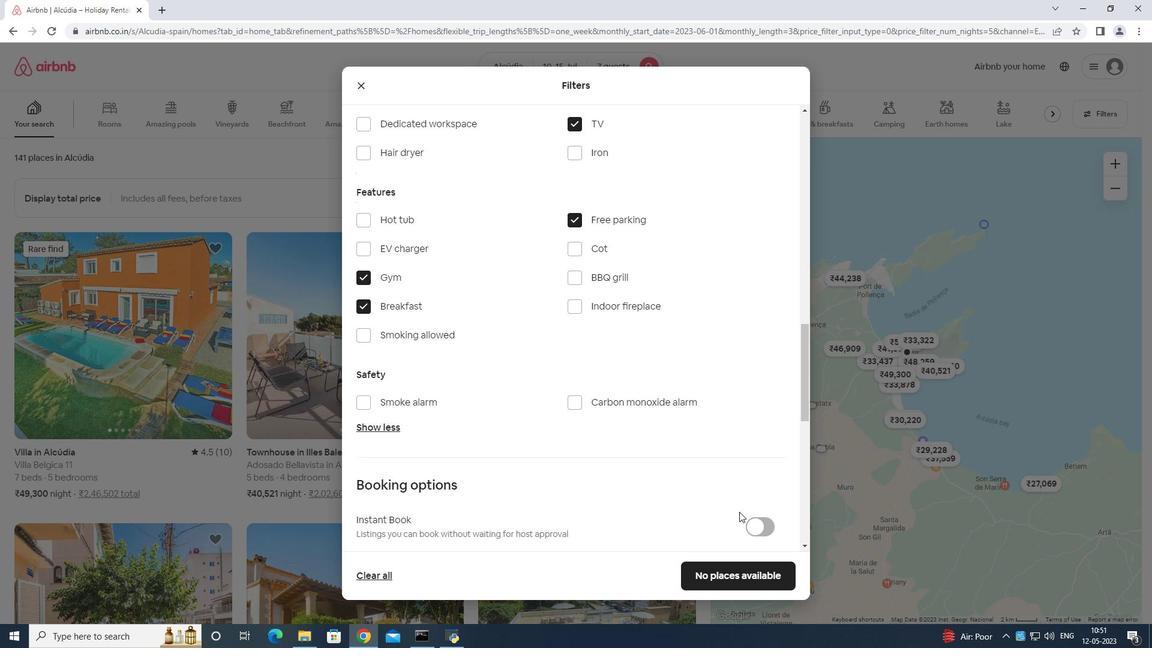 
Action: Mouse scrolled (747, 507) with delta (0, 0)
Screenshot: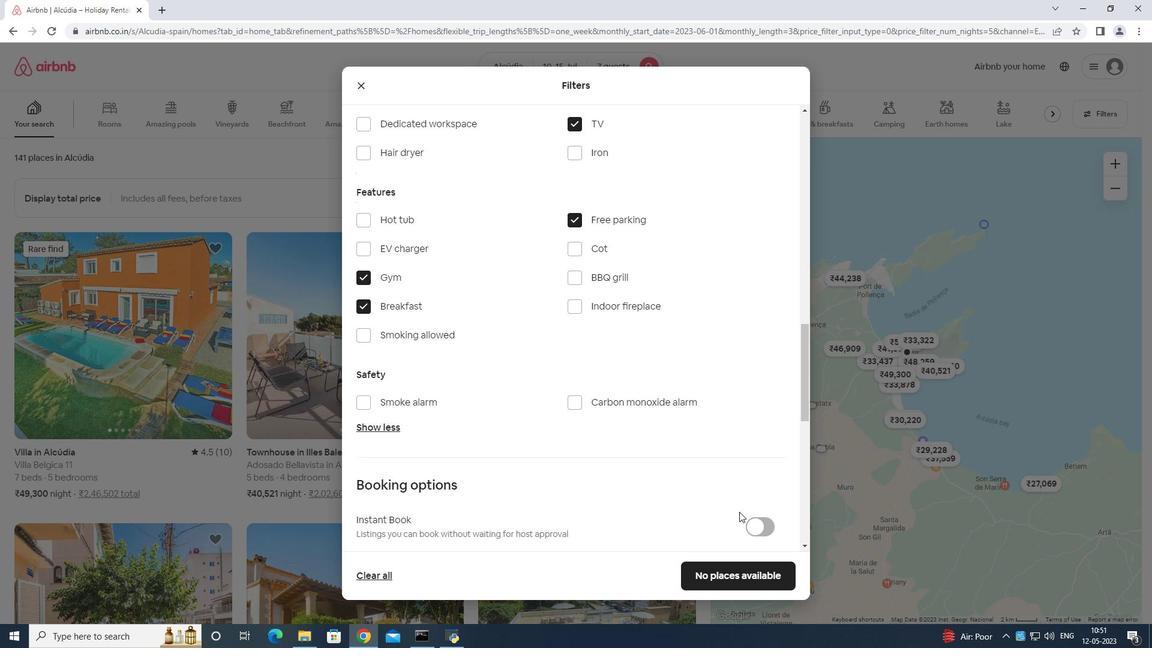 
Action: Mouse moved to (748, 508)
Screenshot: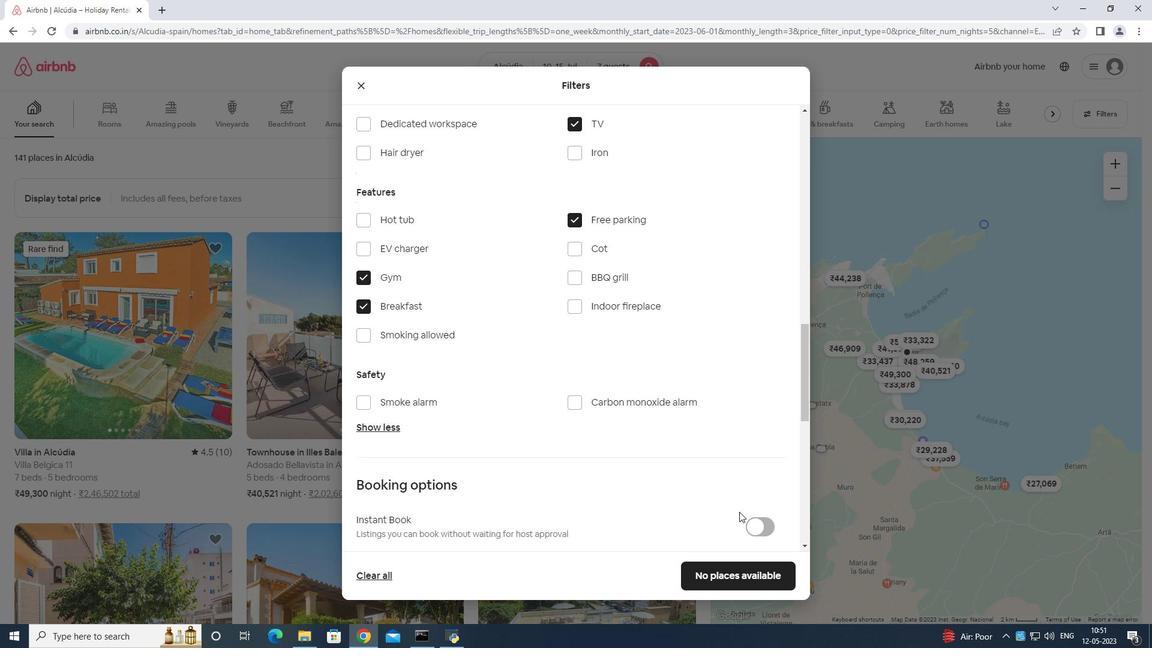 
Action: Mouse scrolled (748, 507) with delta (0, 0)
Screenshot: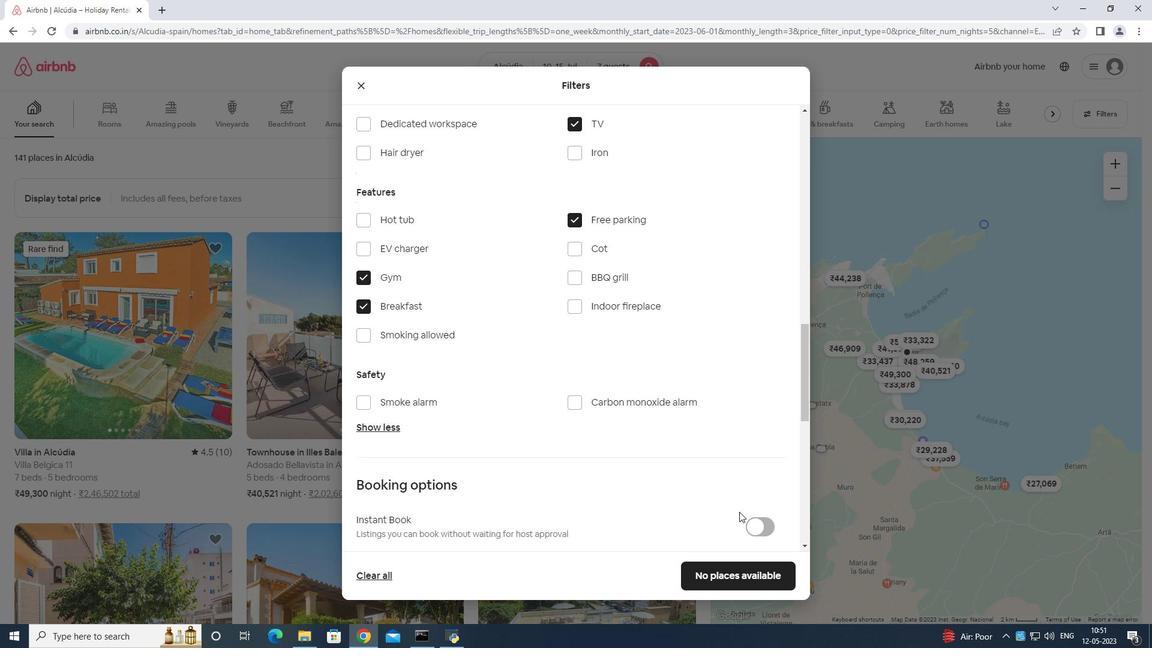 
Action: Mouse scrolled (748, 507) with delta (0, 0)
Screenshot: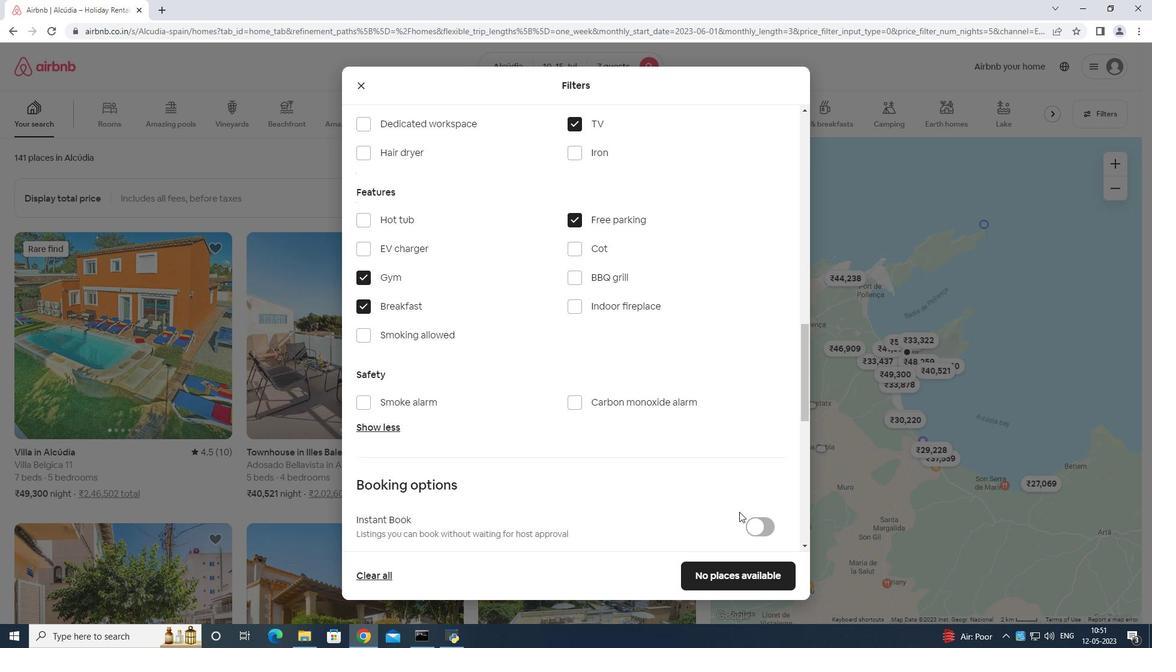 
Action: Mouse scrolled (748, 507) with delta (0, 0)
Screenshot: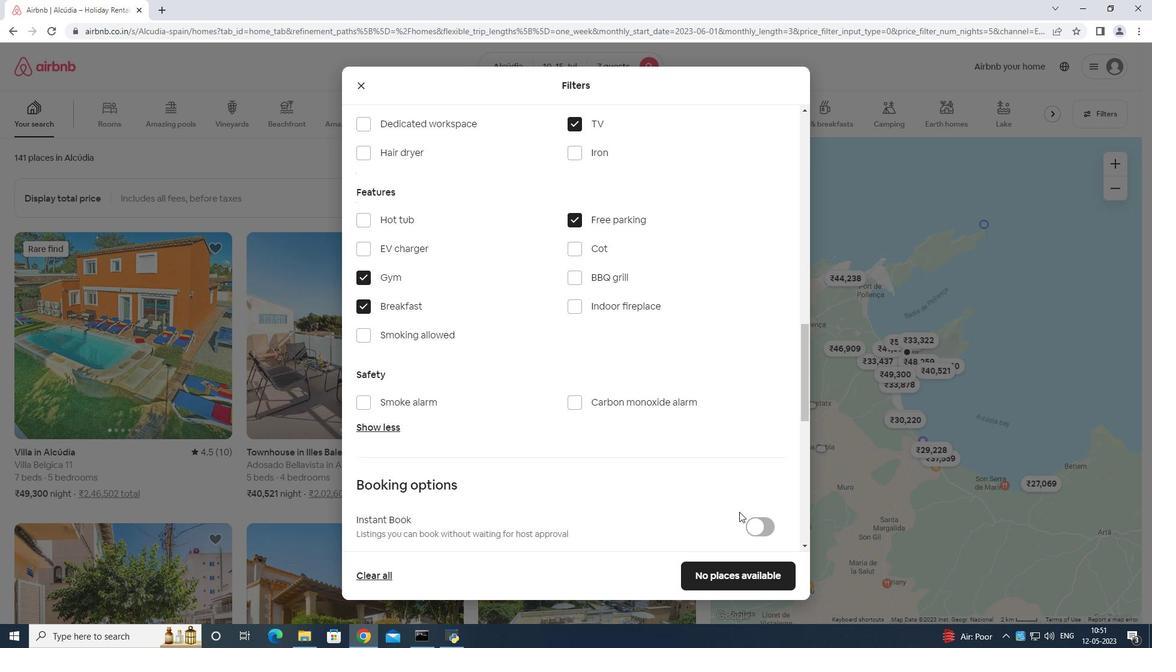 
Action: Mouse scrolled (748, 507) with delta (0, 0)
Screenshot: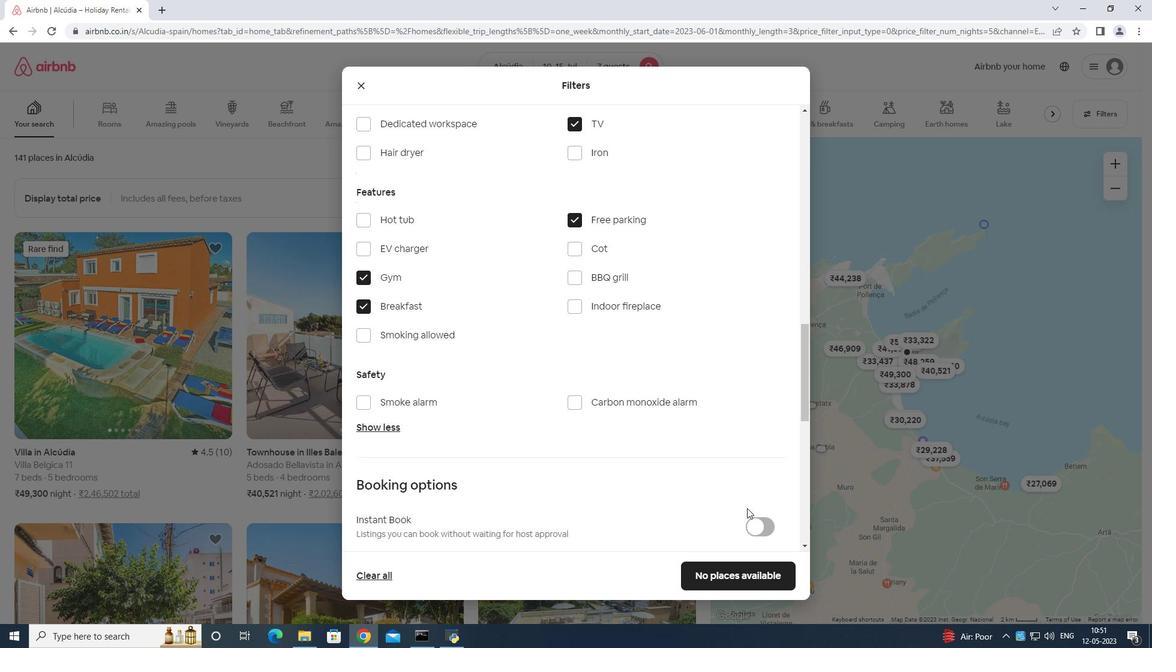 
Action: Mouse moved to (765, 268)
Screenshot: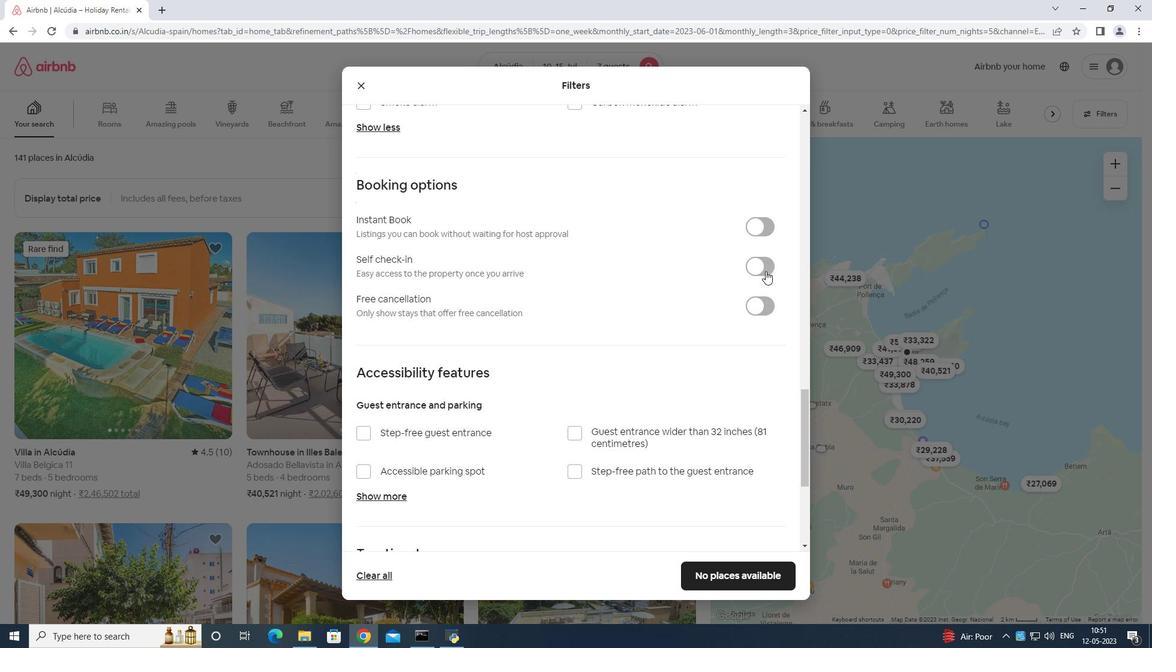 
Action: Mouse pressed left at (765, 268)
Screenshot: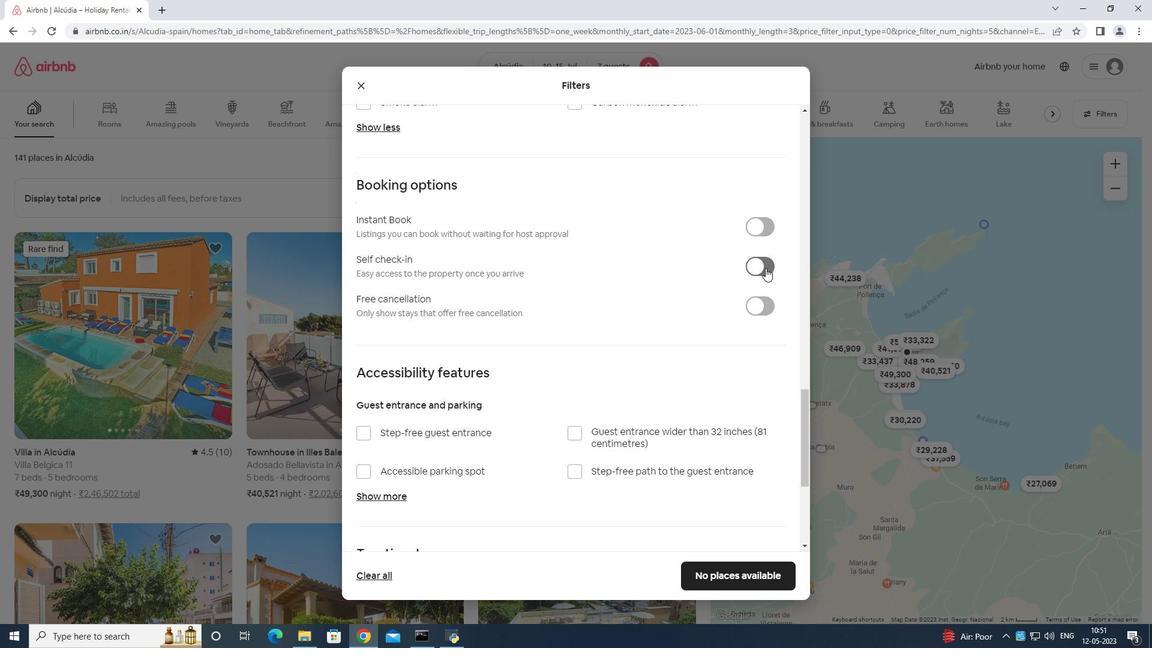 
Action: Mouse scrolled (765, 267) with delta (0, 0)
Screenshot: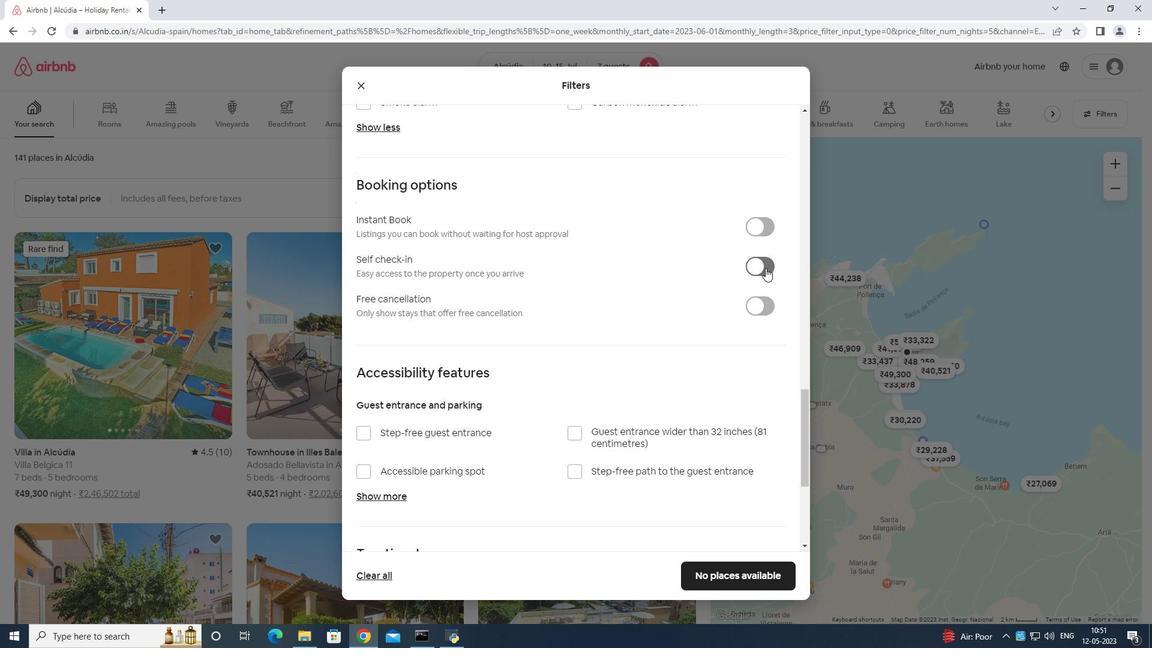 
Action: Mouse scrolled (765, 267) with delta (0, 0)
Screenshot: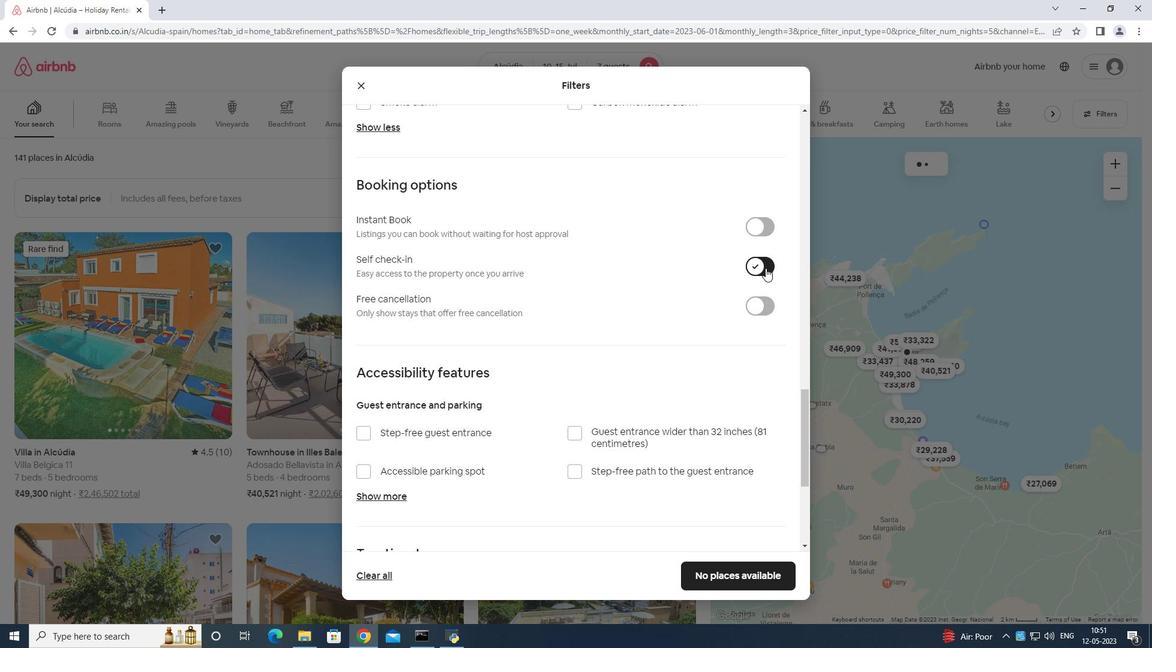 
Action: Mouse scrolled (765, 267) with delta (0, 0)
Screenshot: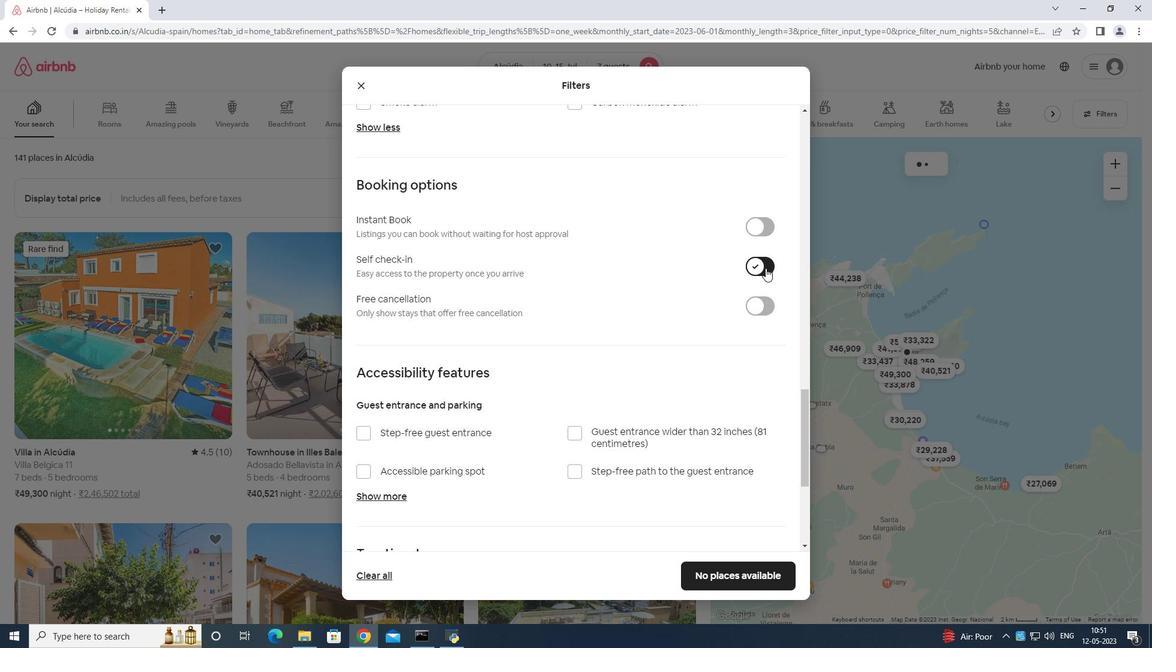 
Action: Mouse scrolled (765, 267) with delta (0, 0)
Screenshot: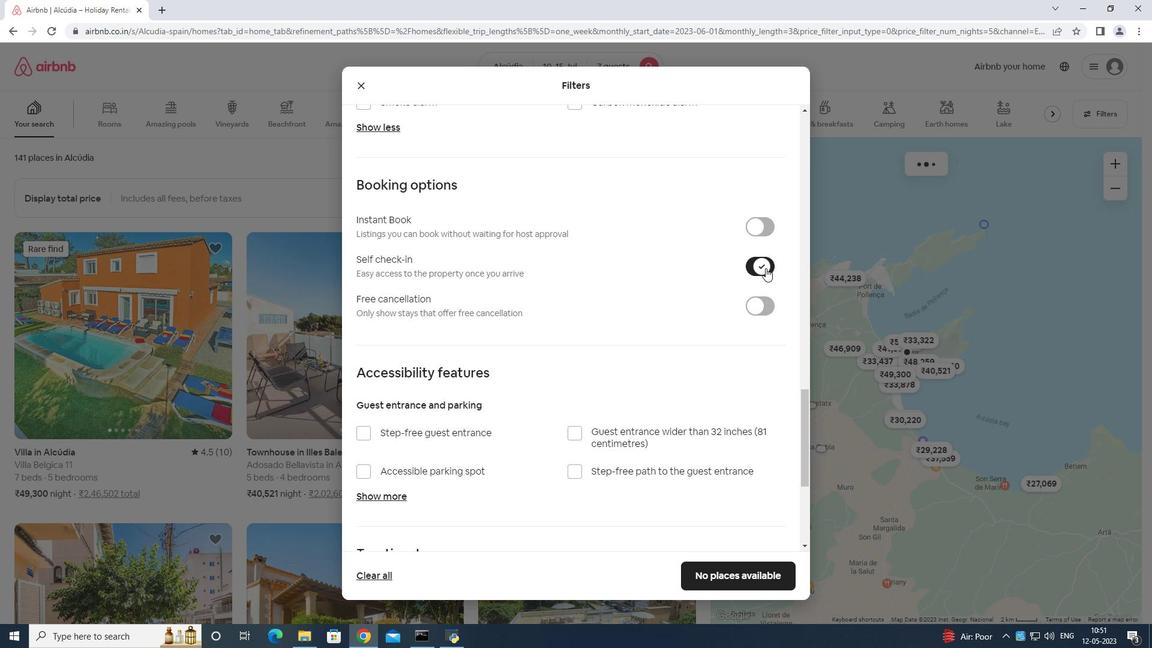 
Action: Mouse scrolled (765, 267) with delta (0, 0)
Screenshot: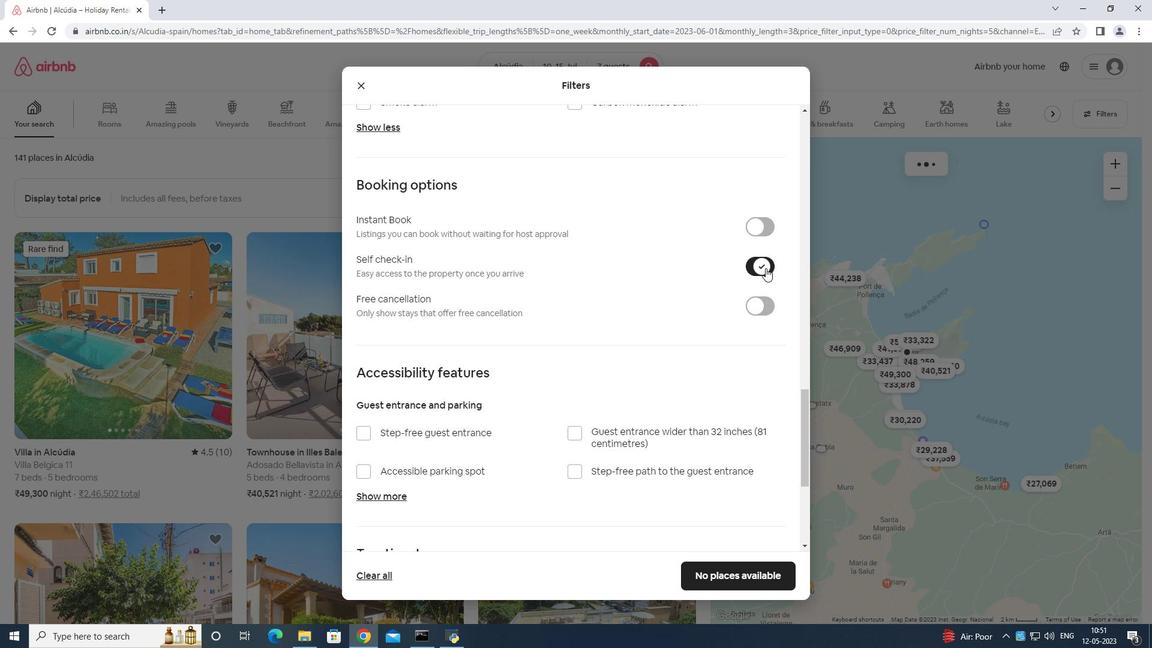 
Action: Mouse scrolled (765, 267) with delta (0, 0)
Screenshot: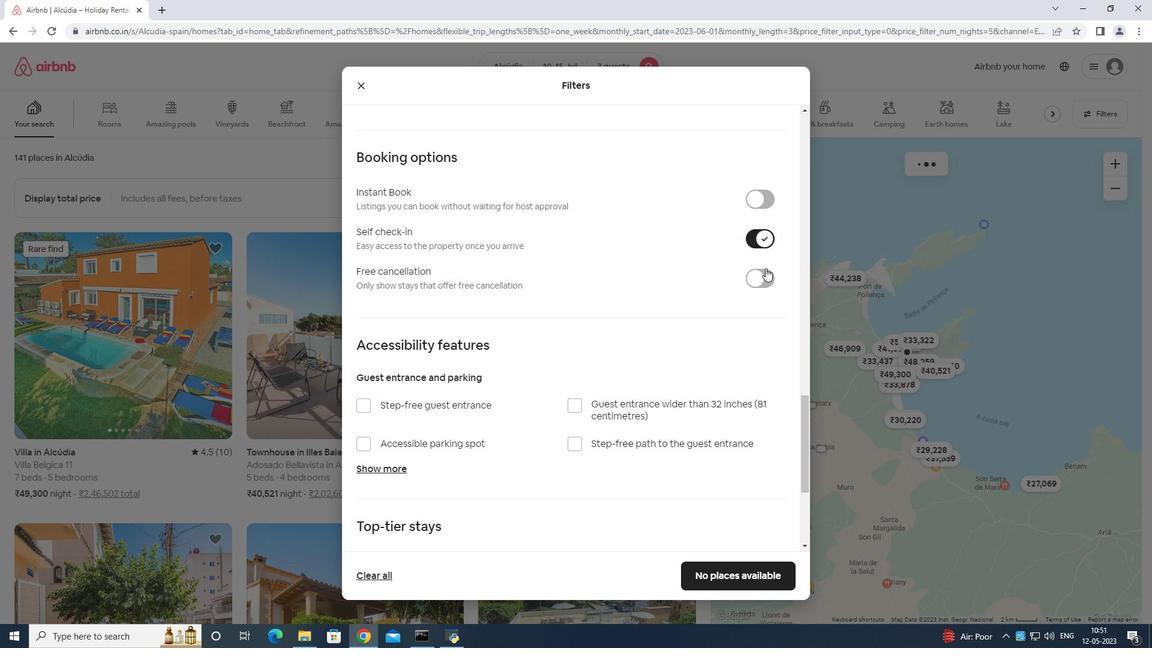 
Action: Mouse scrolled (765, 267) with delta (0, 0)
Screenshot: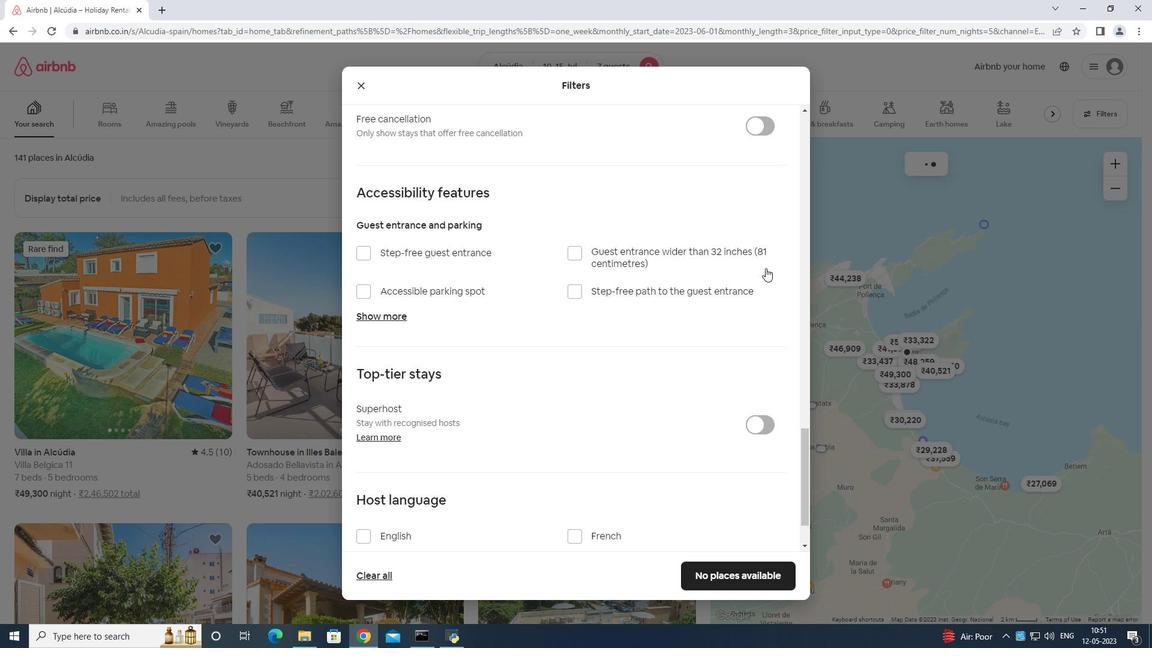 
Action: Mouse scrolled (765, 267) with delta (0, 0)
Screenshot: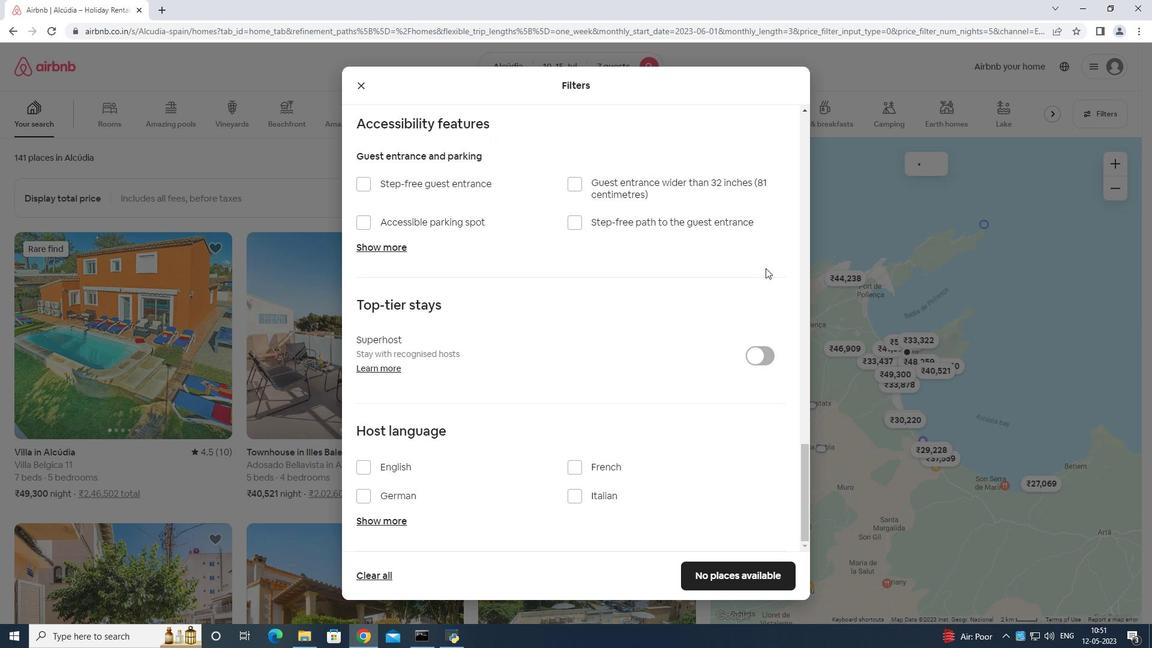 
Action: Mouse scrolled (765, 267) with delta (0, 0)
Screenshot: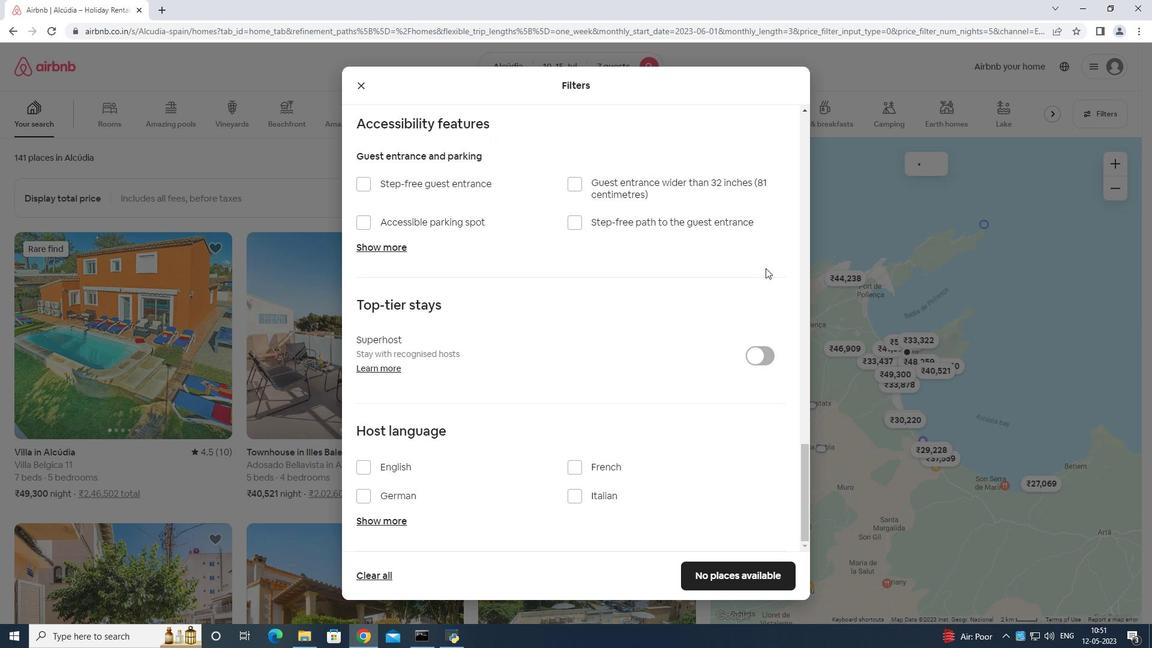 
Action: Mouse scrolled (765, 267) with delta (0, 0)
Screenshot: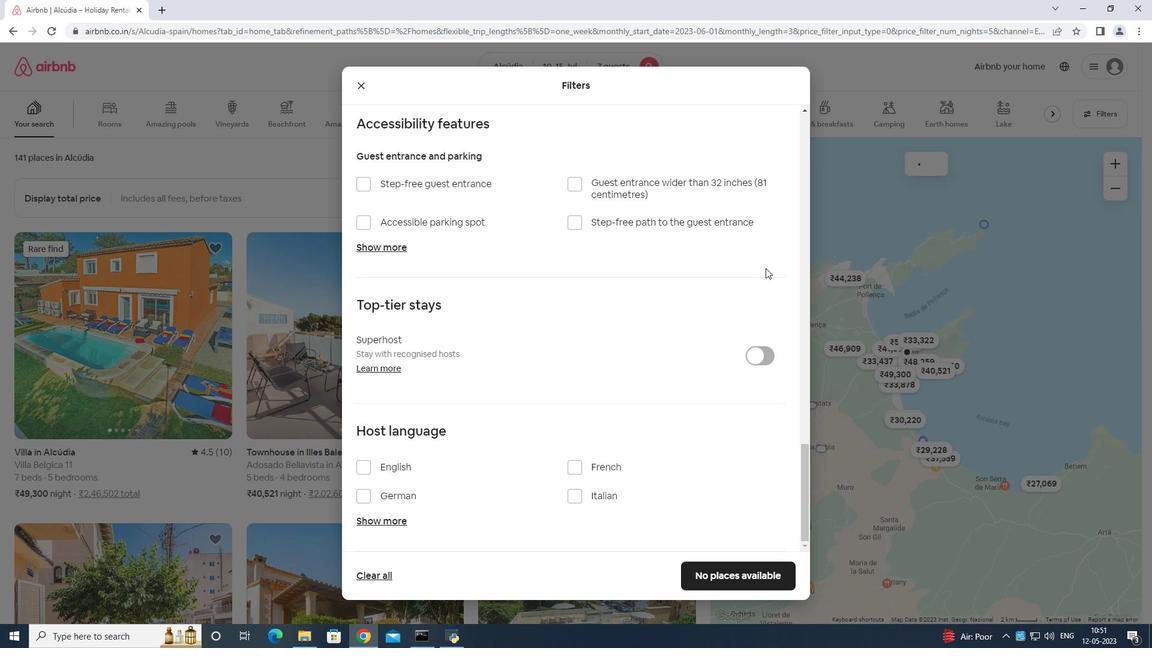 
Action: Mouse moved to (365, 475)
Screenshot: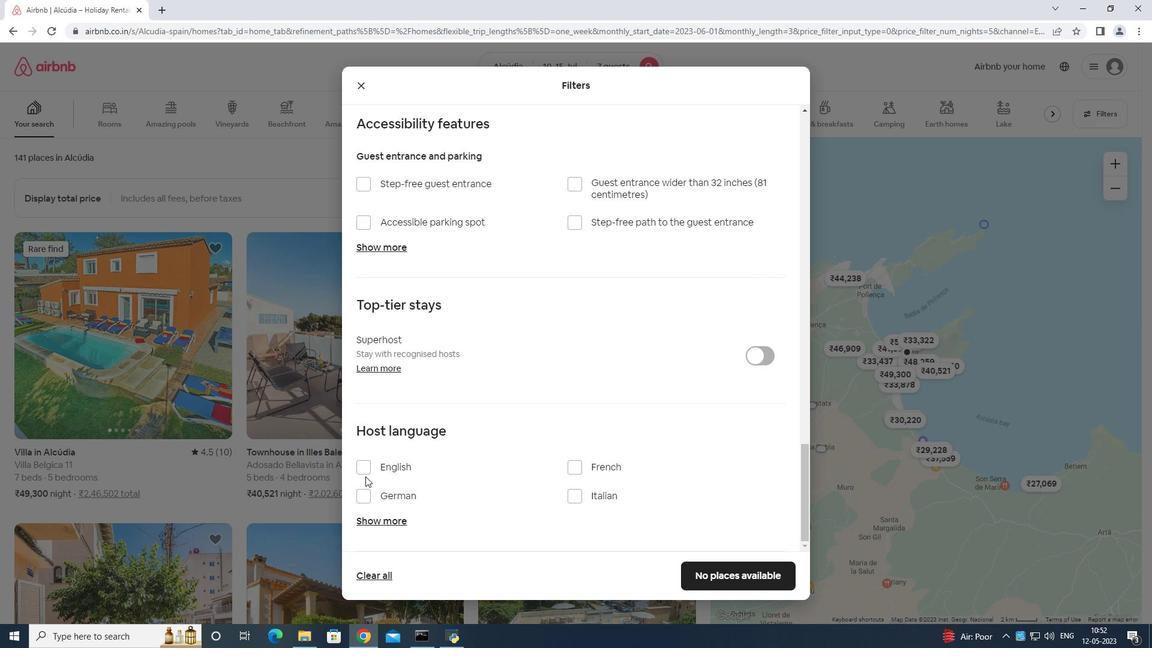 
Action: Mouse pressed left at (365, 475)
Screenshot: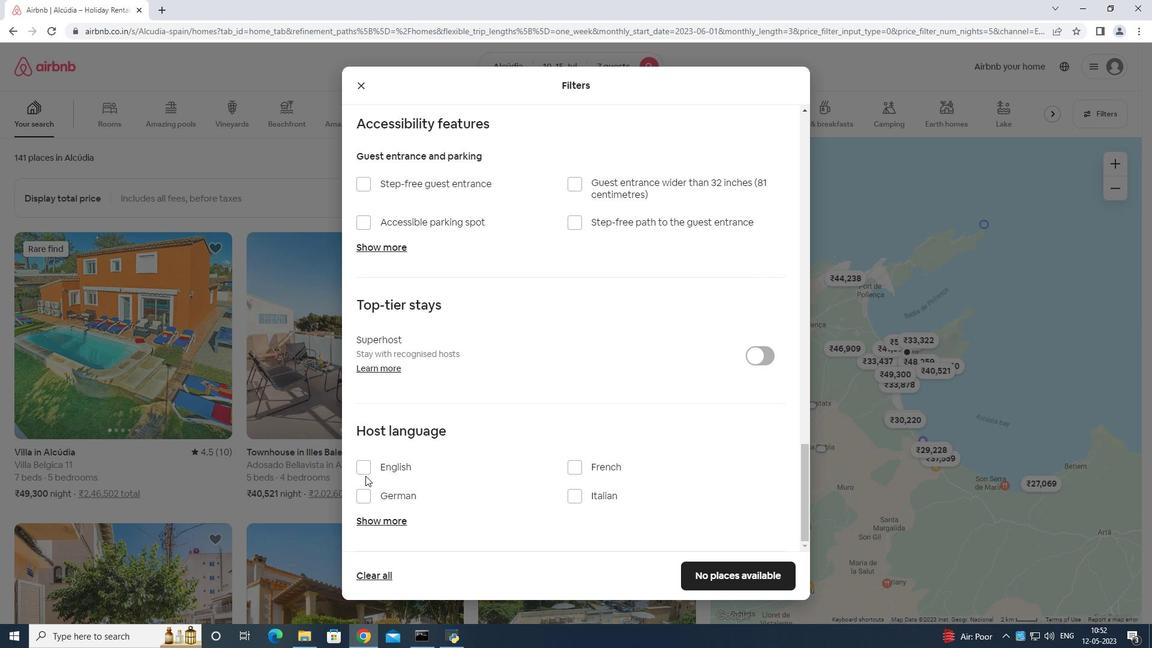 
Action: Mouse moved to (364, 468)
Screenshot: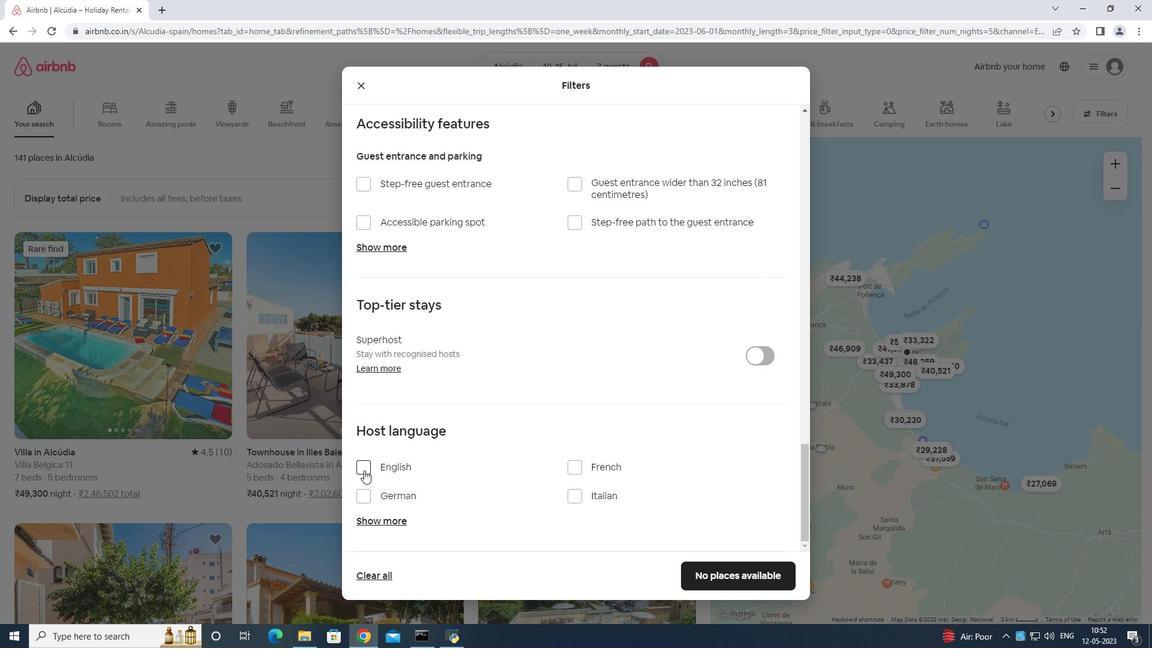 
Action: Mouse pressed left at (364, 468)
Screenshot: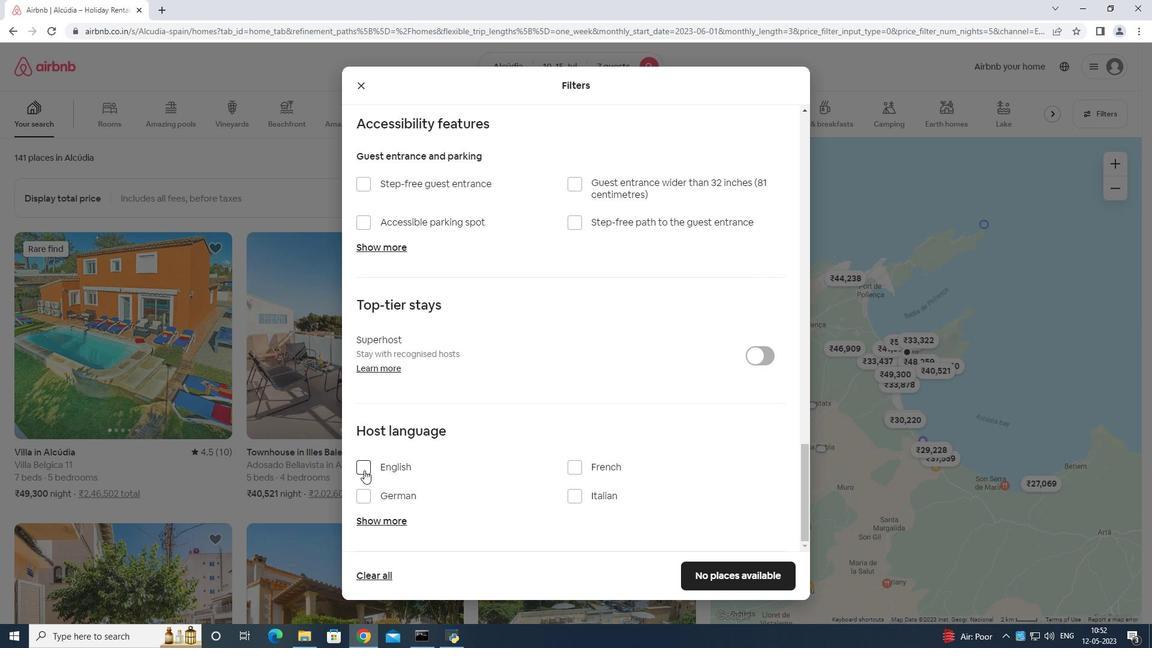 
Action: Mouse moved to (737, 574)
Screenshot: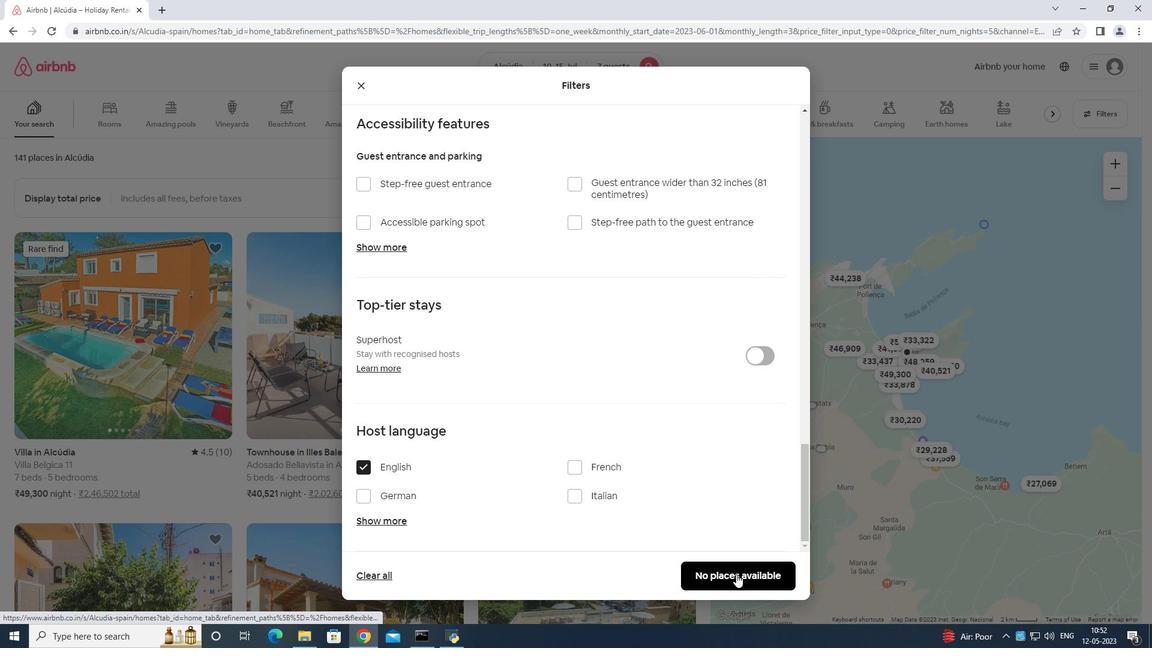 
Action: Mouse pressed left at (737, 574)
Screenshot: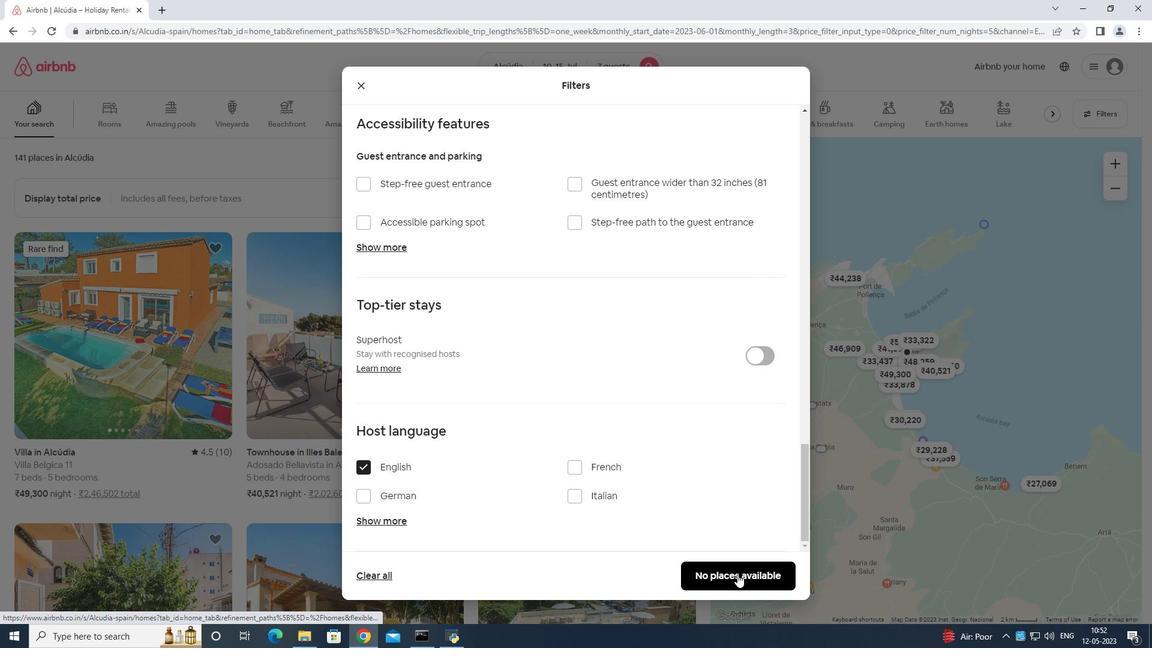 
